 Task: Look for space in Santa Lucía, Argentina from 1st June, 2023 to 9th June, 2023 for 5 adults in price range Rs.6000 to Rs.12000. Place can be entire place with 3 bedrooms having 3 beds and 3 bathrooms. Property type can be house, flat, guest house. Amenities needed are: heating. Booking option can be shelf check-in. Required host language is English.
Action: Mouse moved to (534, 98)
Screenshot: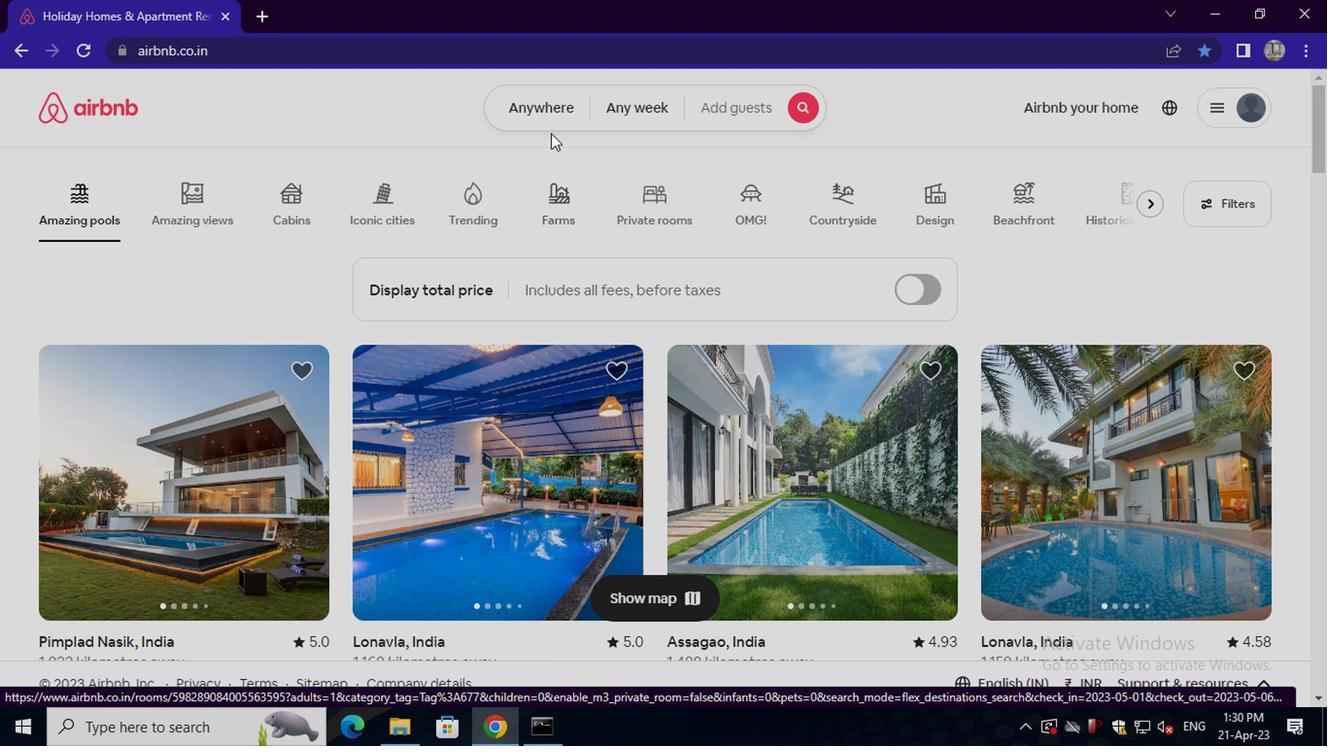 
Action: Mouse pressed left at (534, 98)
Screenshot: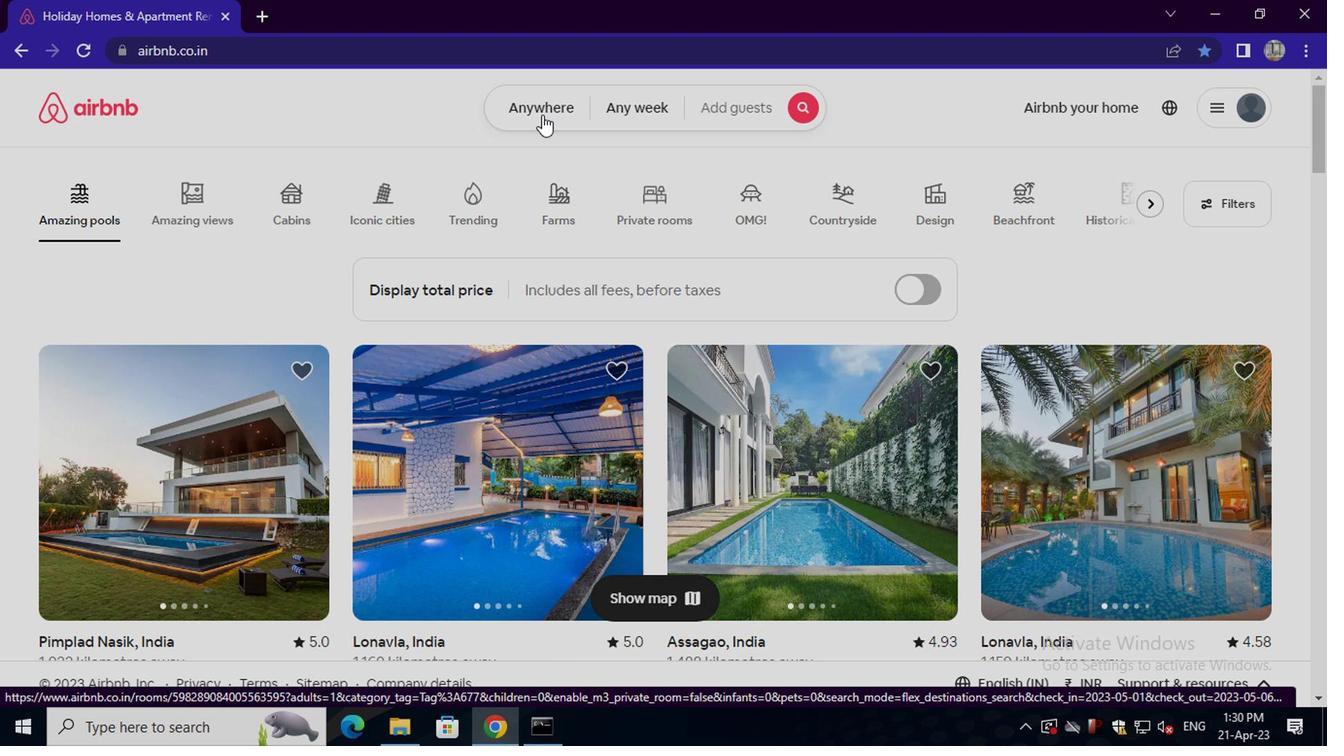 
Action: Mouse moved to (428, 181)
Screenshot: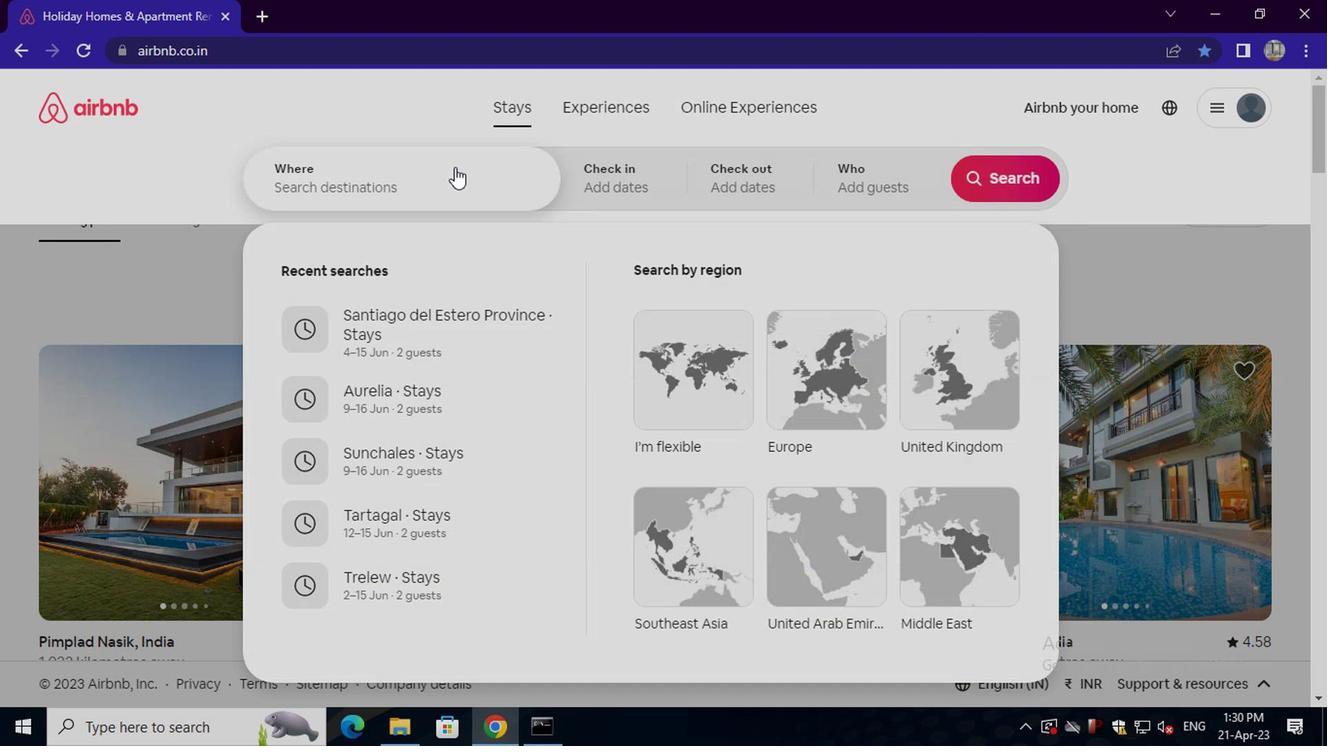 
Action: Mouse pressed left at (428, 181)
Screenshot: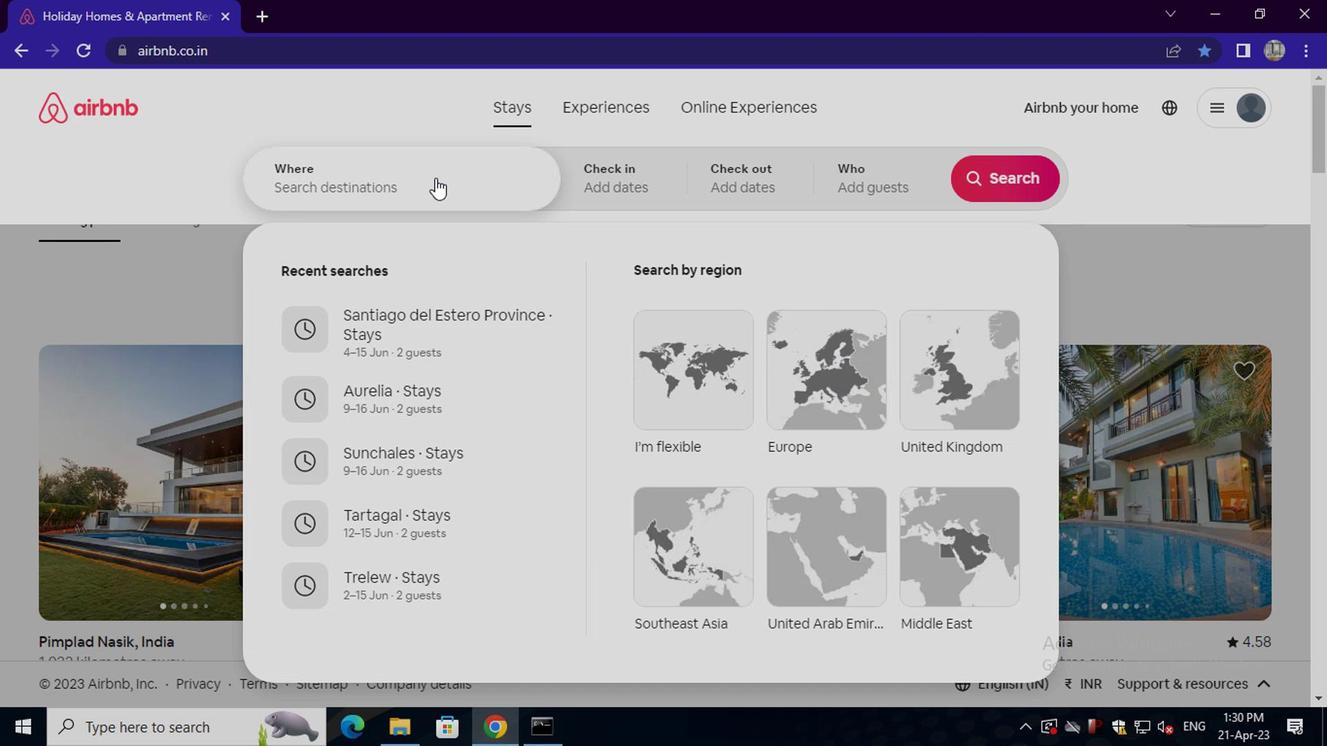 
Action: Key pressed santa<Key.space>lucia,<Key.space>argentina<Key.enter>
Screenshot: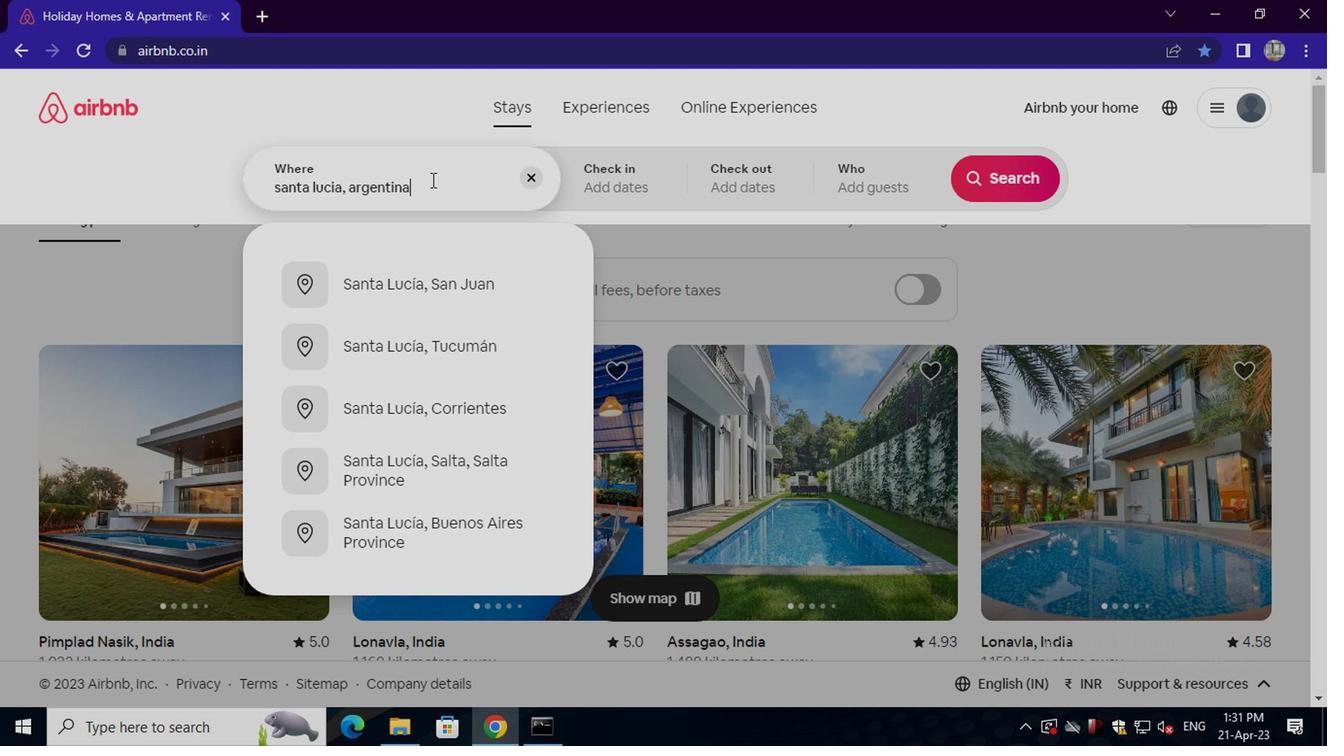 
Action: Mouse moved to (978, 331)
Screenshot: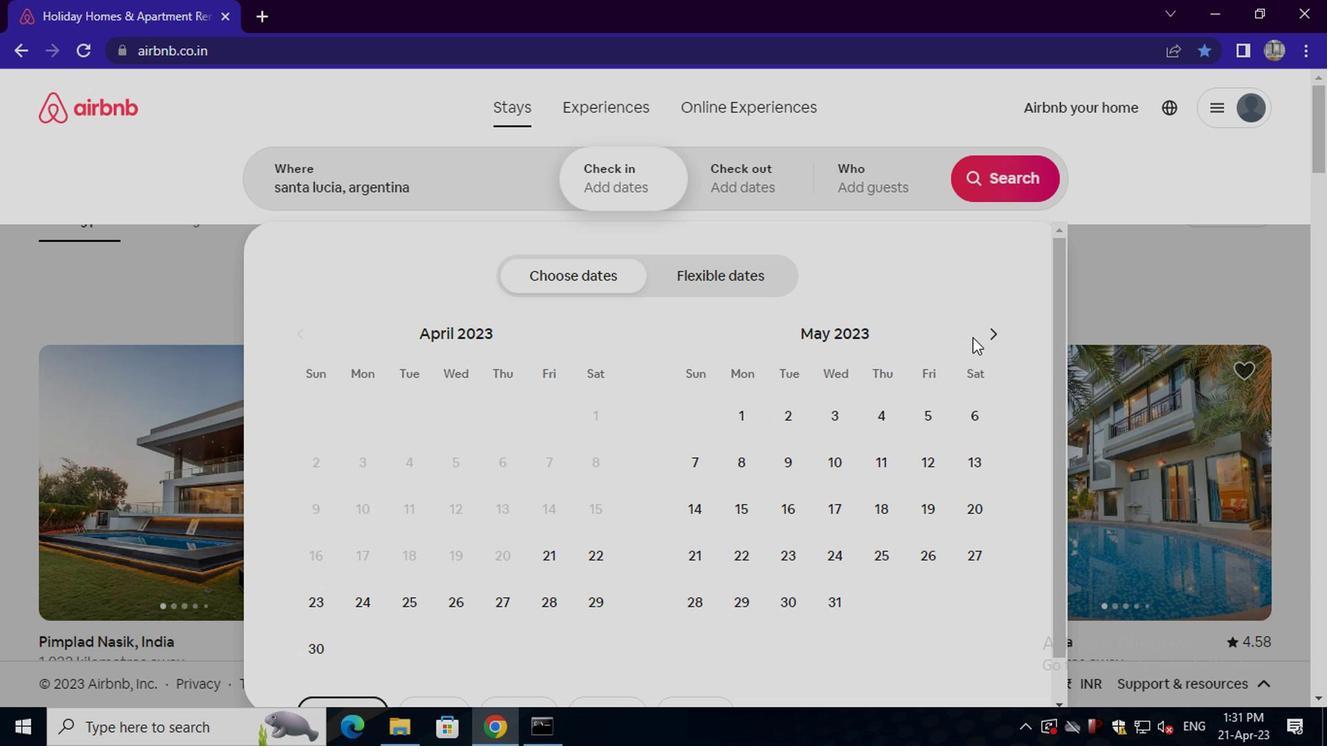 
Action: Mouse pressed left at (978, 331)
Screenshot: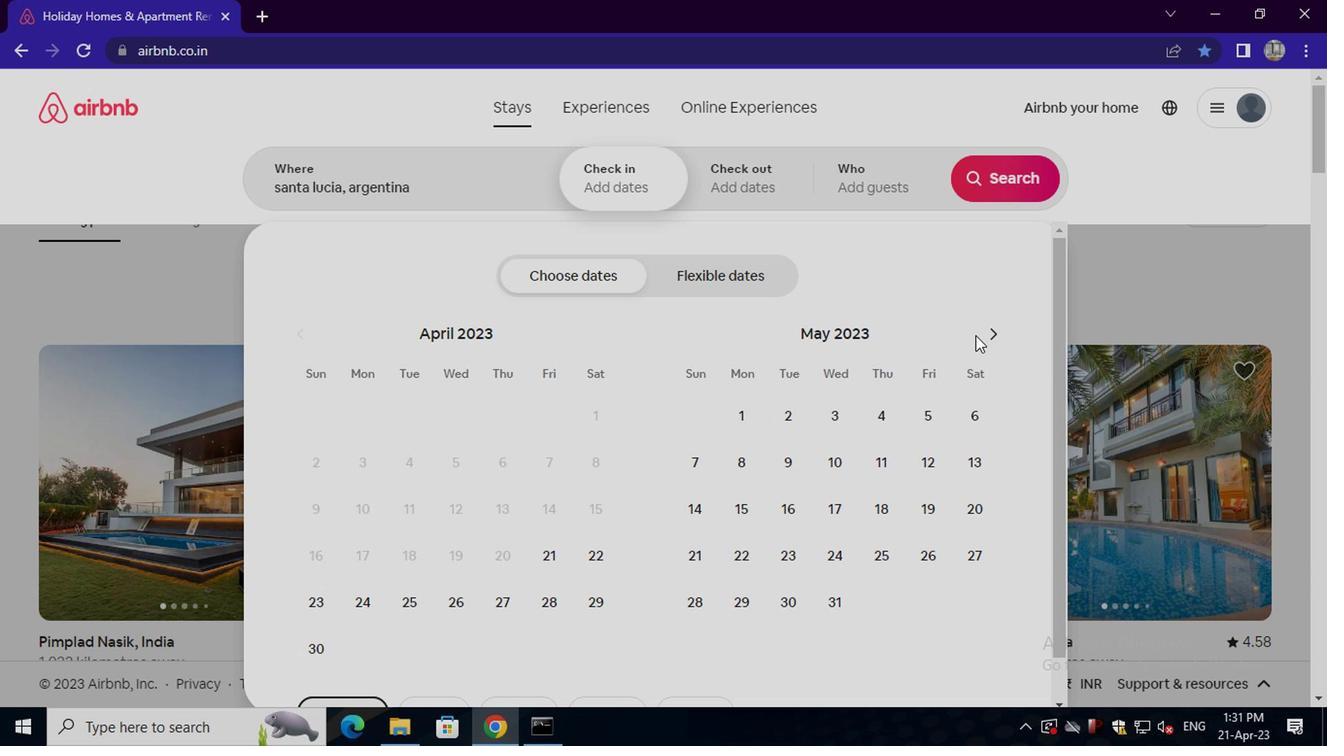 
Action: Mouse moved to (876, 421)
Screenshot: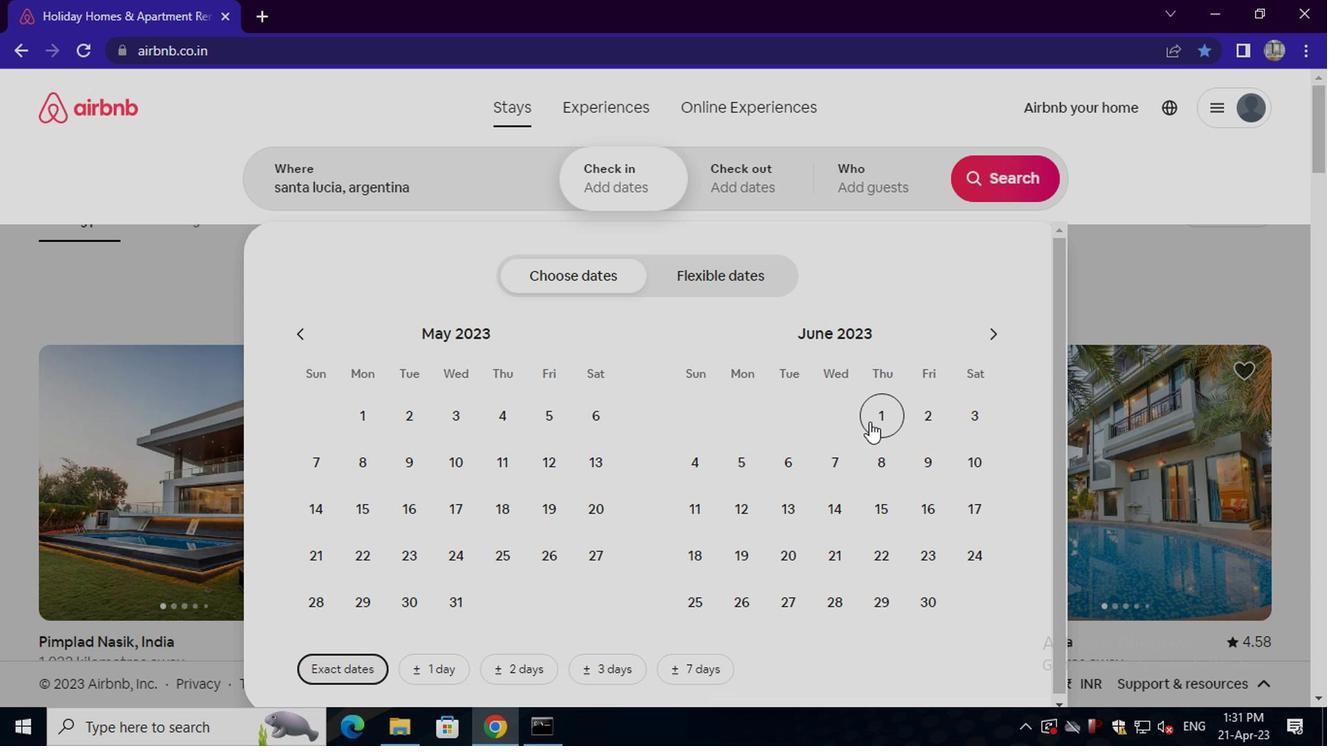 
Action: Mouse pressed left at (876, 421)
Screenshot: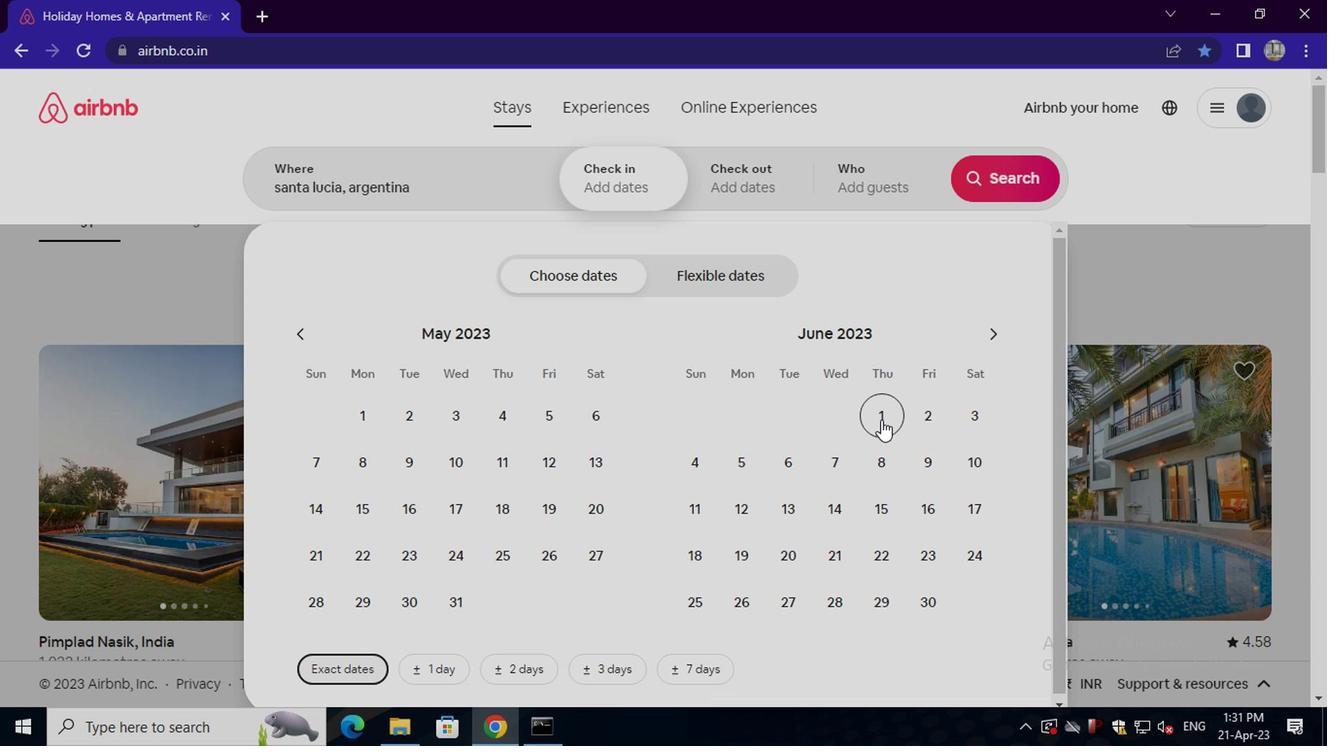 
Action: Mouse moved to (922, 466)
Screenshot: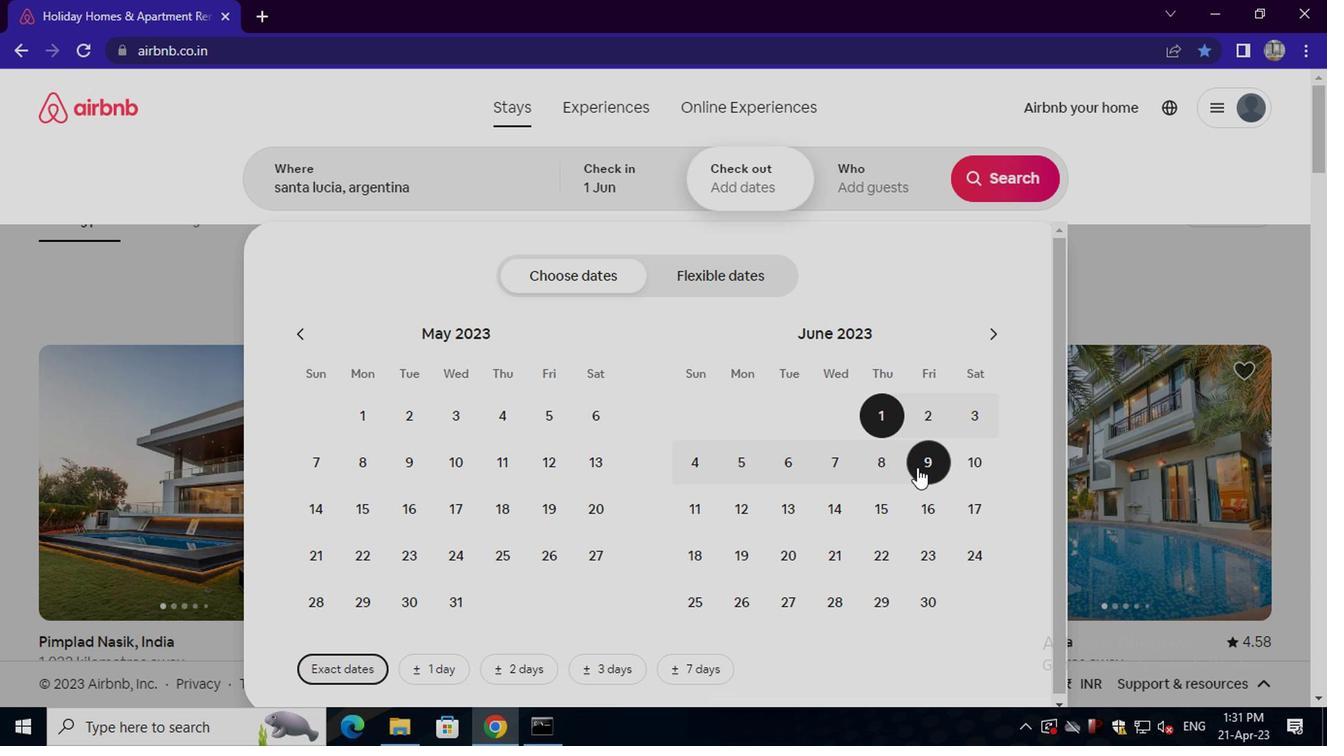 
Action: Mouse pressed left at (922, 466)
Screenshot: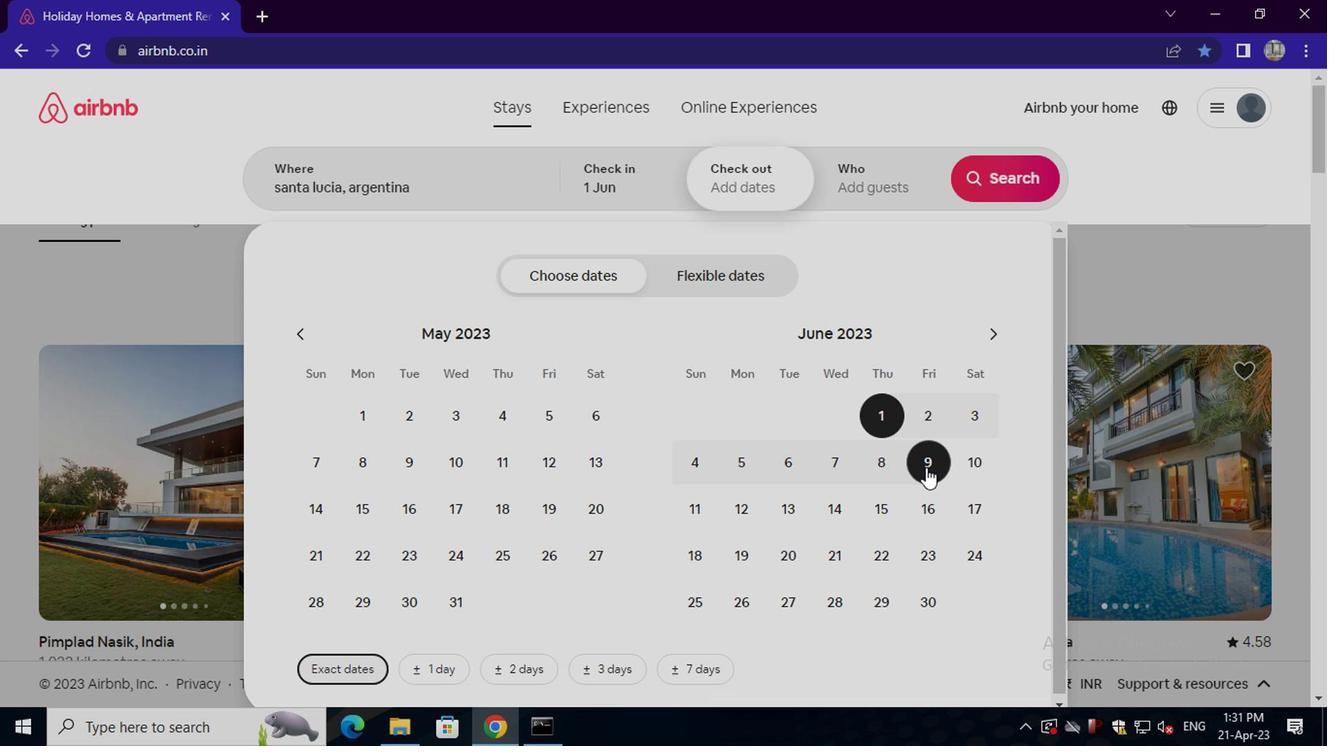 
Action: Mouse moved to (881, 189)
Screenshot: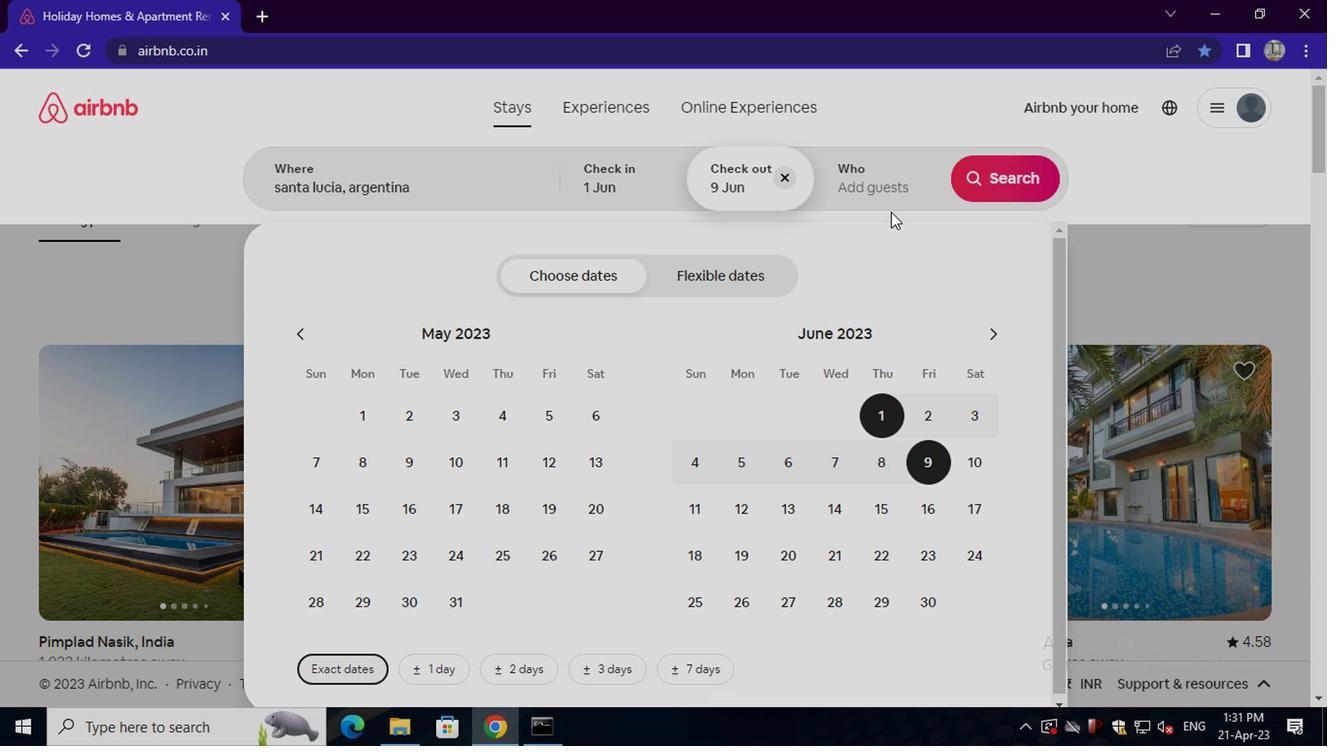 
Action: Mouse pressed left at (881, 189)
Screenshot: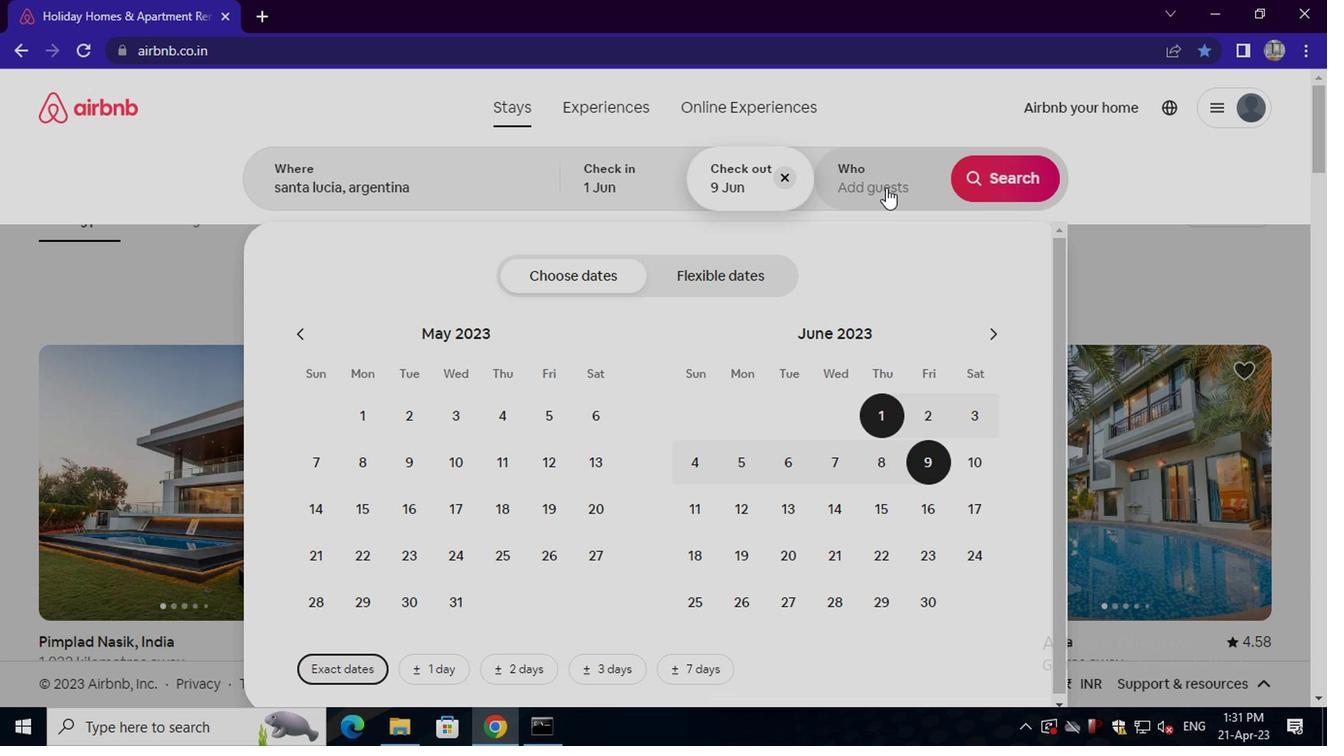 
Action: Mouse moved to (1009, 278)
Screenshot: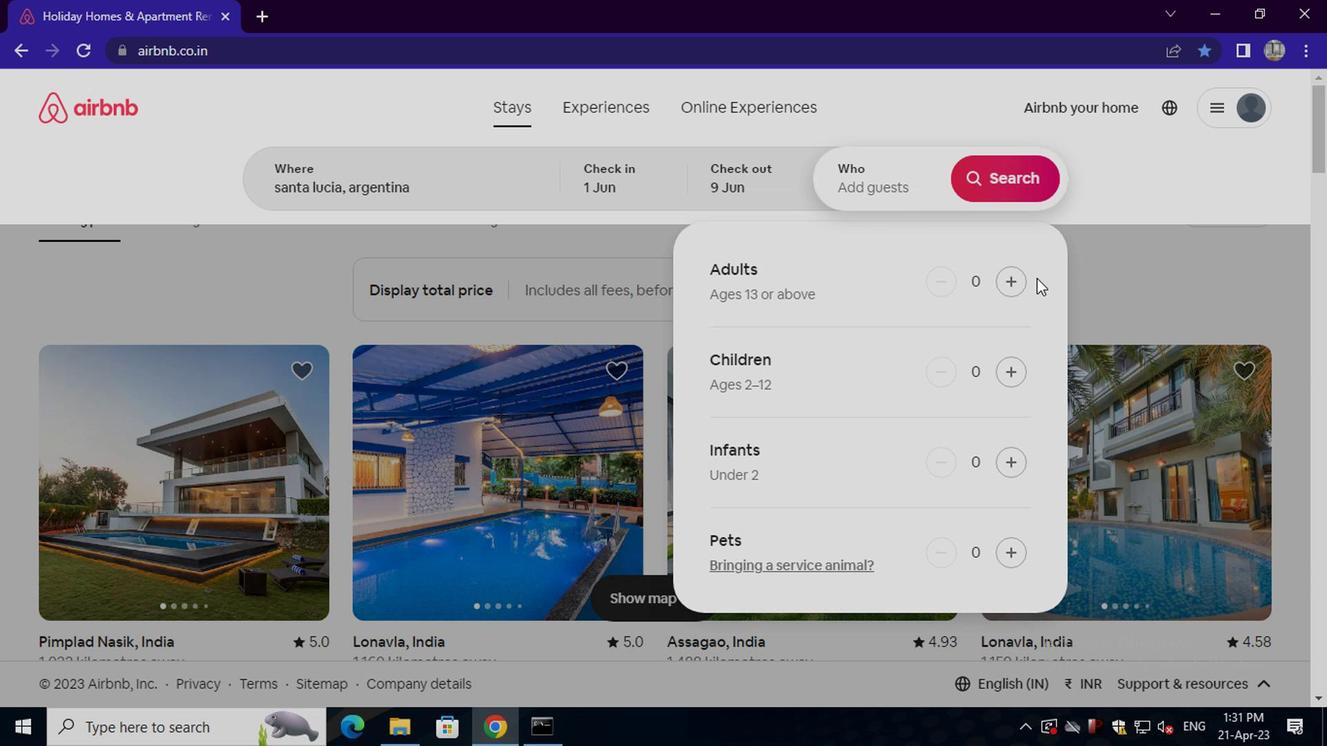 
Action: Mouse pressed left at (1009, 278)
Screenshot: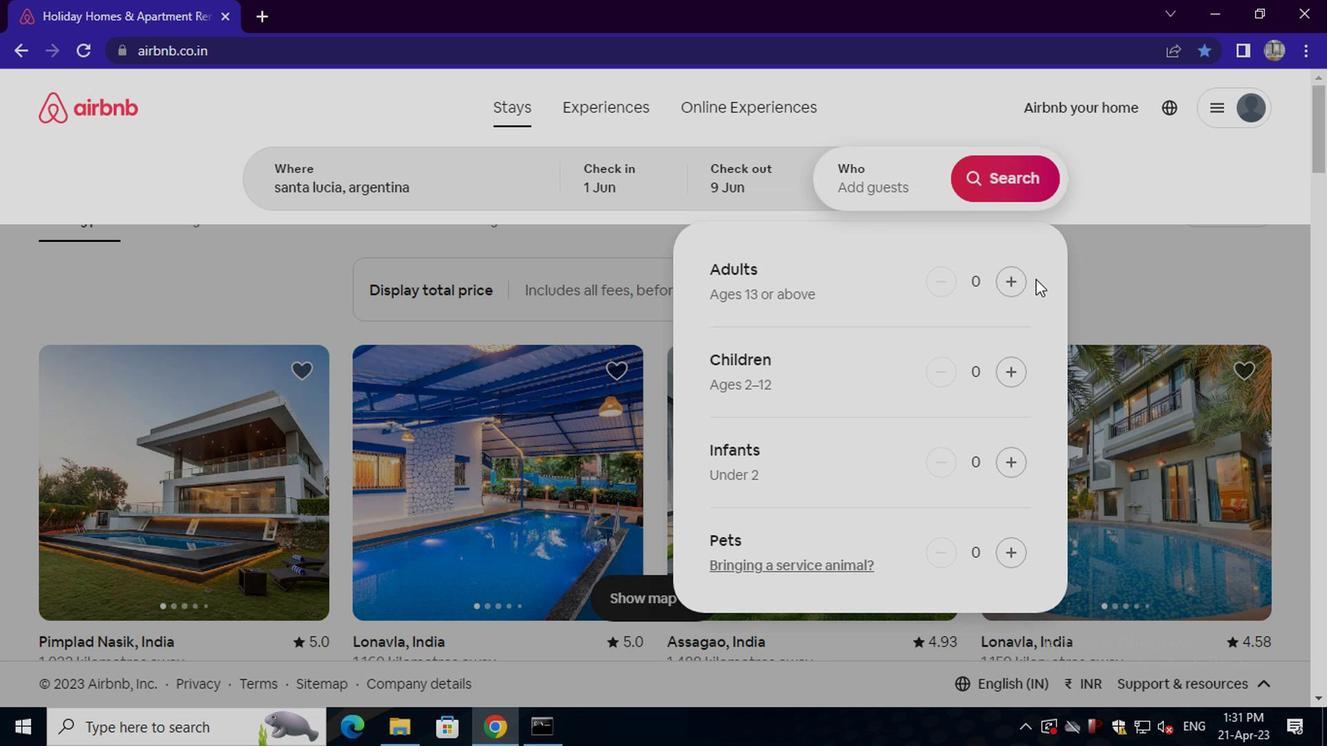 
Action: Mouse pressed left at (1009, 278)
Screenshot: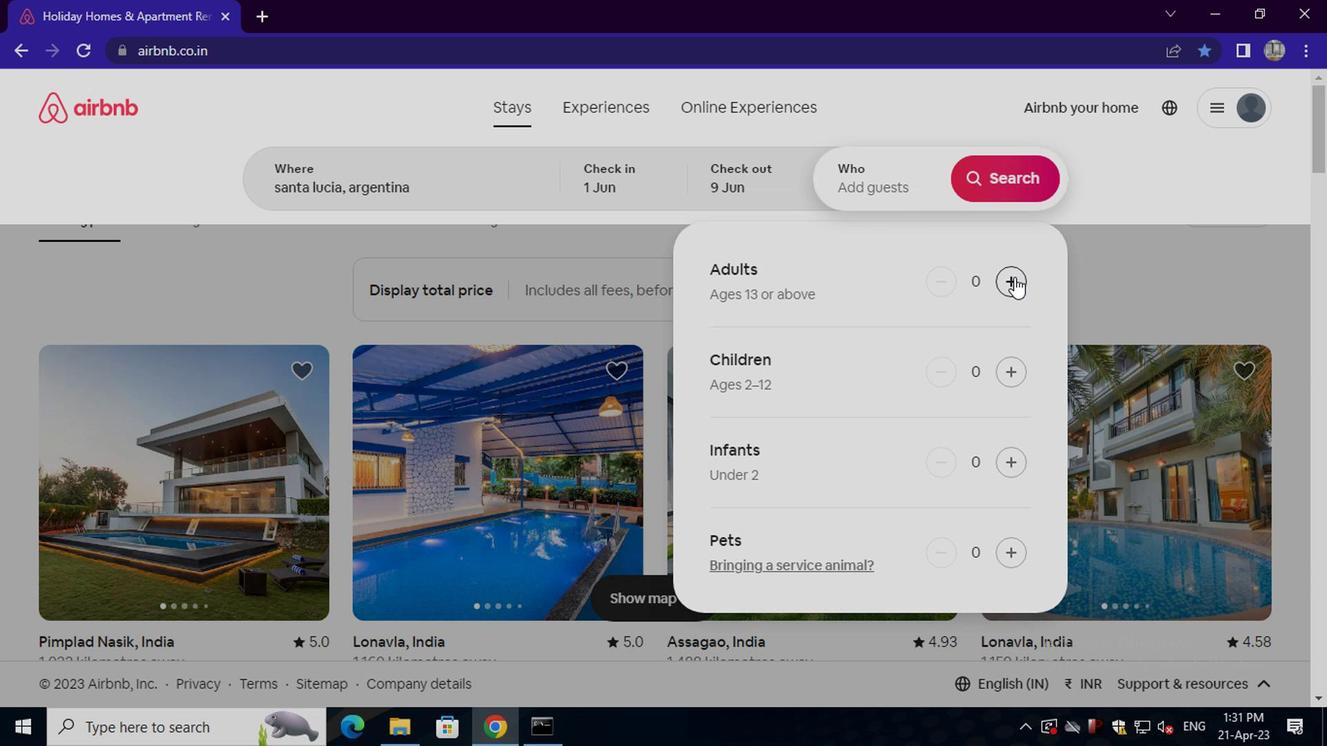 
Action: Mouse pressed left at (1009, 278)
Screenshot: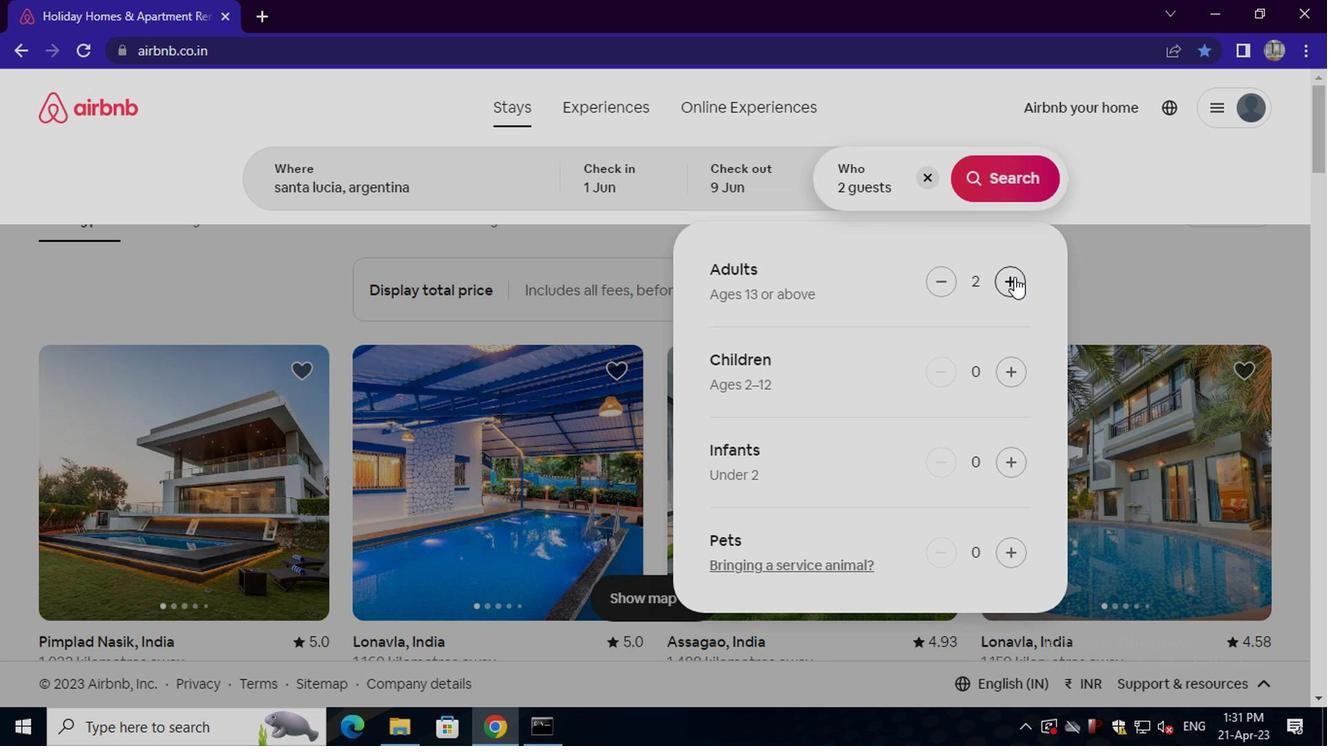 
Action: Mouse pressed left at (1009, 278)
Screenshot: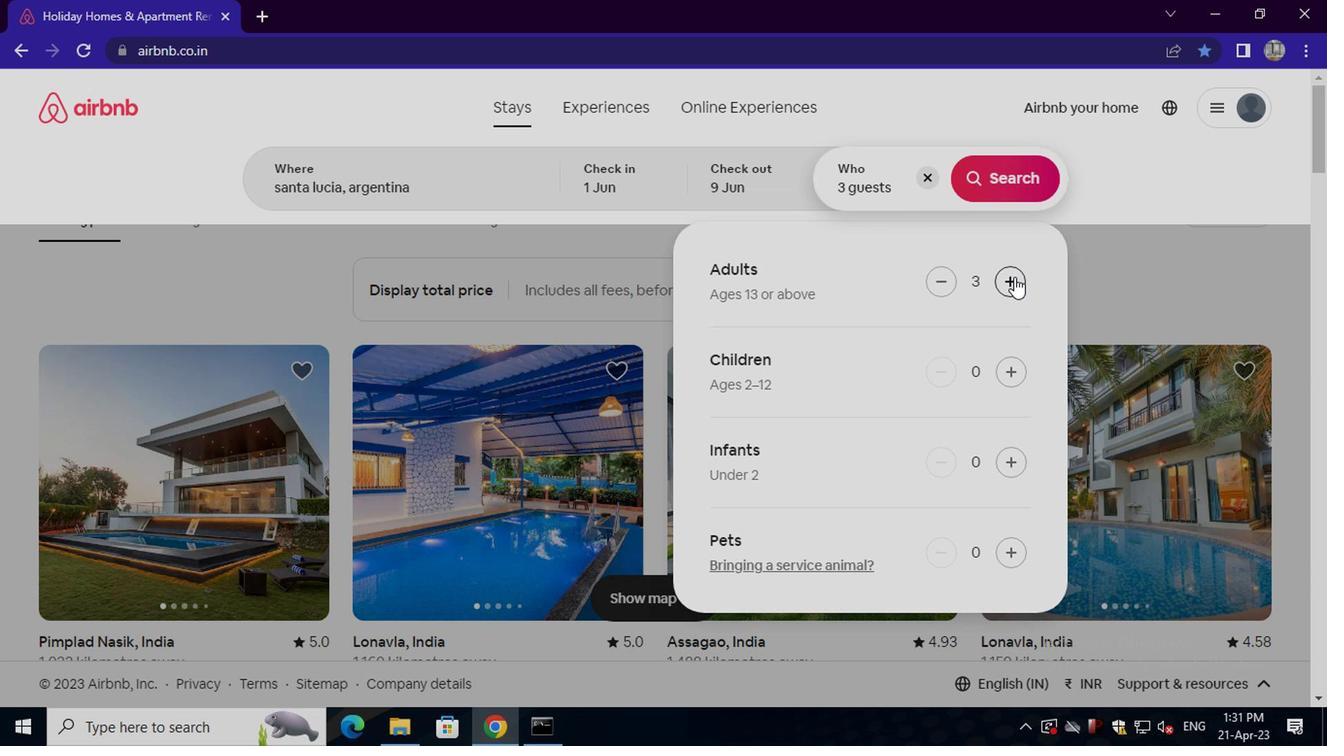 
Action: Mouse moved to (1007, 283)
Screenshot: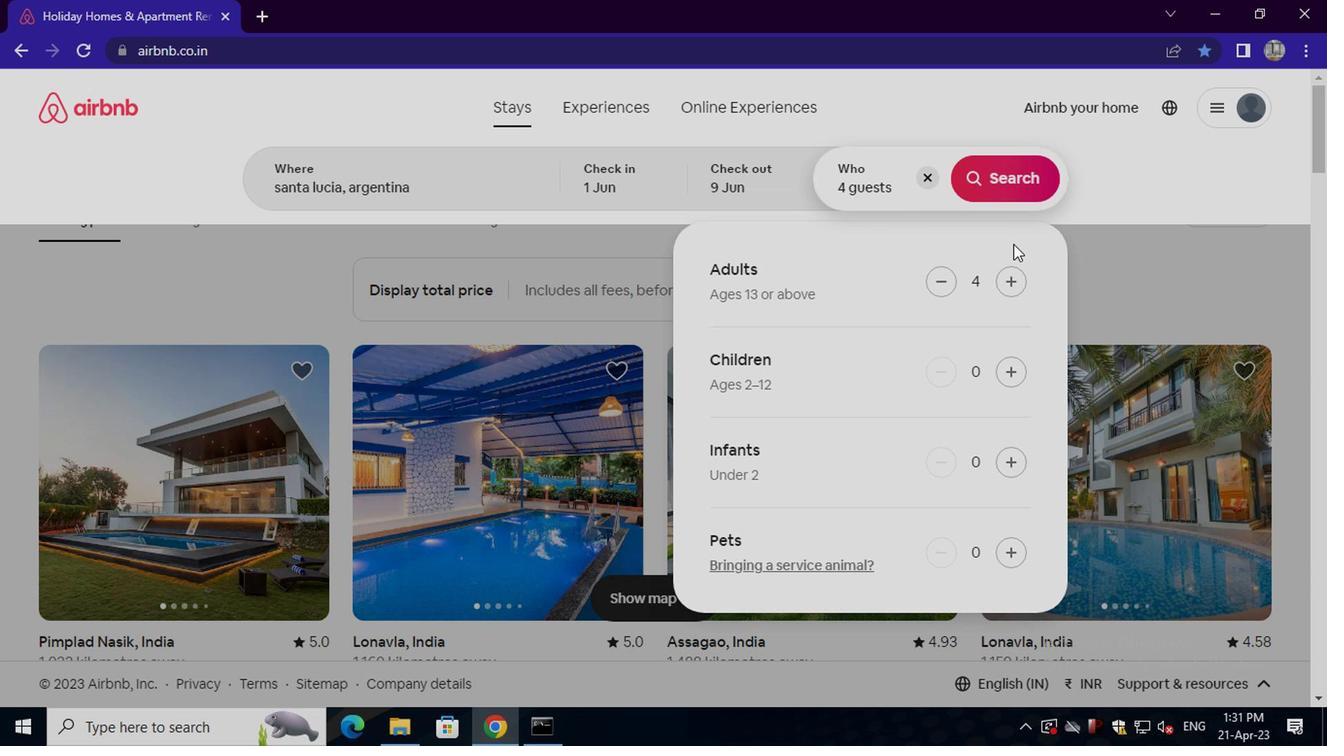 
Action: Mouse pressed left at (1007, 283)
Screenshot: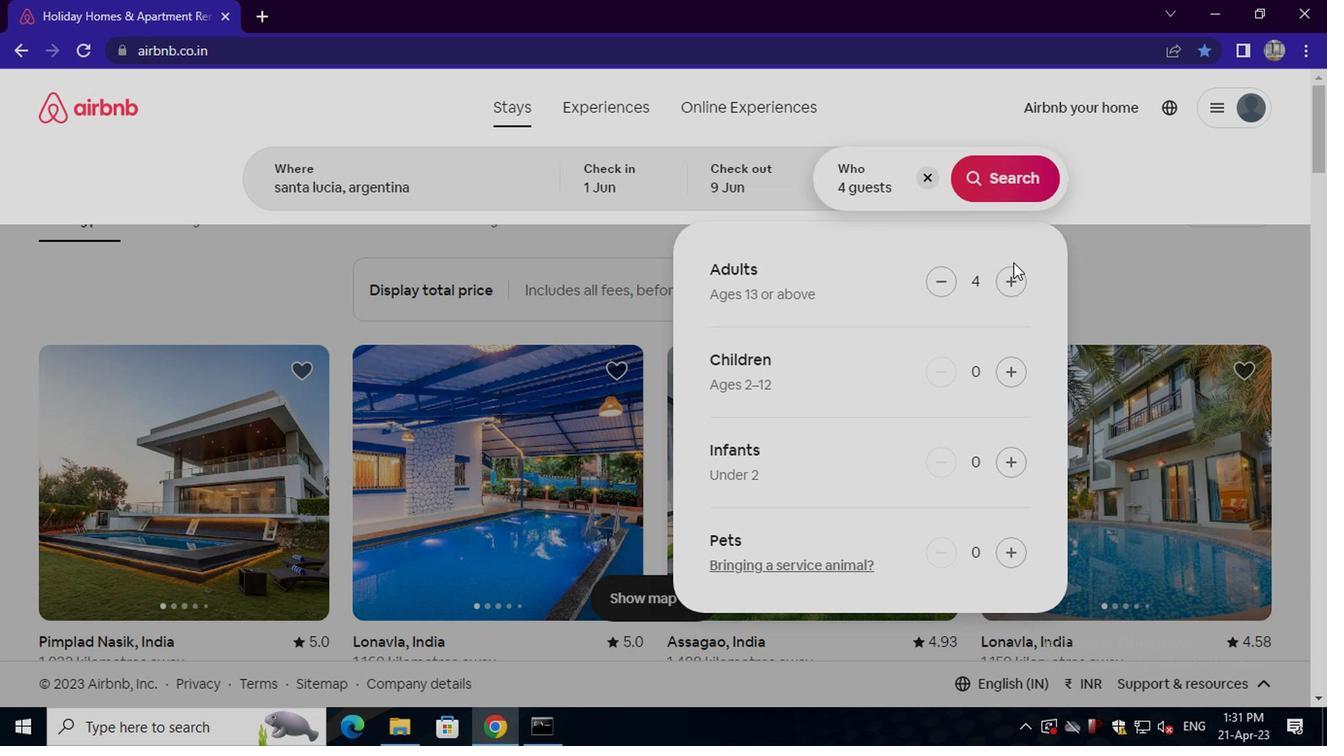 
Action: Mouse moved to (1007, 178)
Screenshot: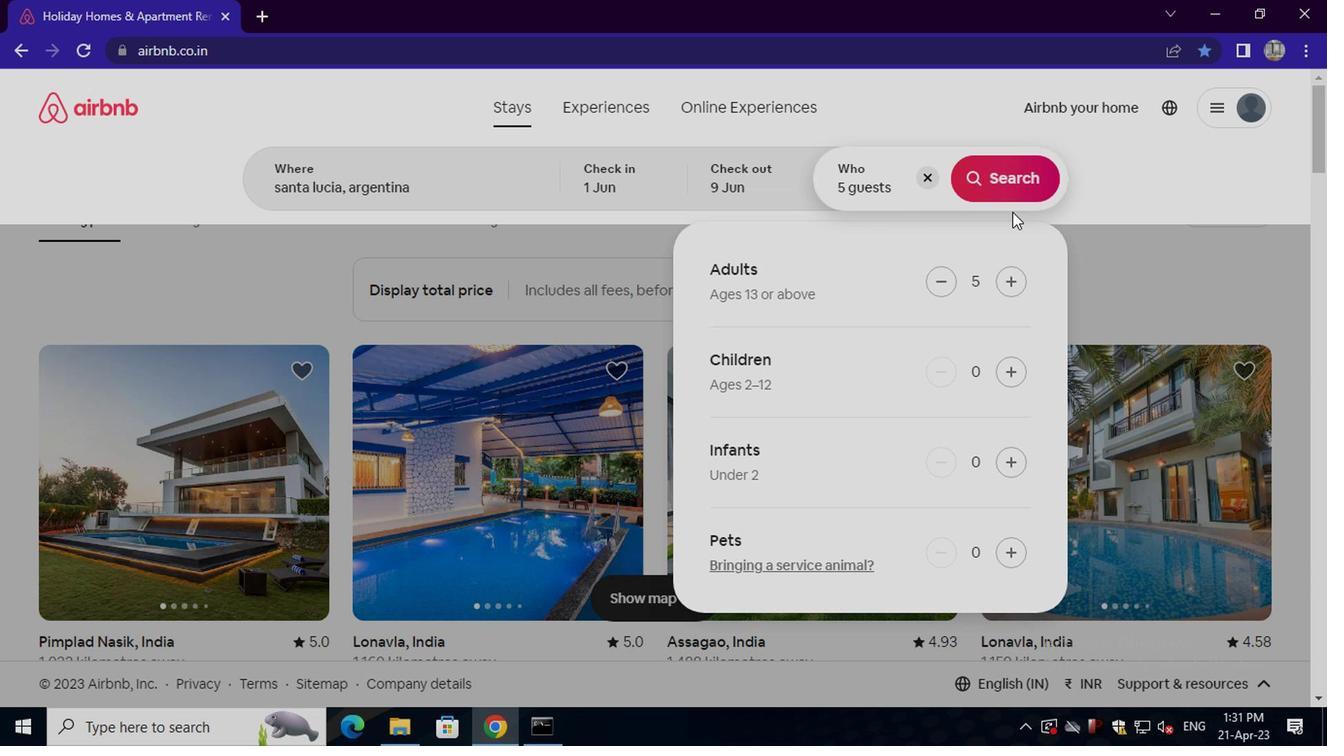 
Action: Mouse pressed left at (1007, 178)
Screenshot: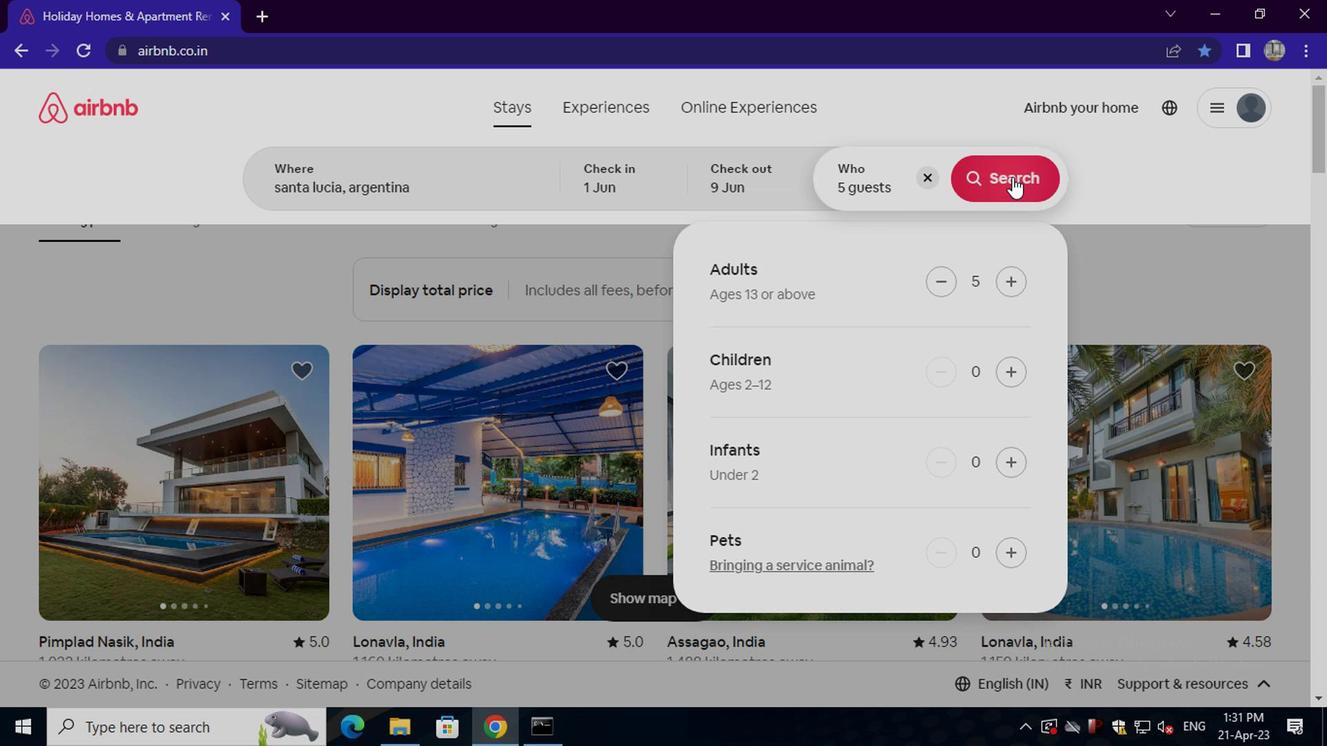 
Action: Mouse moved to (1235, 189)
Screenshot: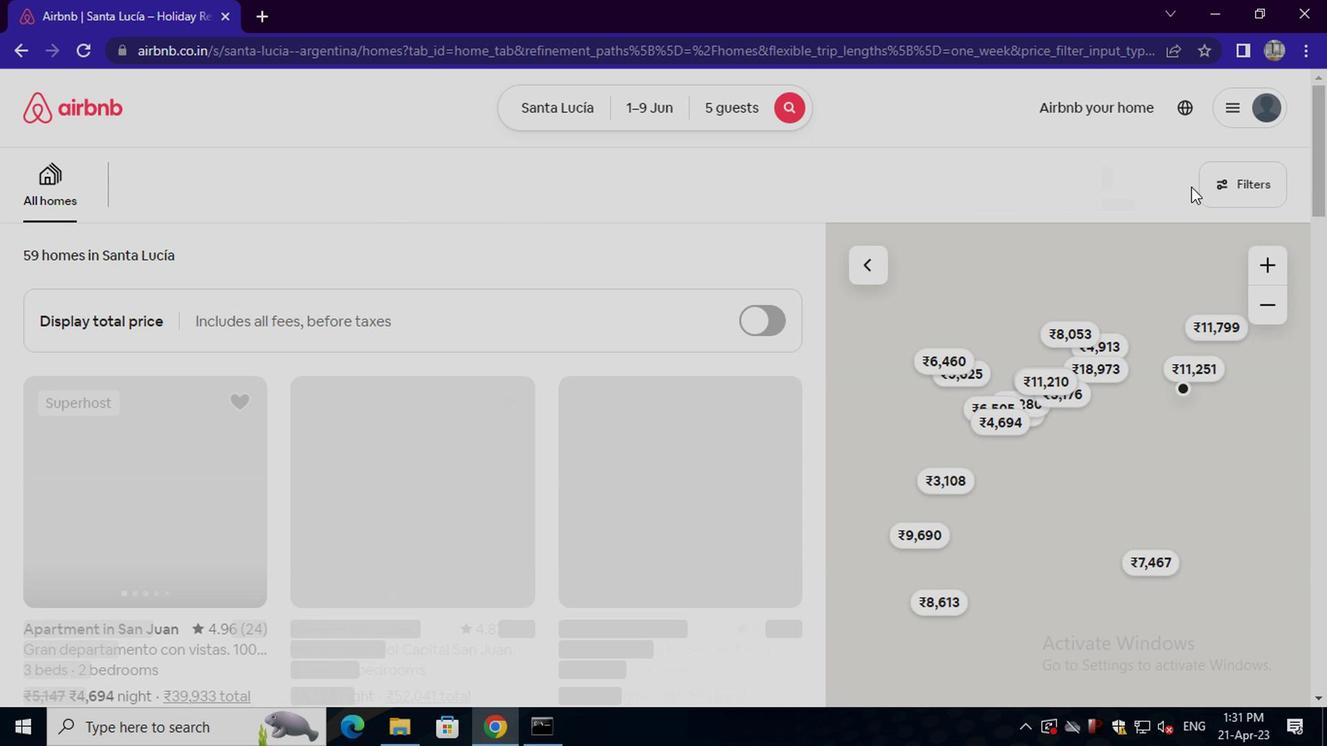 
Action: Mouse pressed left at (1235, 189)
Screenshot: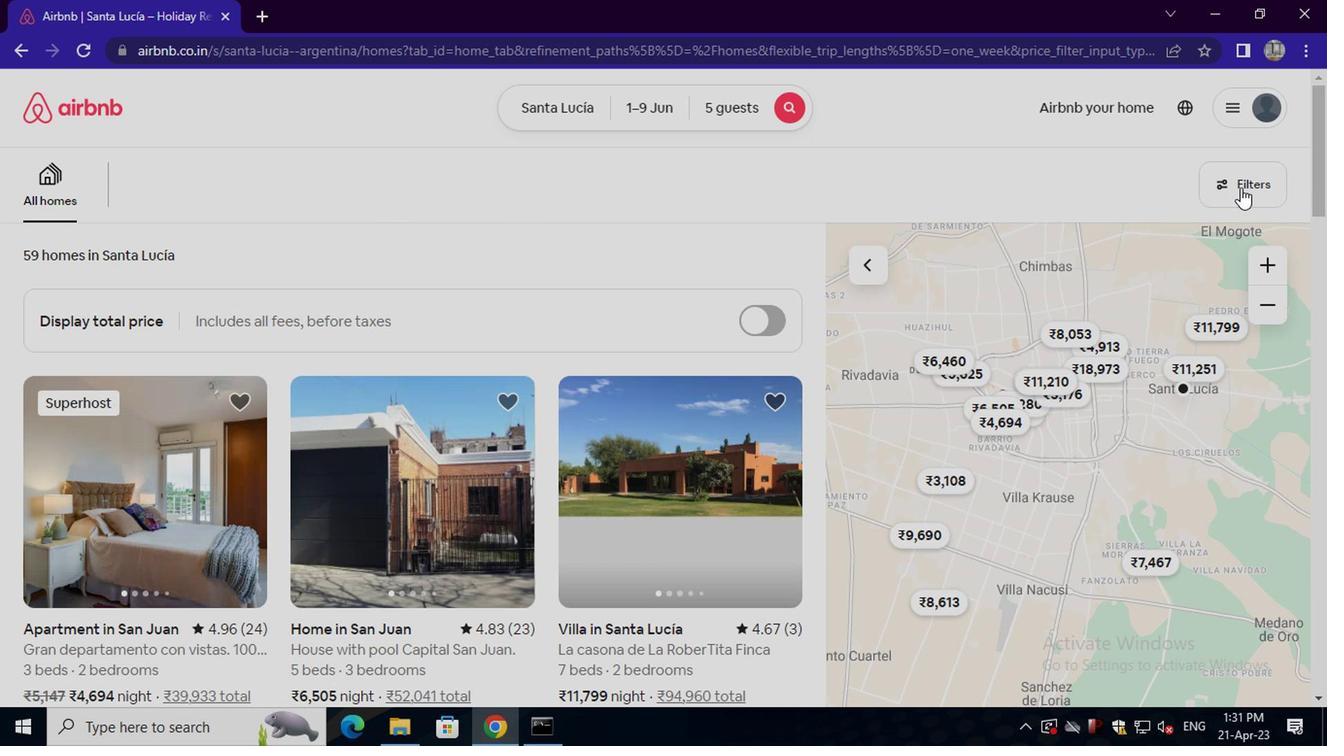 
Action: Mouse moved to (441, 453)
Screenshot: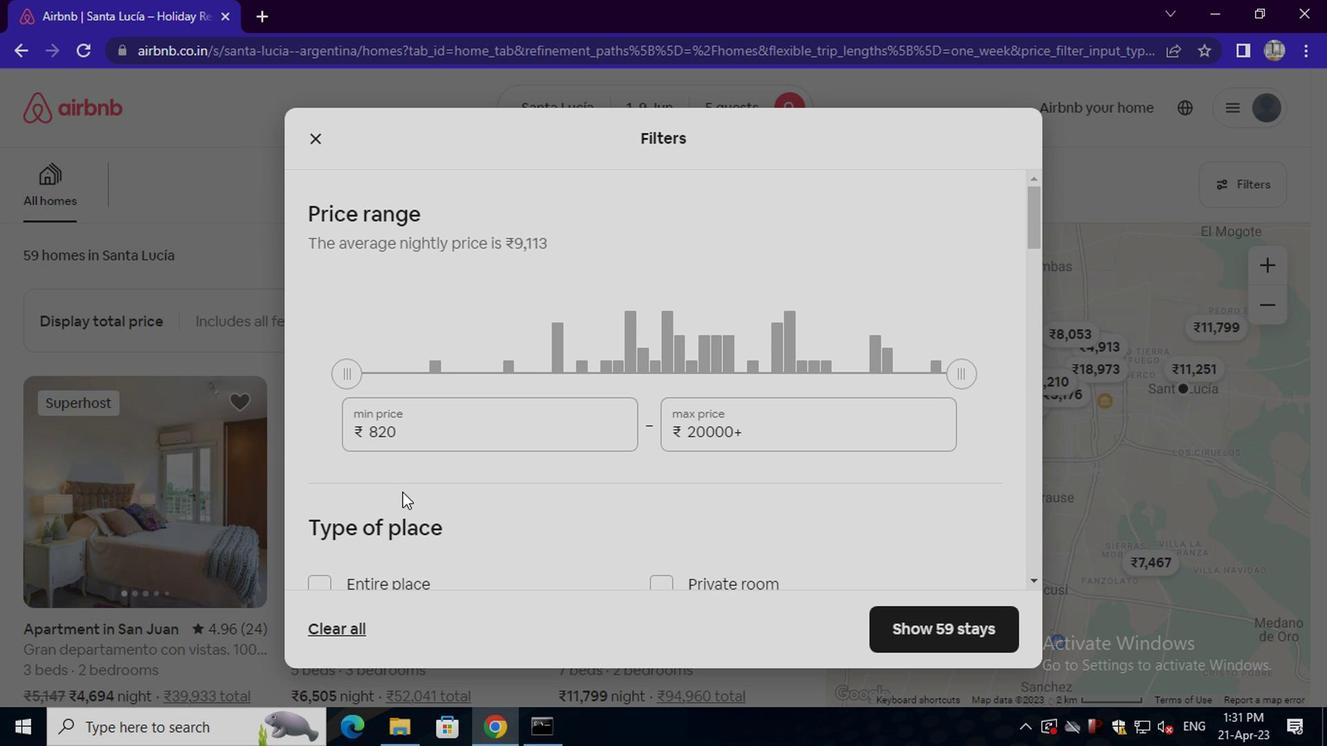 
Action: Mouse pressed left at (441, 453)
Screenshot: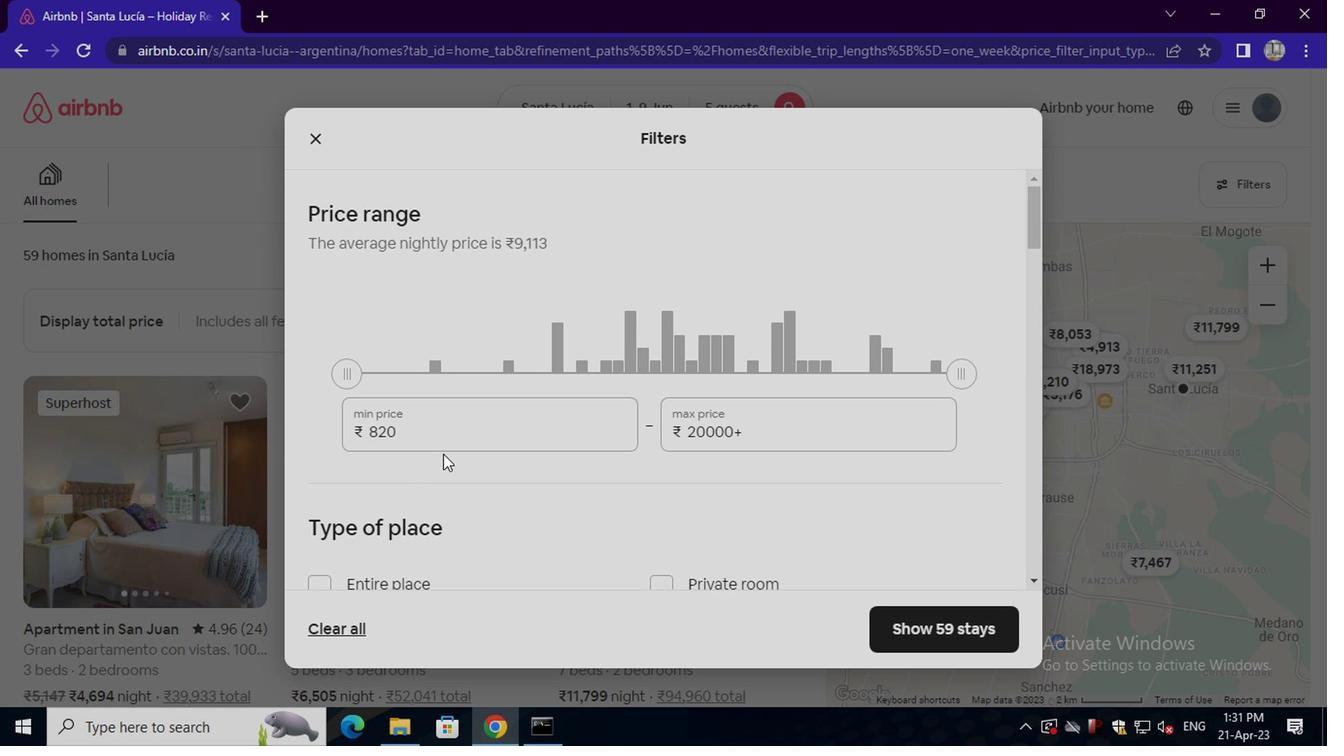 
Action: Mouse moved to (445, 437)
Screenshot: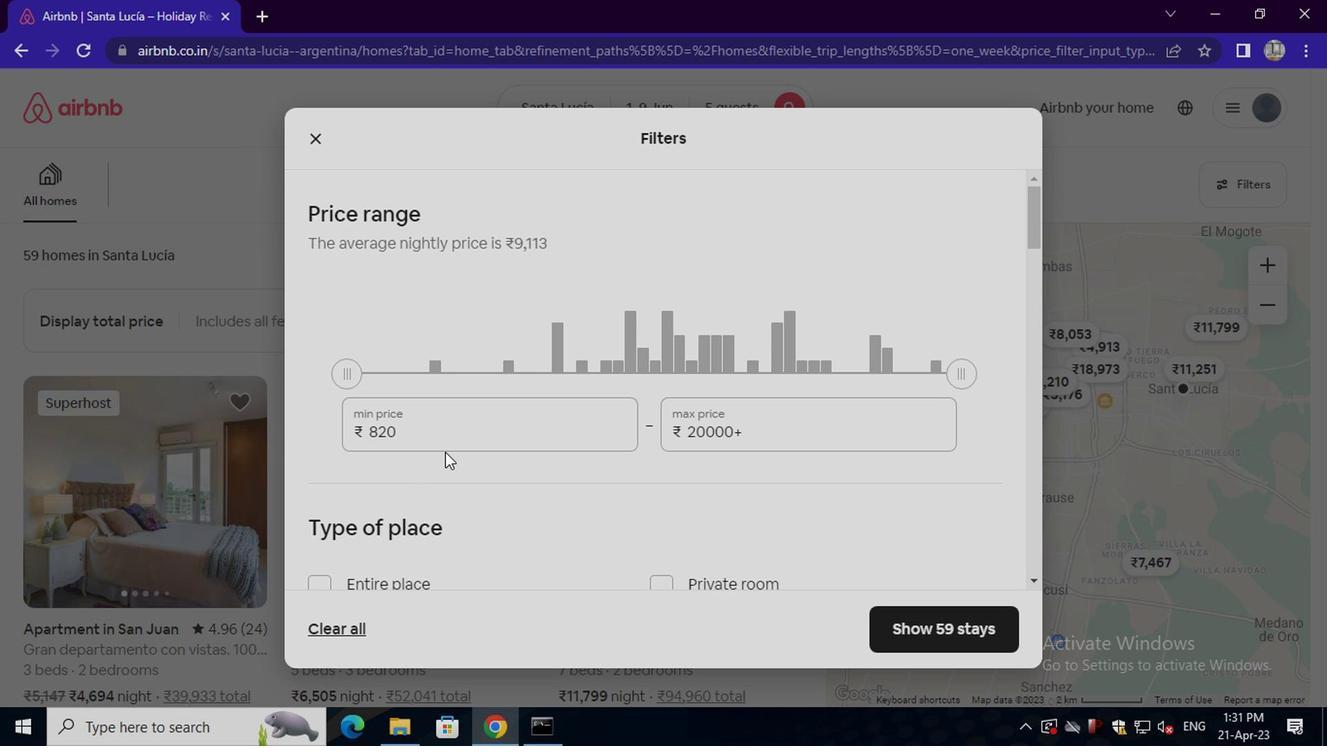 
Action: Mouse pressed left at (445, 437)
Screenshot: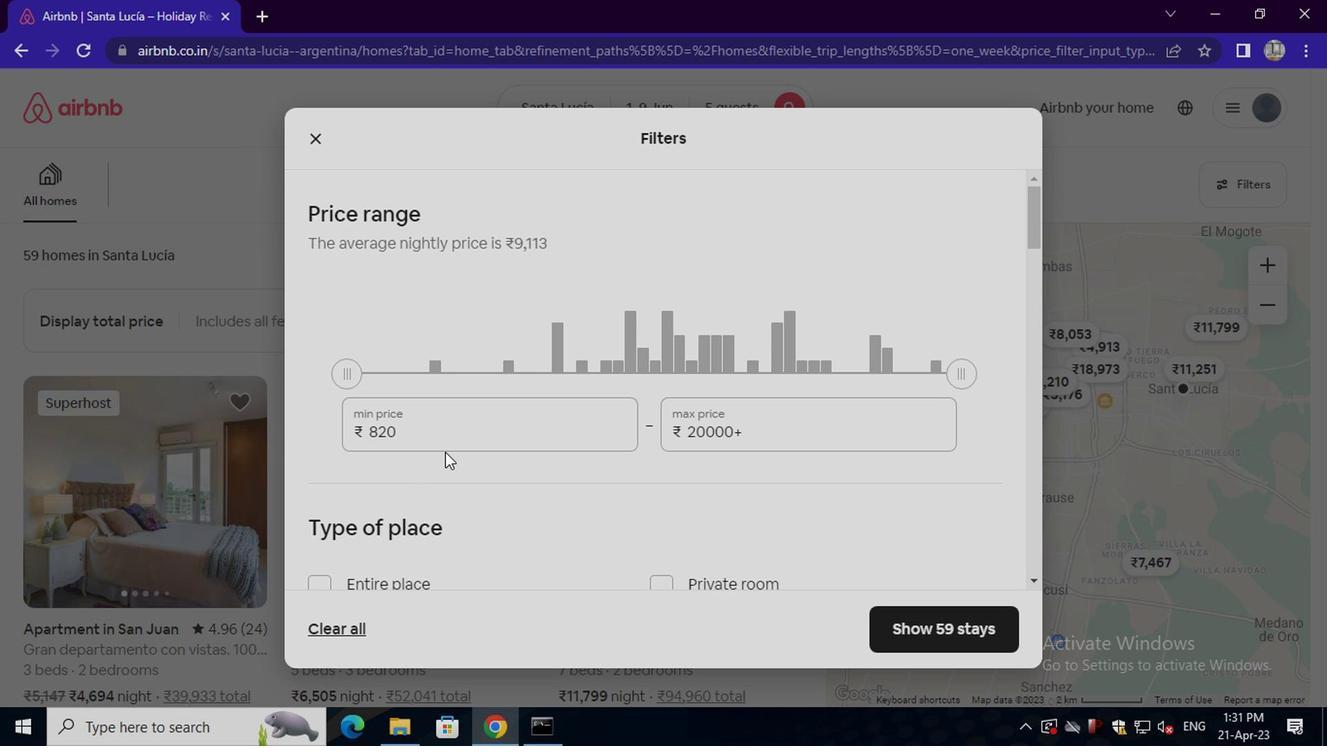 
Action: Key pressed <Key.backspace><Key.backspace><Key.backspace><Key.backspace><Key.backspace><Key.backspace><Key.backspace><Key.backspace><Key.backspace><Key.backspace>6000
Screenshot: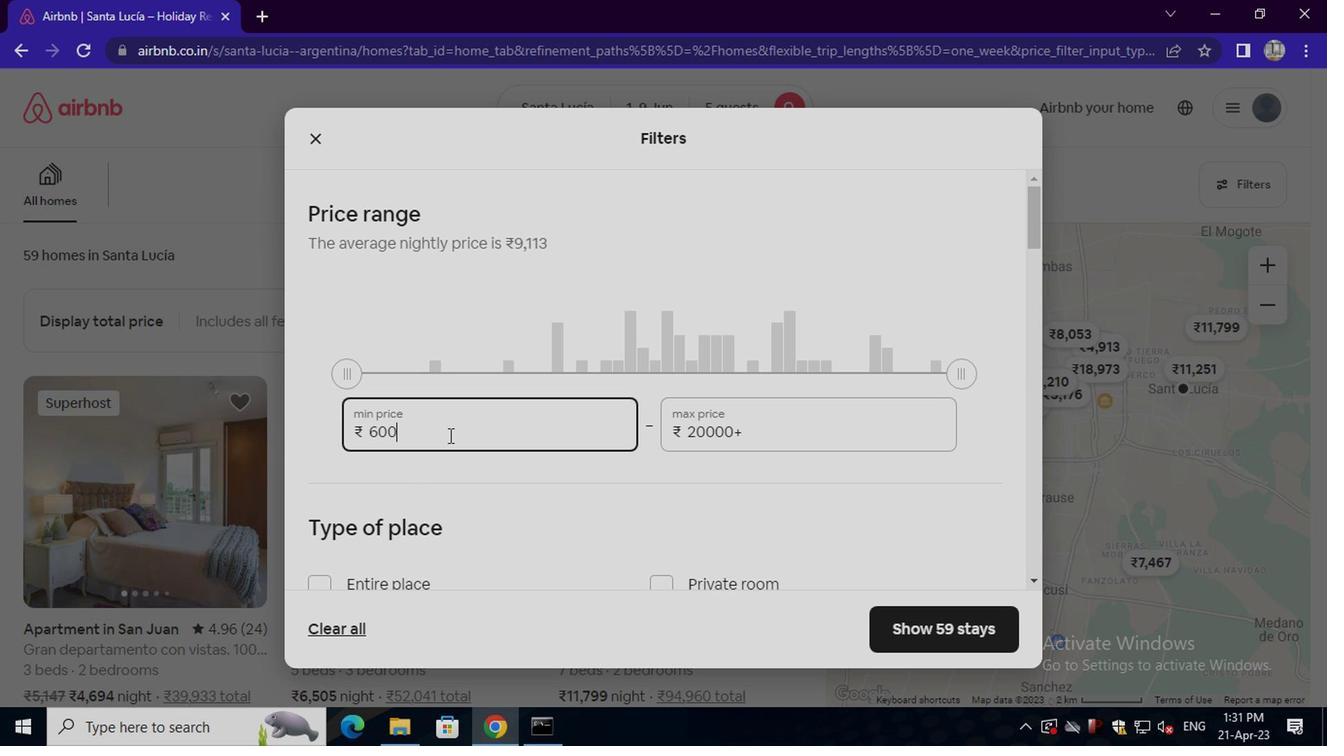 
Action: Mouse moved to (788, 441)
Screenshot: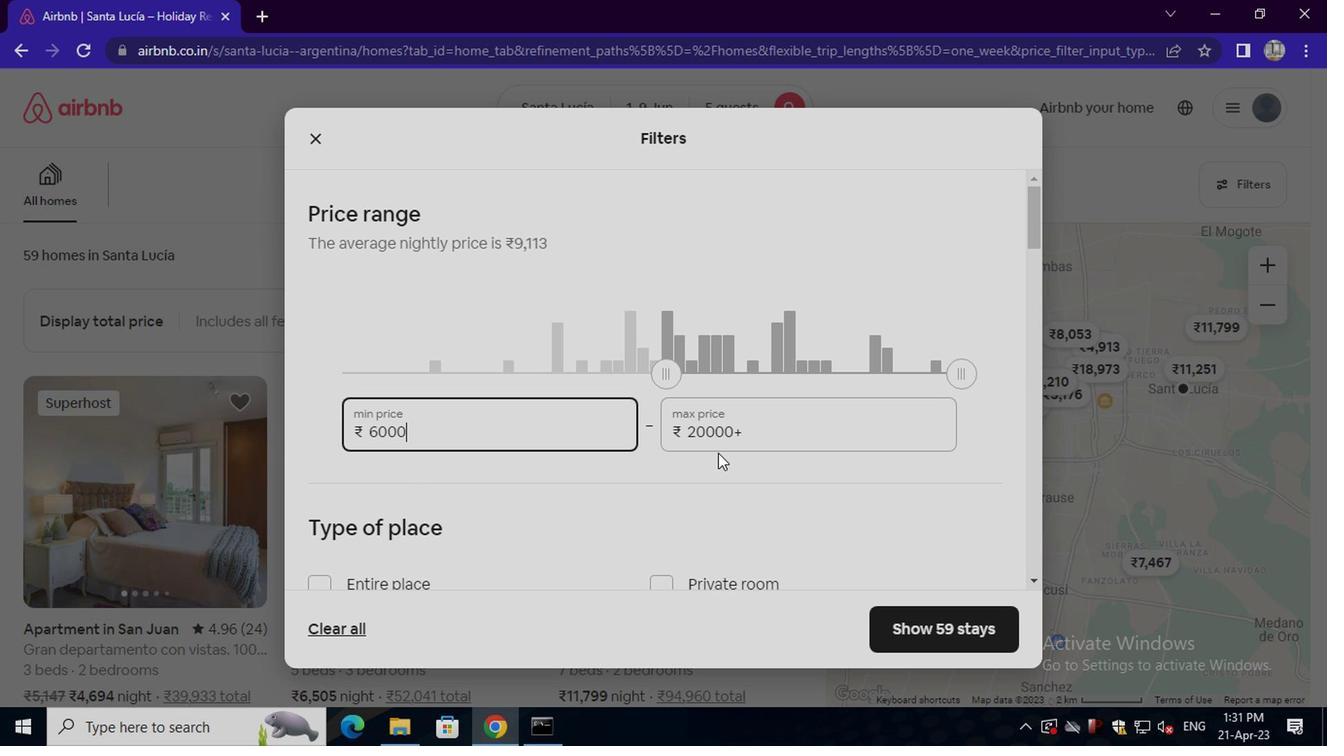 
Action: Mouse pressed left at (788, 441)
Screenshot: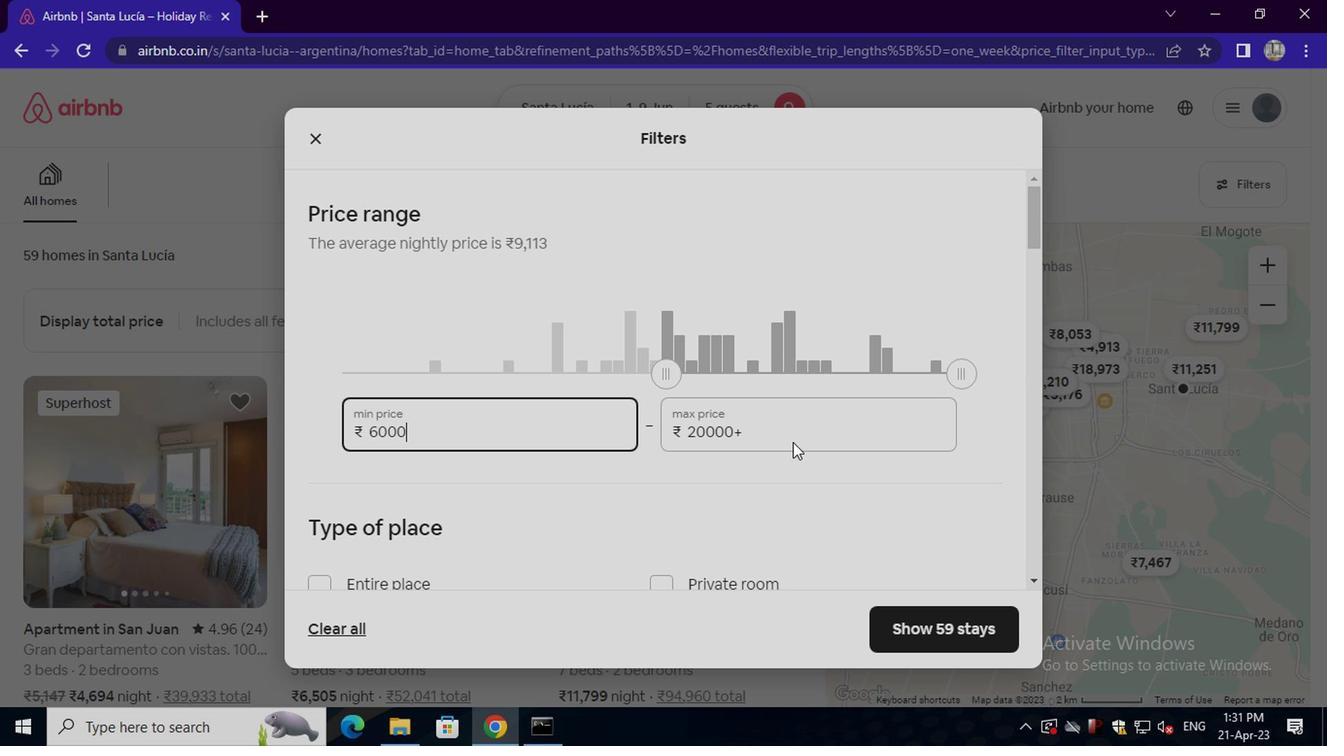 
Action: Key pressed <Key.backspace><Key.backspace><Key.backspace><Key.backspace><Key.backspace><Key.backspace><Key.backspace><Key.backspace><Key.backspace><Key.backspace><Key.backspace><Key.backspace><Key.backspace><Key.backspace><Key.backspace><Key.backspace>12000
Screenshot: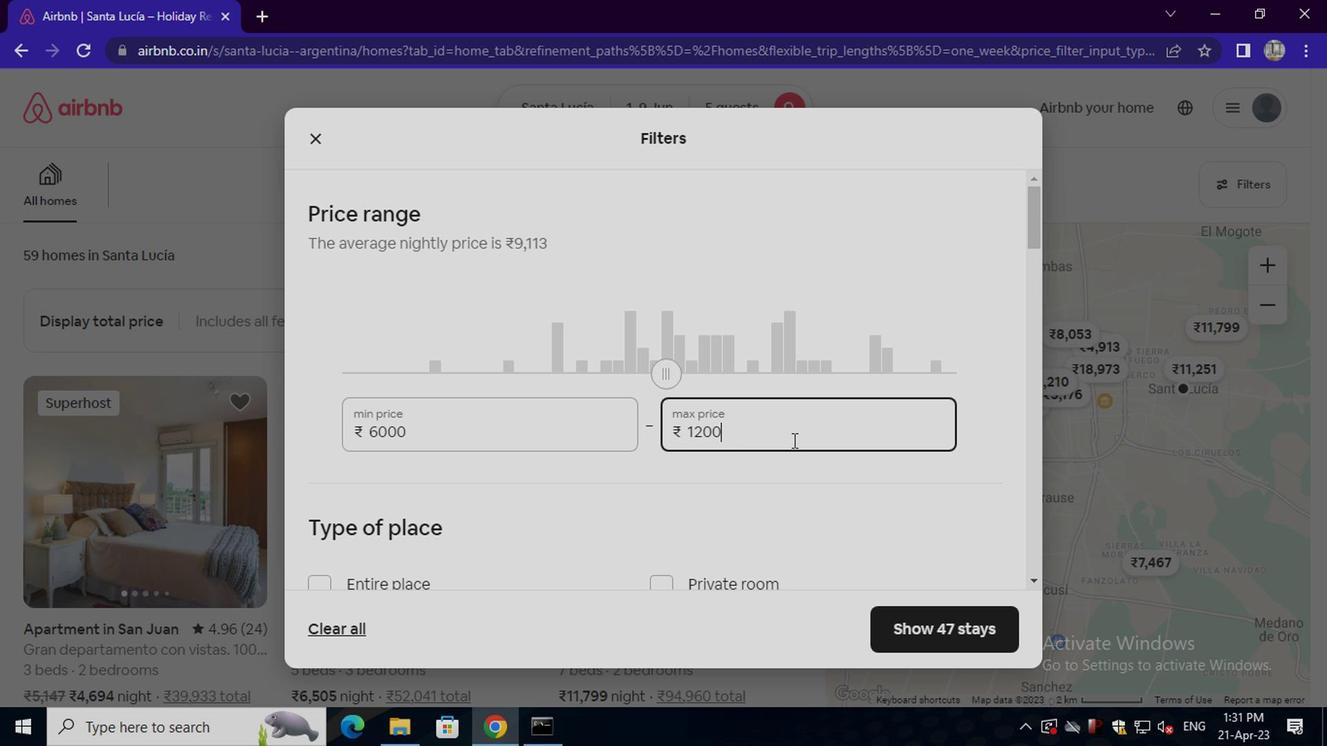 
Action: Mouse moved to (759, 497)
Screenshot: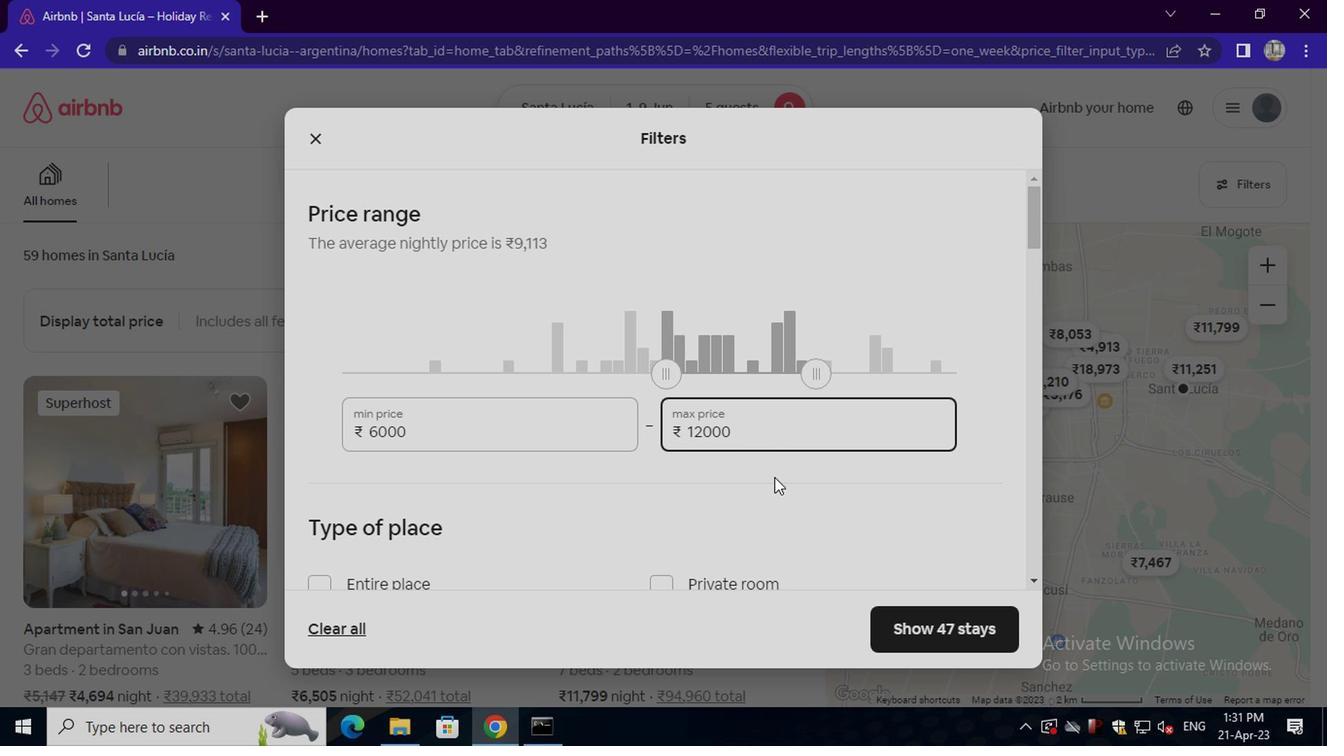 
Action: Mouse scrolled (759, 495) with delta (0, -1)
Screenshot: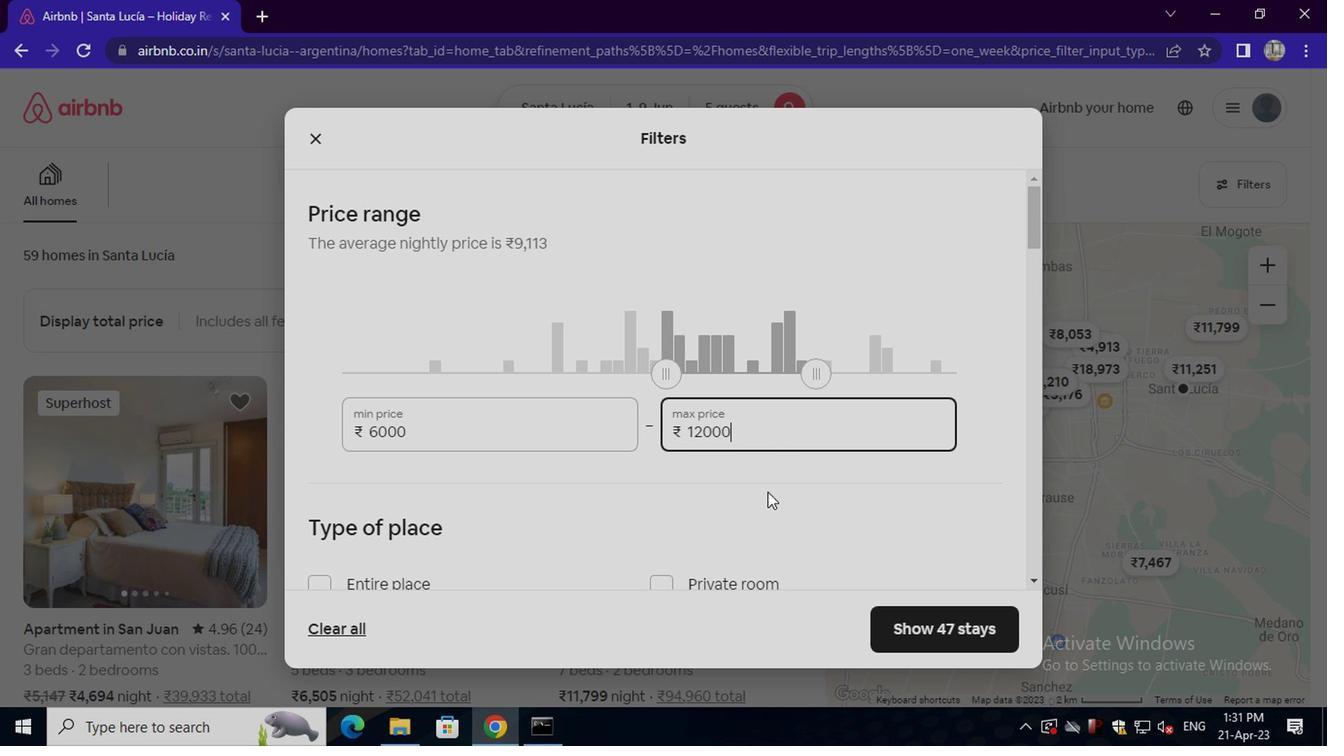 
Action: Mouse scrolled (759, 495) with delta (0, -1)
Screenshot: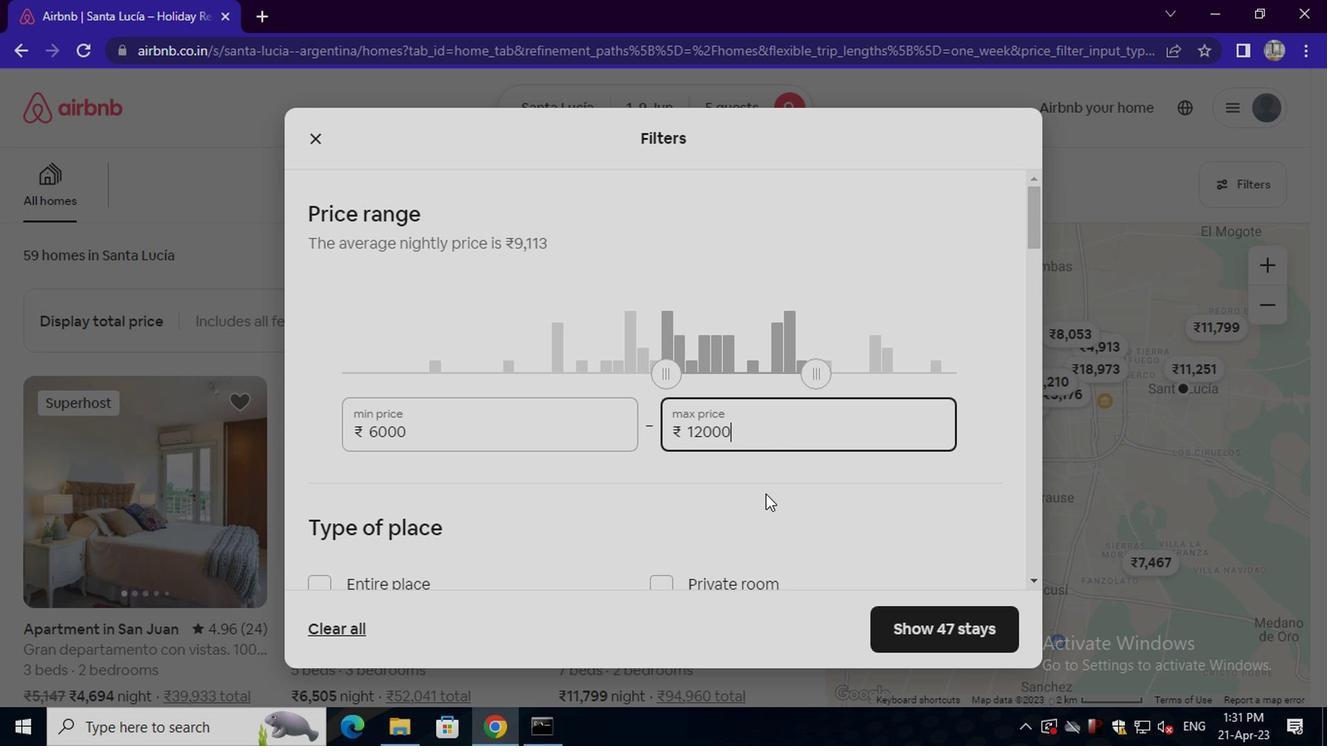 
Action: Mouse scrolled (759, 495) with delta (0, -1)
Screenshot: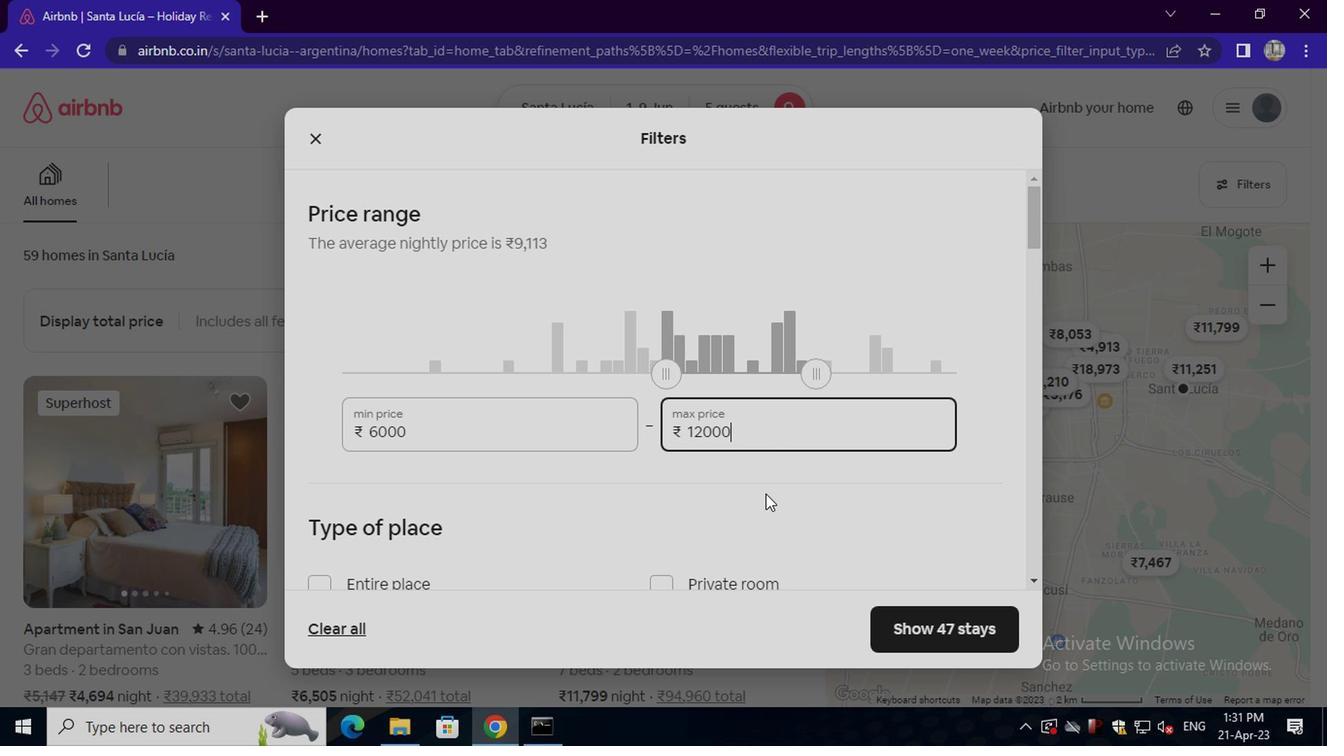 
Action: Mouse moved to (377, 288)
Screenshot: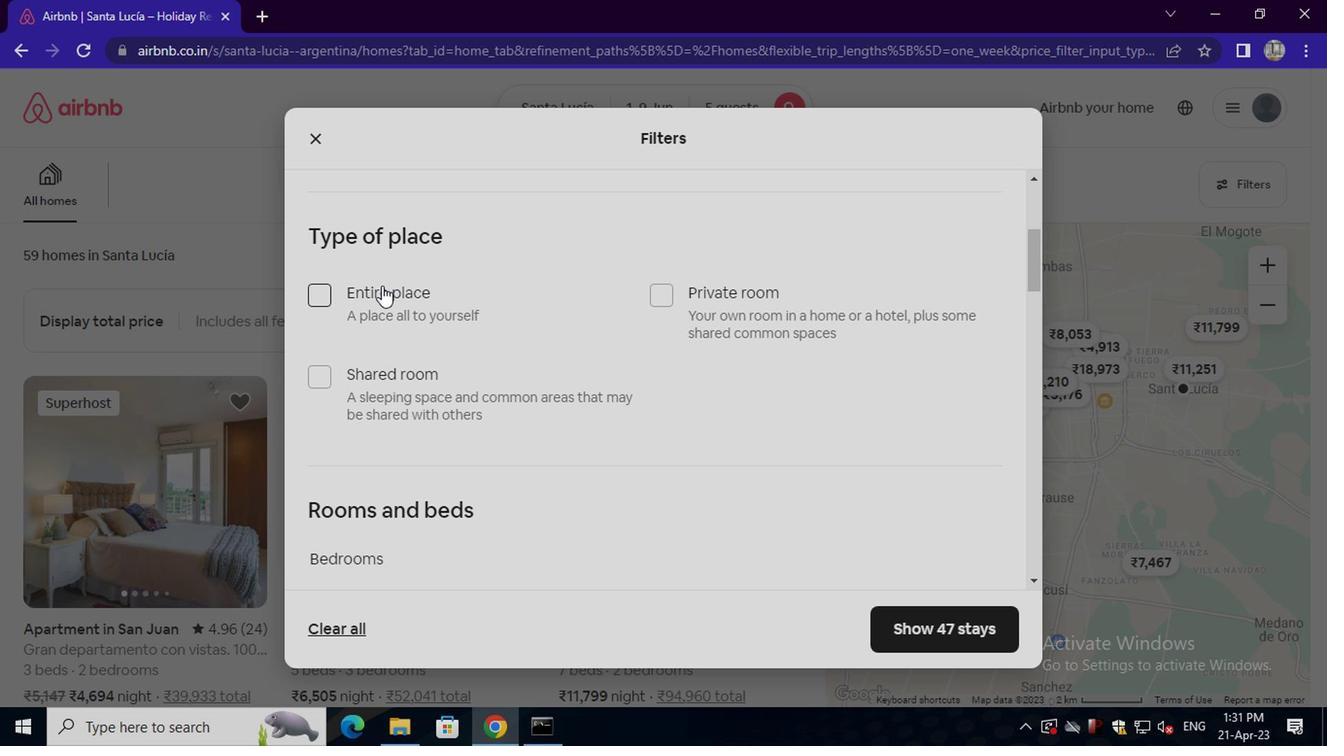 
Action: Mouse pressed left at (377, 288)
Screenshot: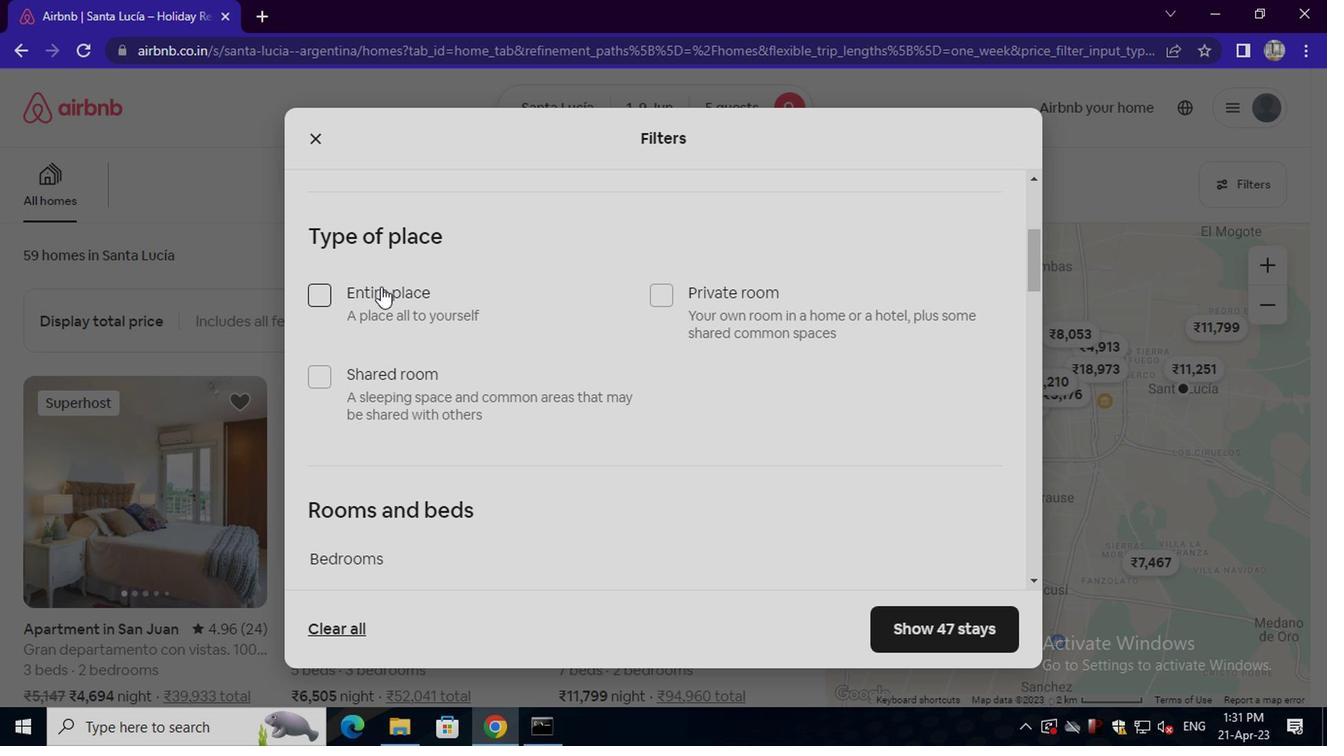 
Action: Mouse moved to (382, 304)
Screenshot: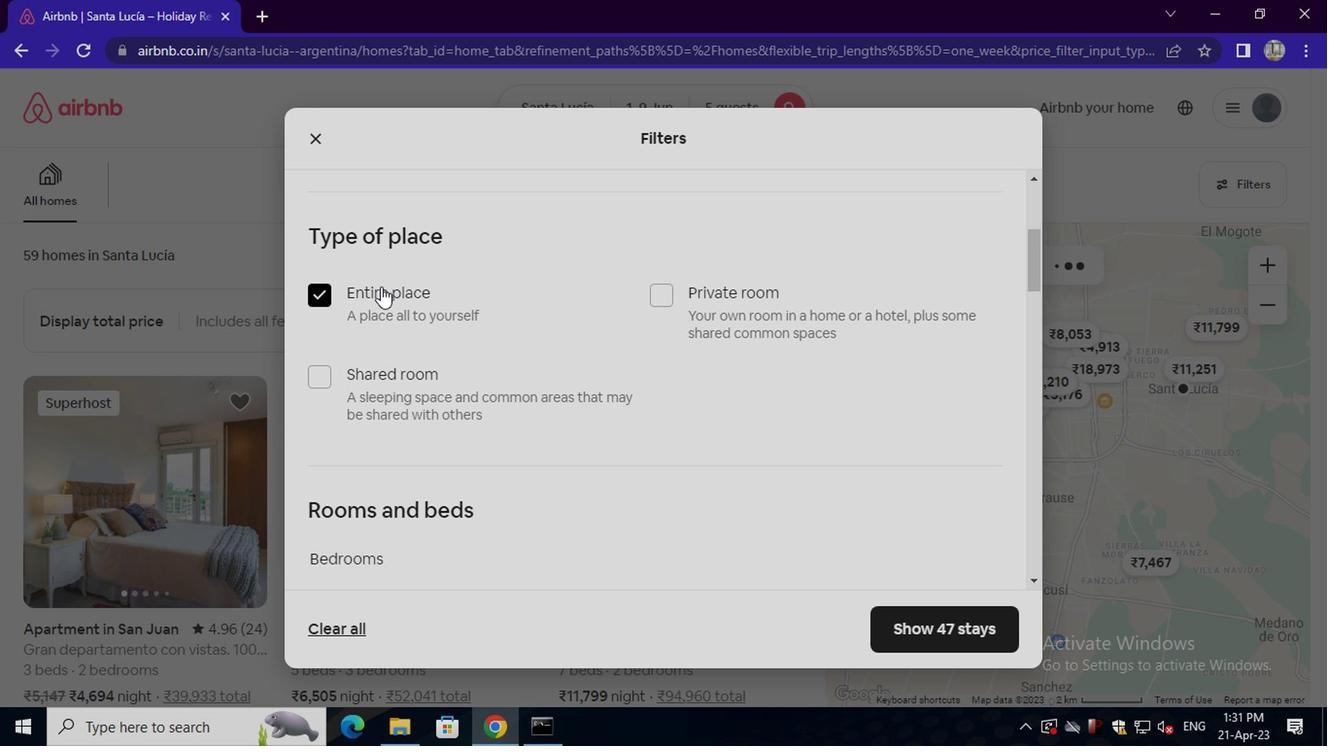 
Action: Mouse scrolled (382, 302) with delta (0, -1)
Screenshot: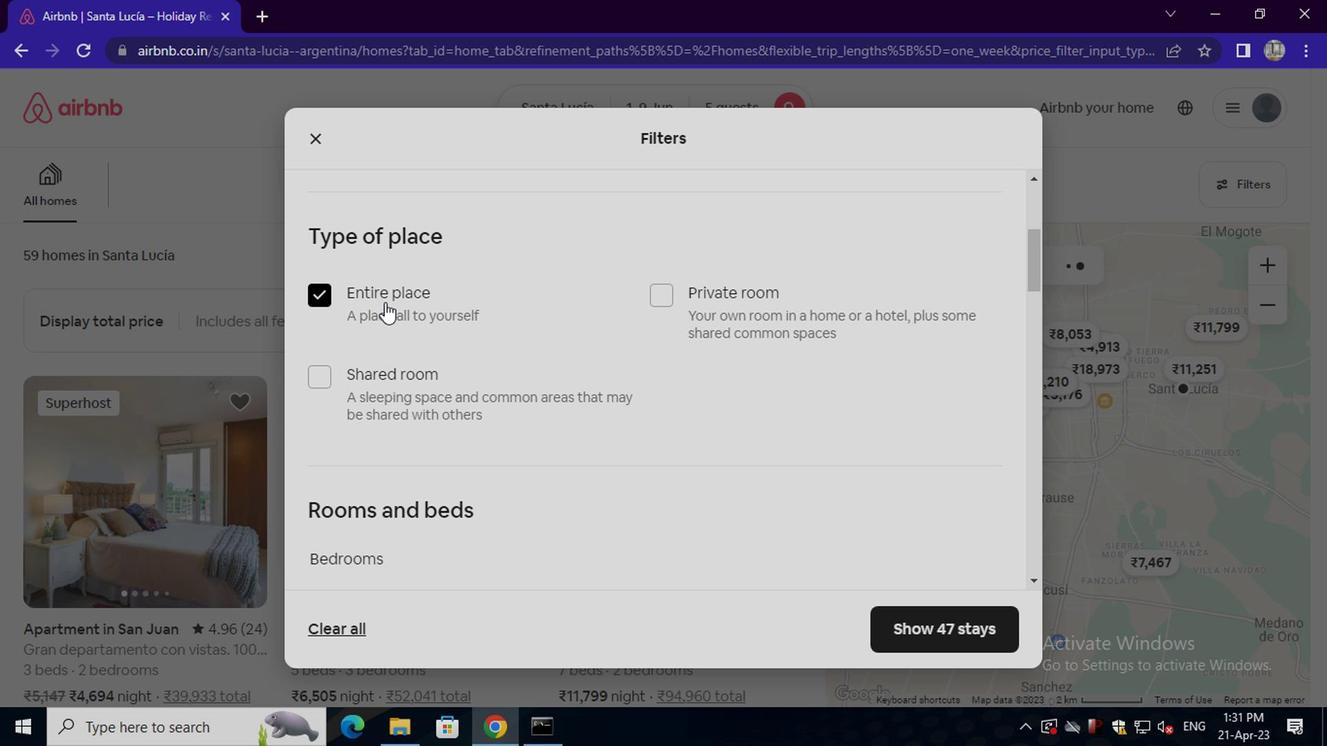
Action: Mouse moved to (383, 304)
Screenshot: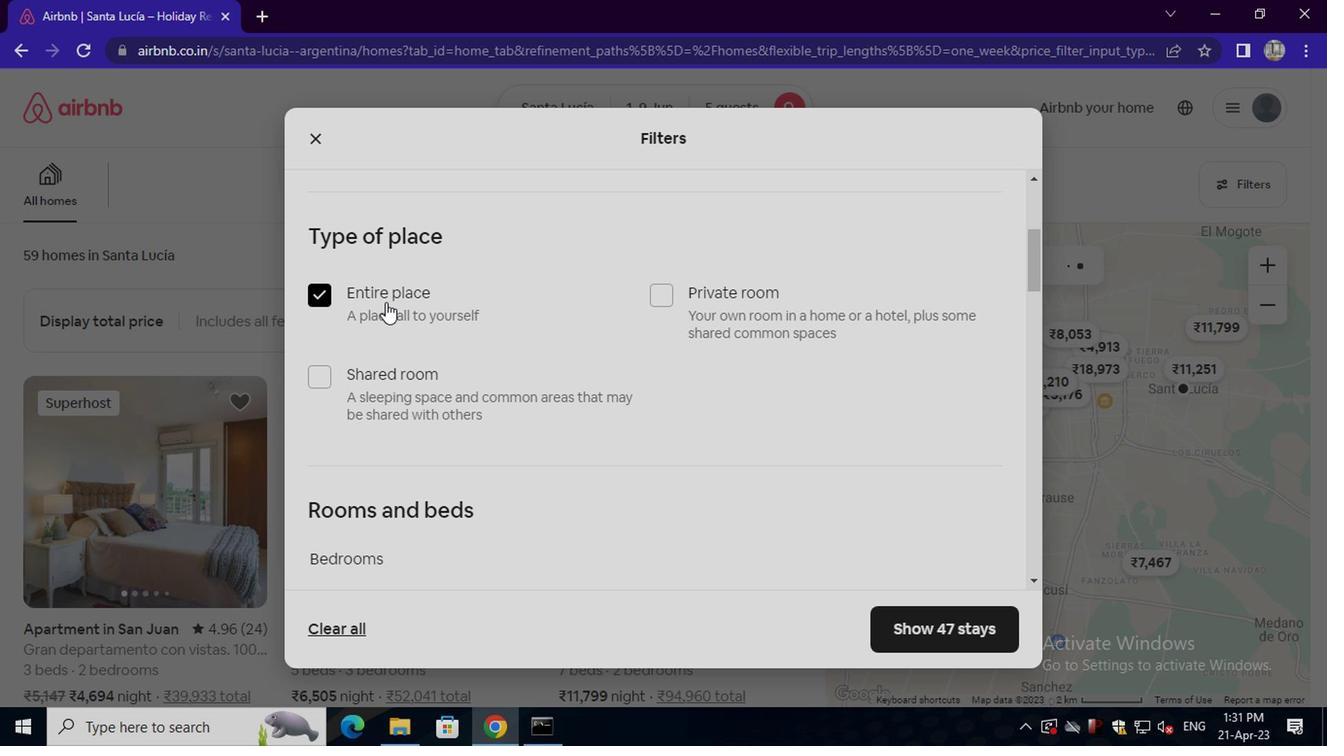 
Action: Mouse scrolled (383, 302) with delta (0, -1)
Screenshot: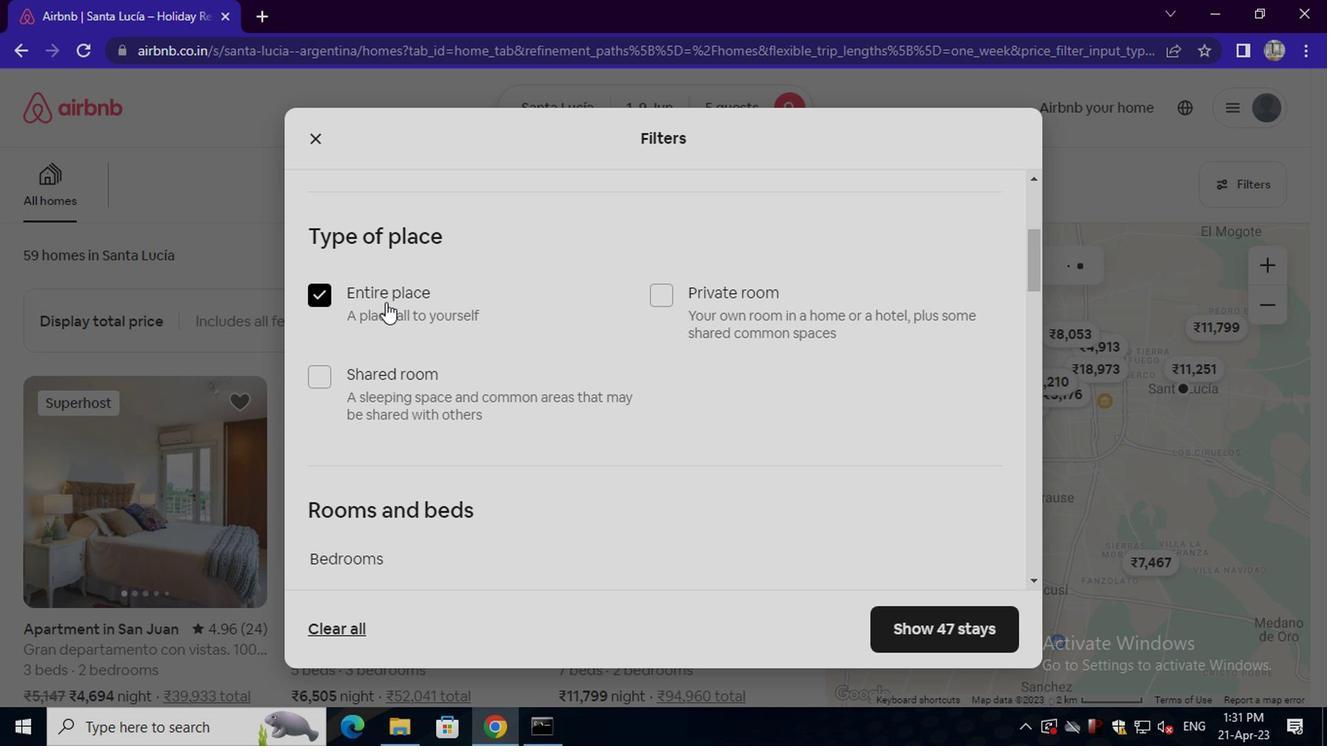 
Action: Mouse scrolled (383, 302) with delta (0, -1)
Screenshot: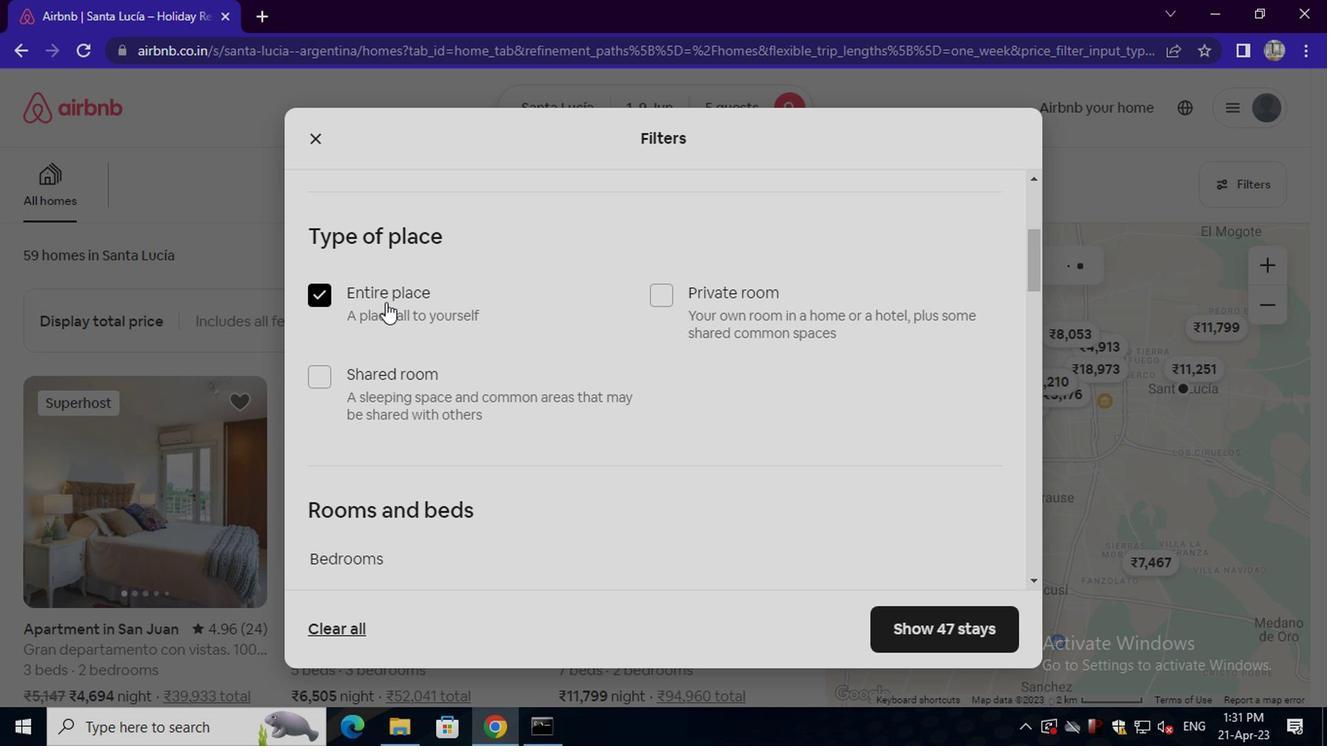 
Action: Mouse moved to (478, 328)
Screenshot: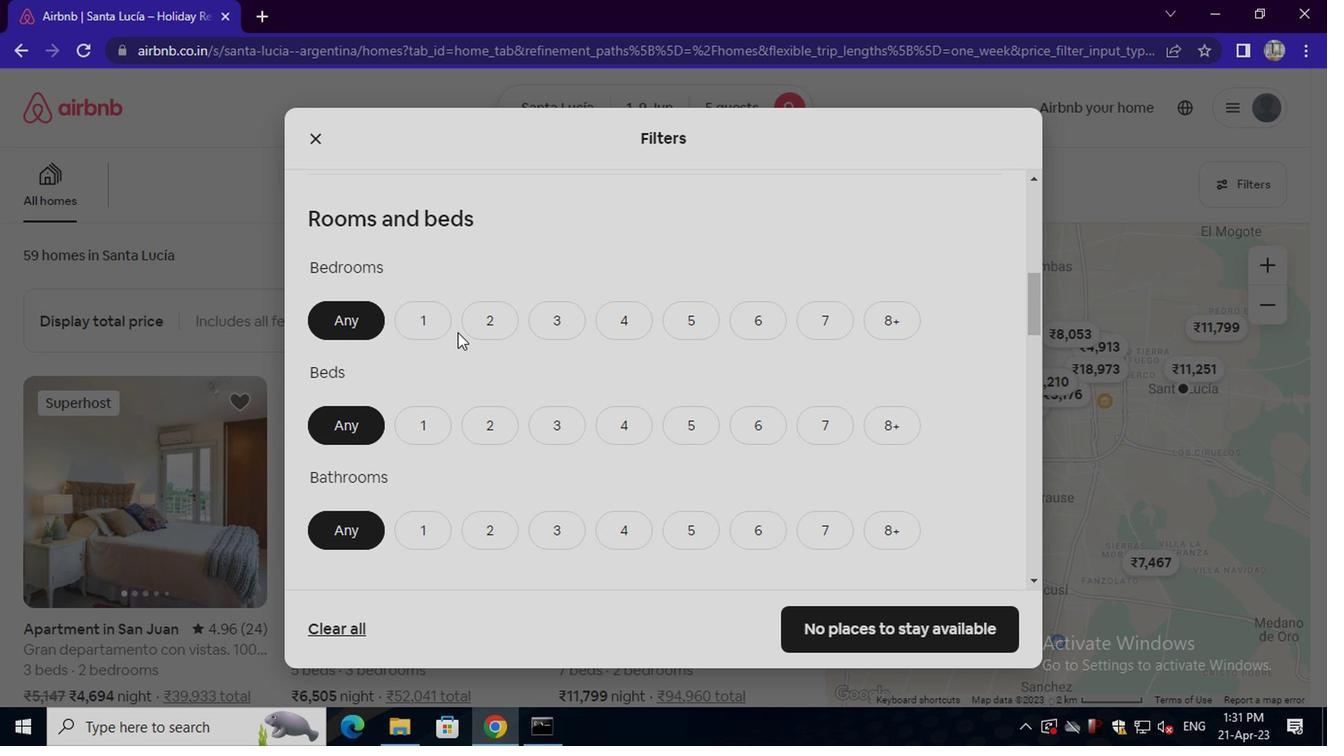 
Action: Mouse pressed left at (478, 328)
Screenshot: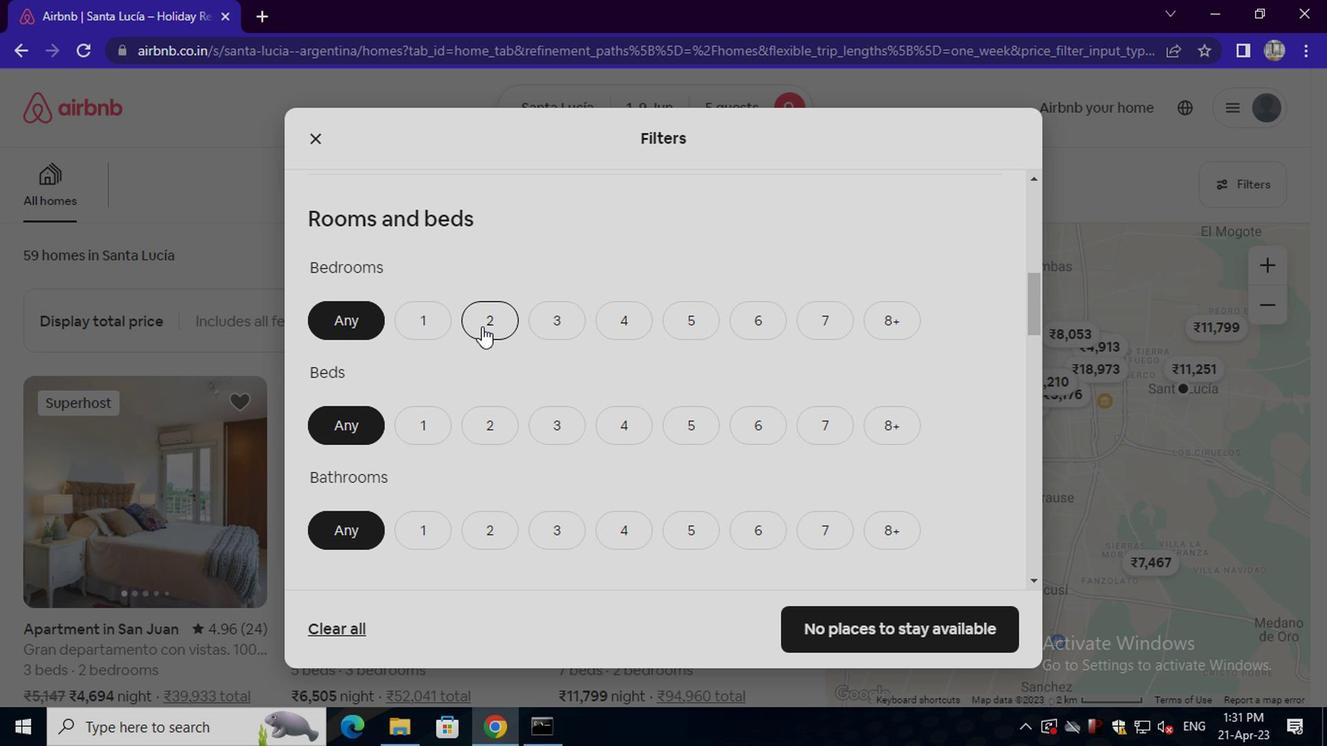 
Action: Mouse moved to (553, 322)
Screenshot: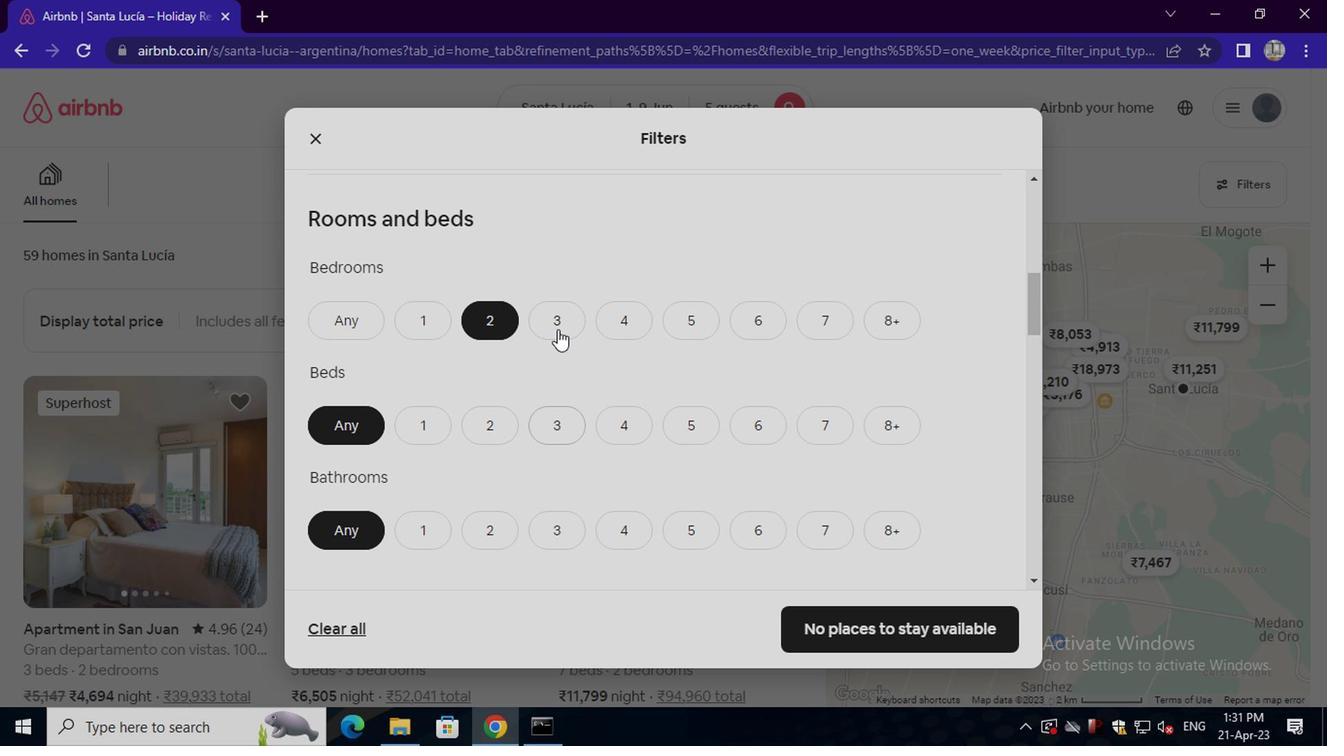
Action: Mouse pressed left at (553, 322)
Screenshot: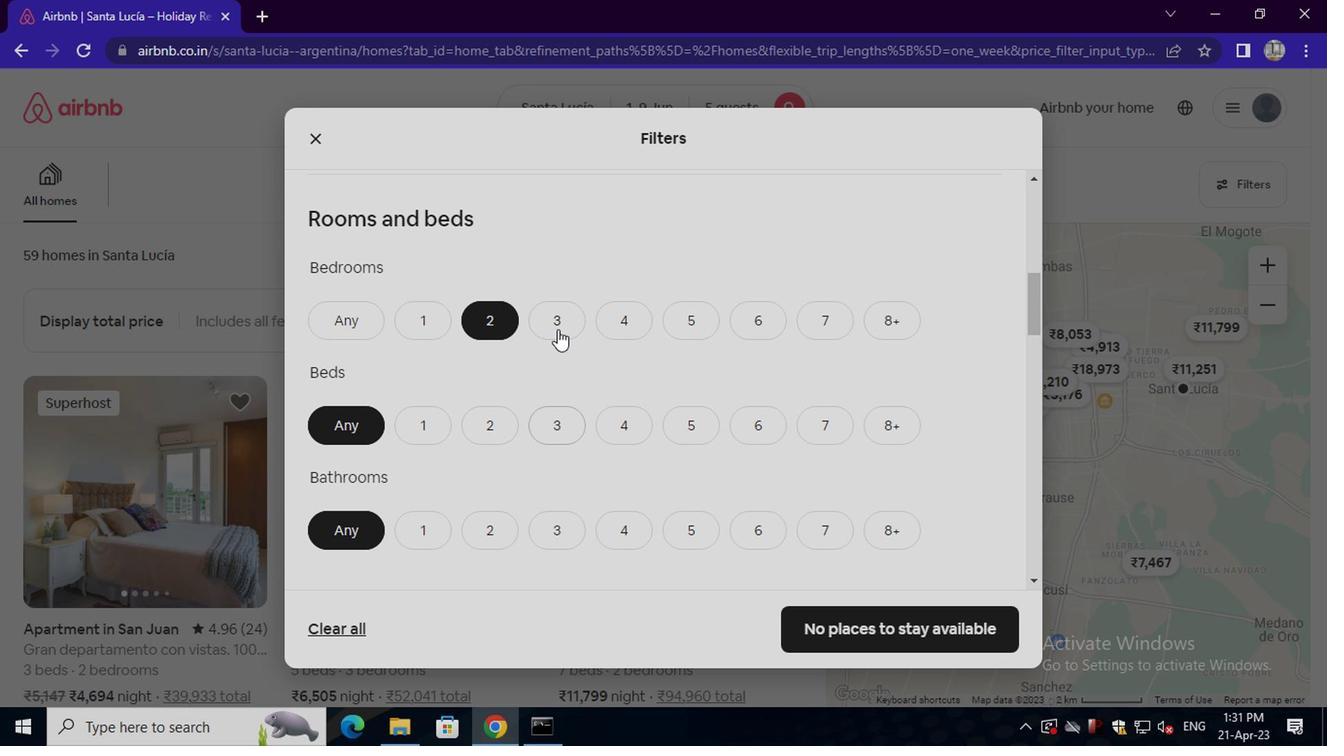 
Action: Mouse moved to (546, 429)
Screenshot: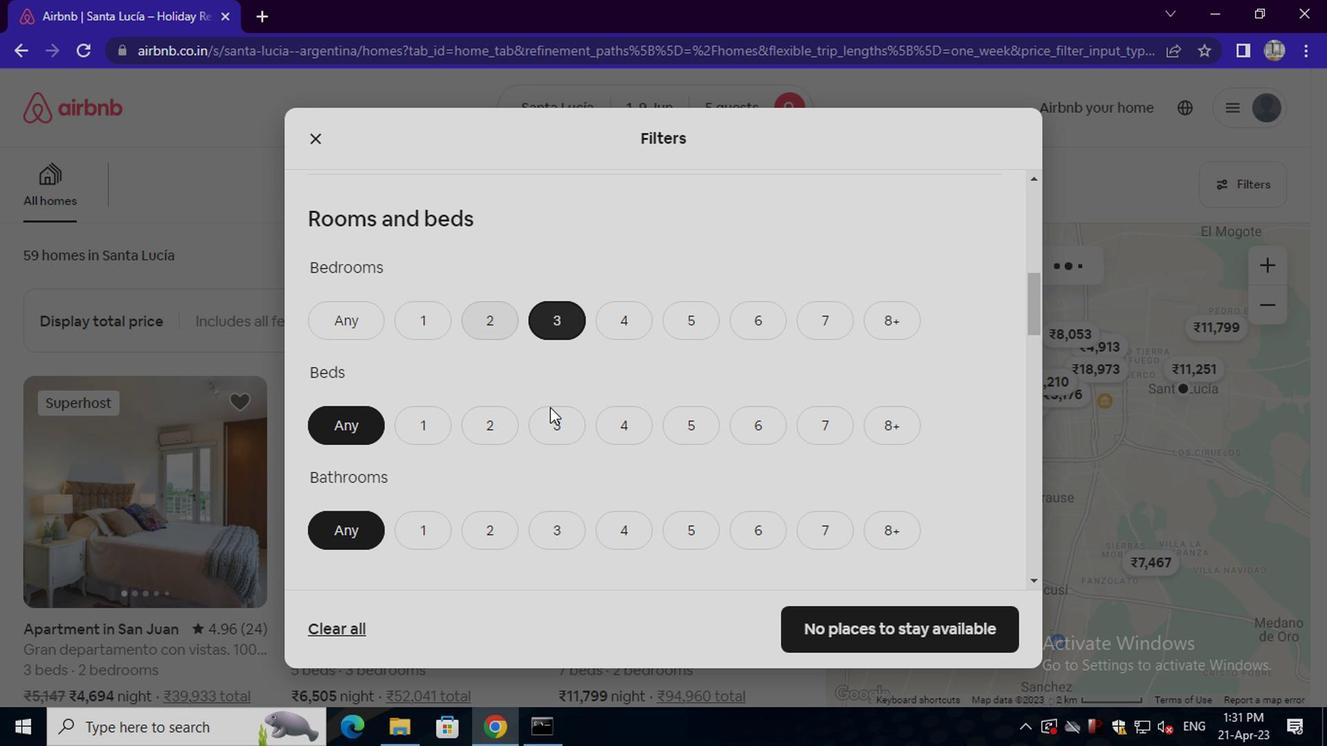 
Action: Mouse pressed left at (546, 429)
Screenshot: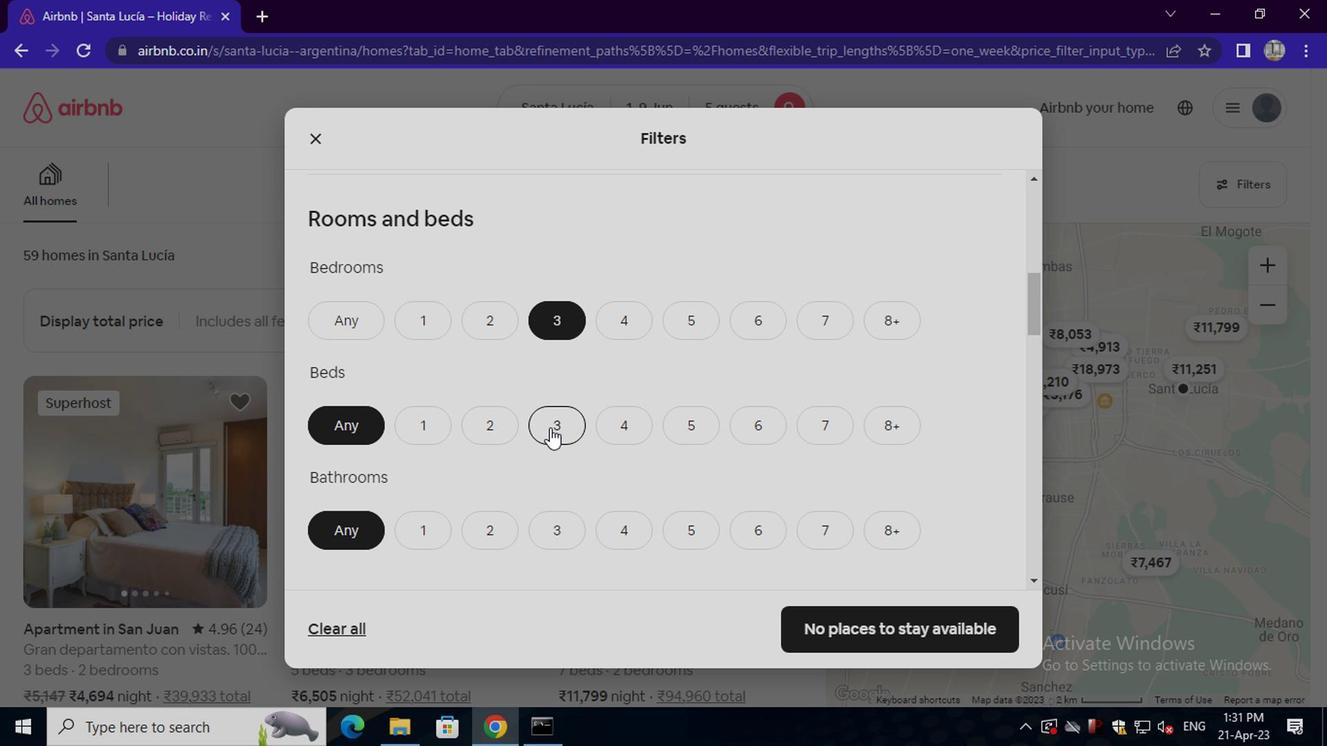 
Action: Mouse moved to (558, 526)
Screenshot: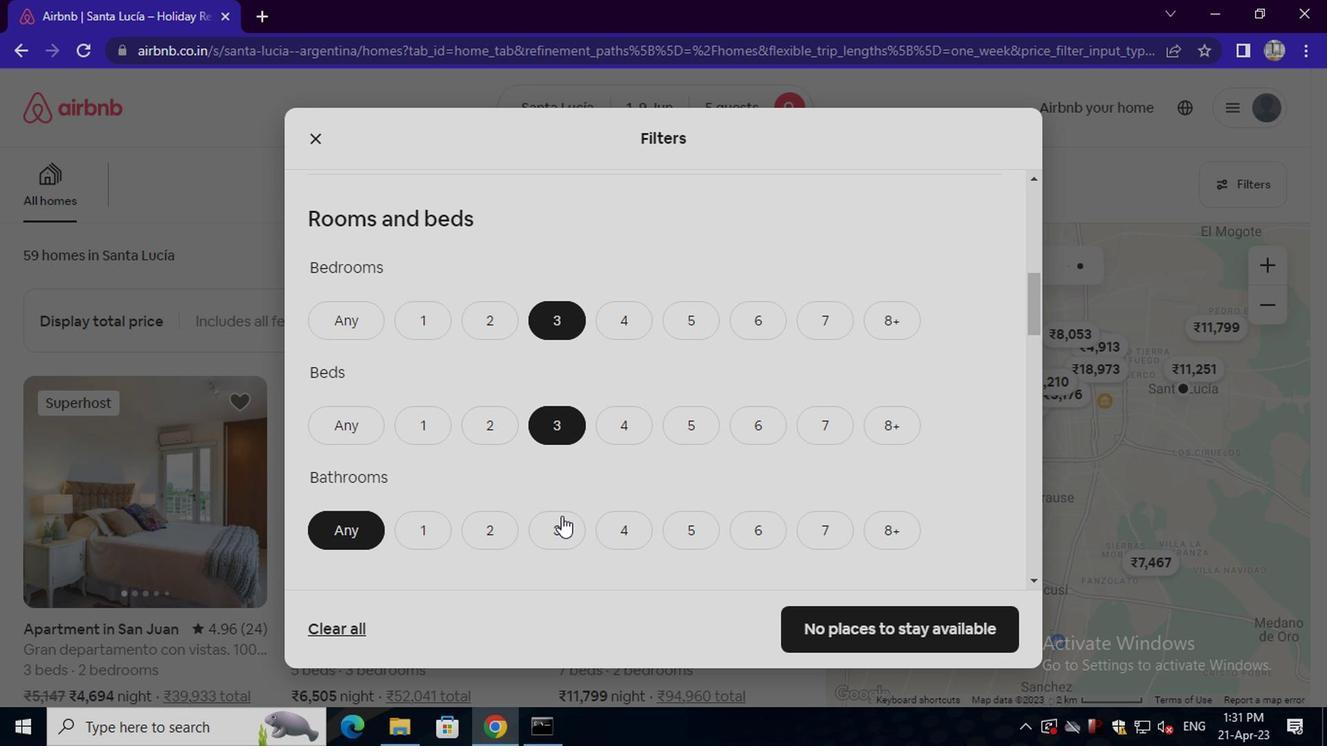 
Action: Mouse pressed left at (558, 526)
Screenshot: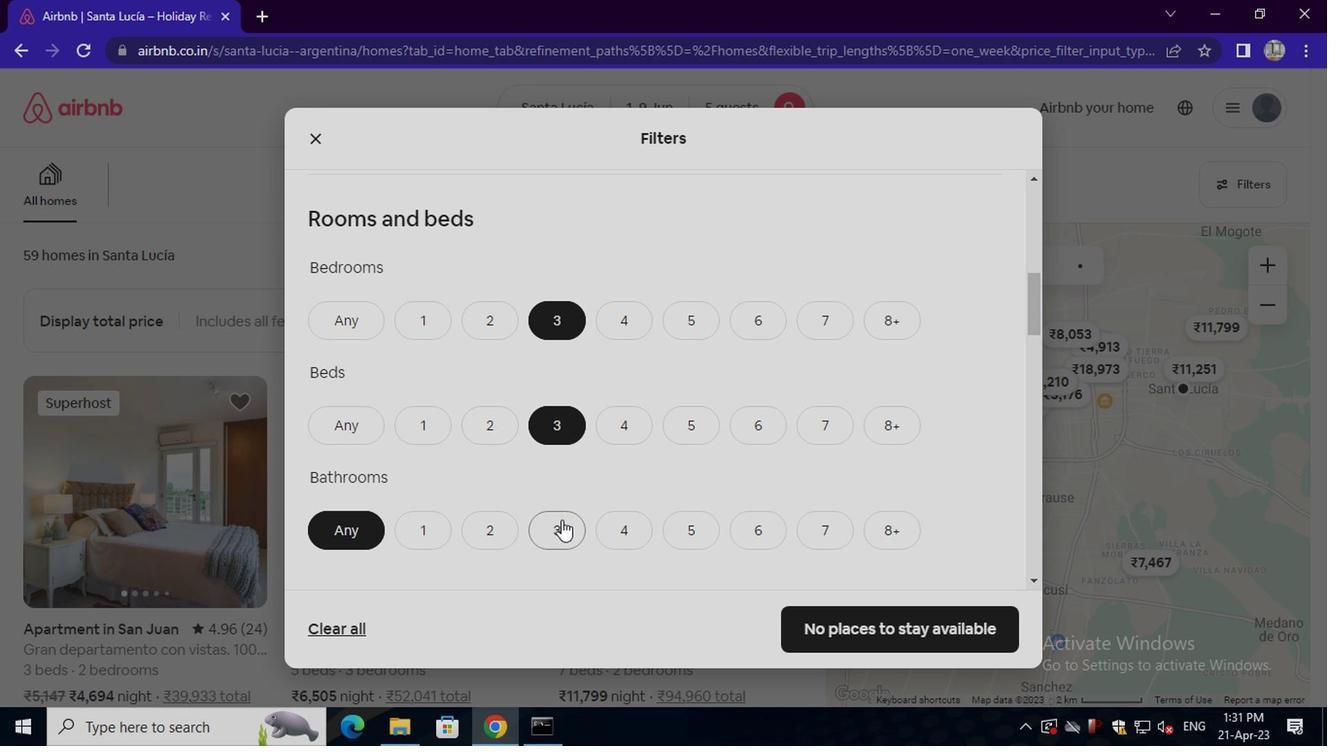 
Action: Mouse scrolled (558, 526) with delta (0, 0)
Screenshot: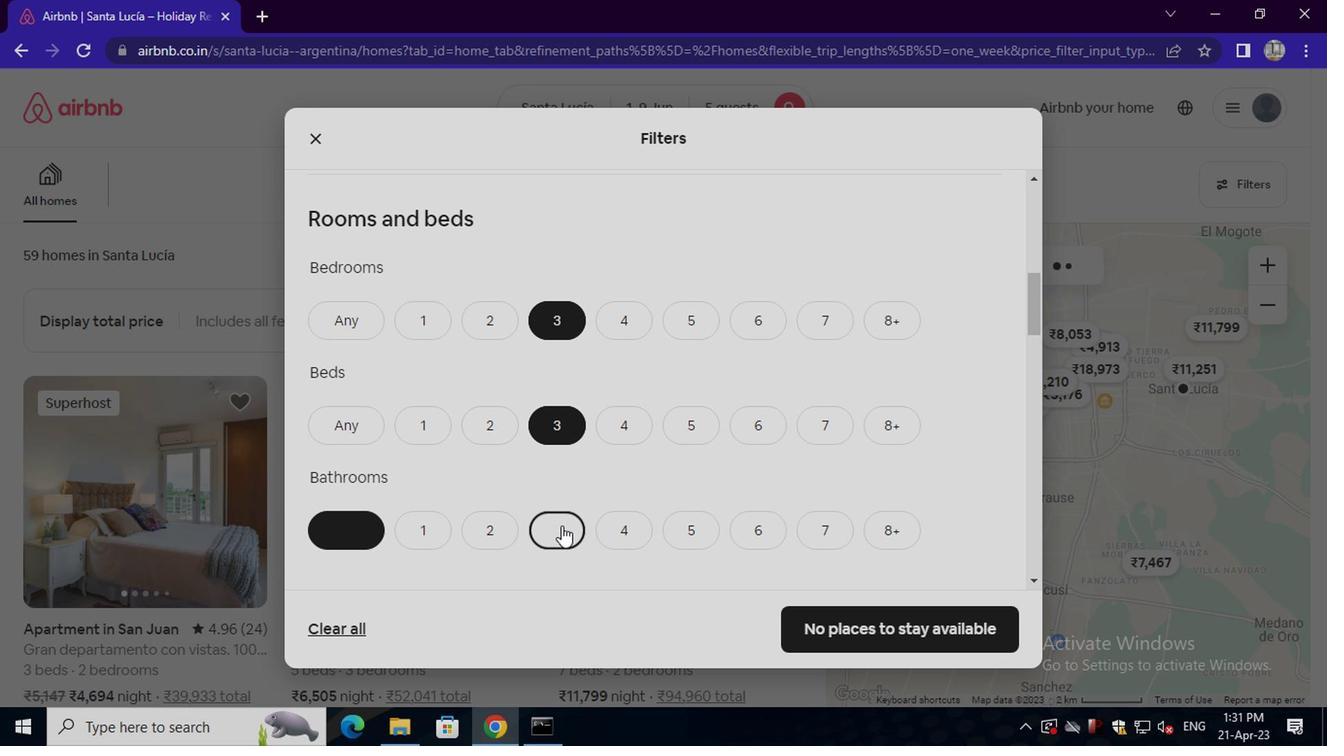 
Action: Mouse scrolled (558, 526) with delta (0, 0)
Screenshot: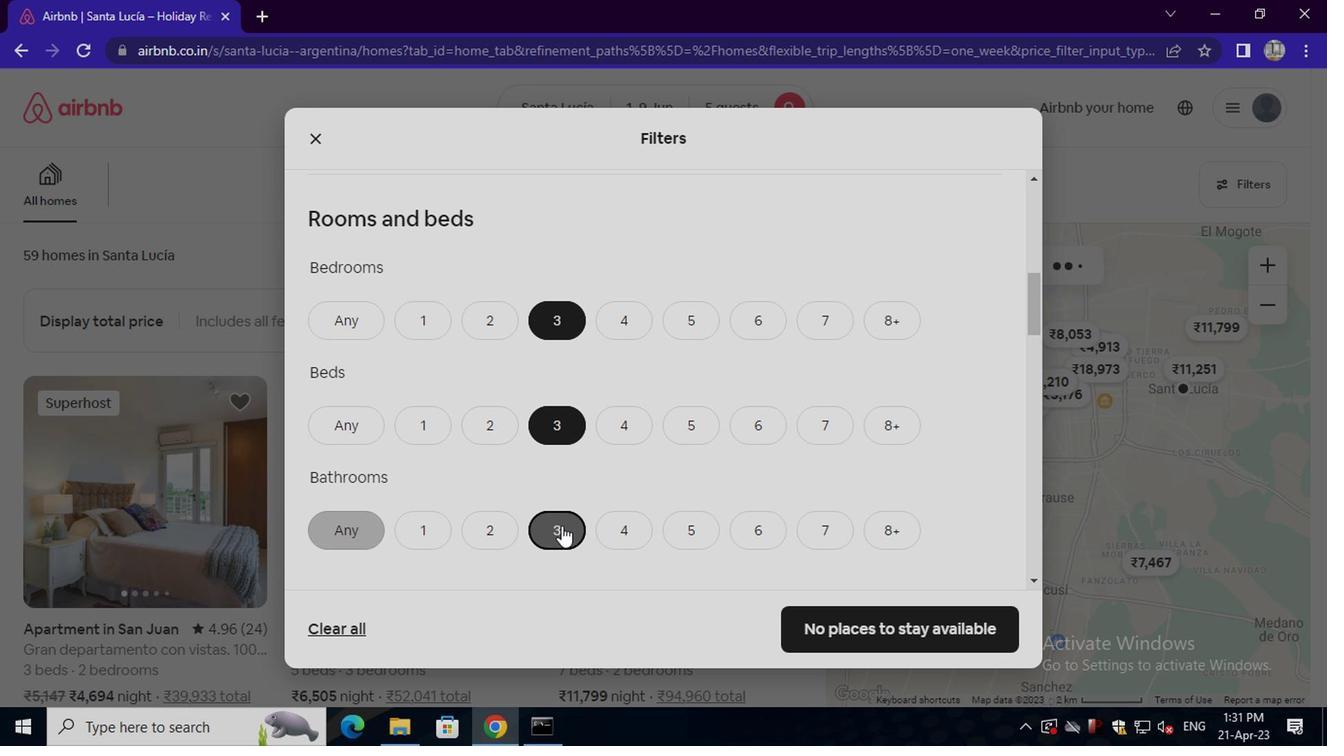 
Action: Mouse scrolled (558, 526) with delta (0, 0)
Screenshot: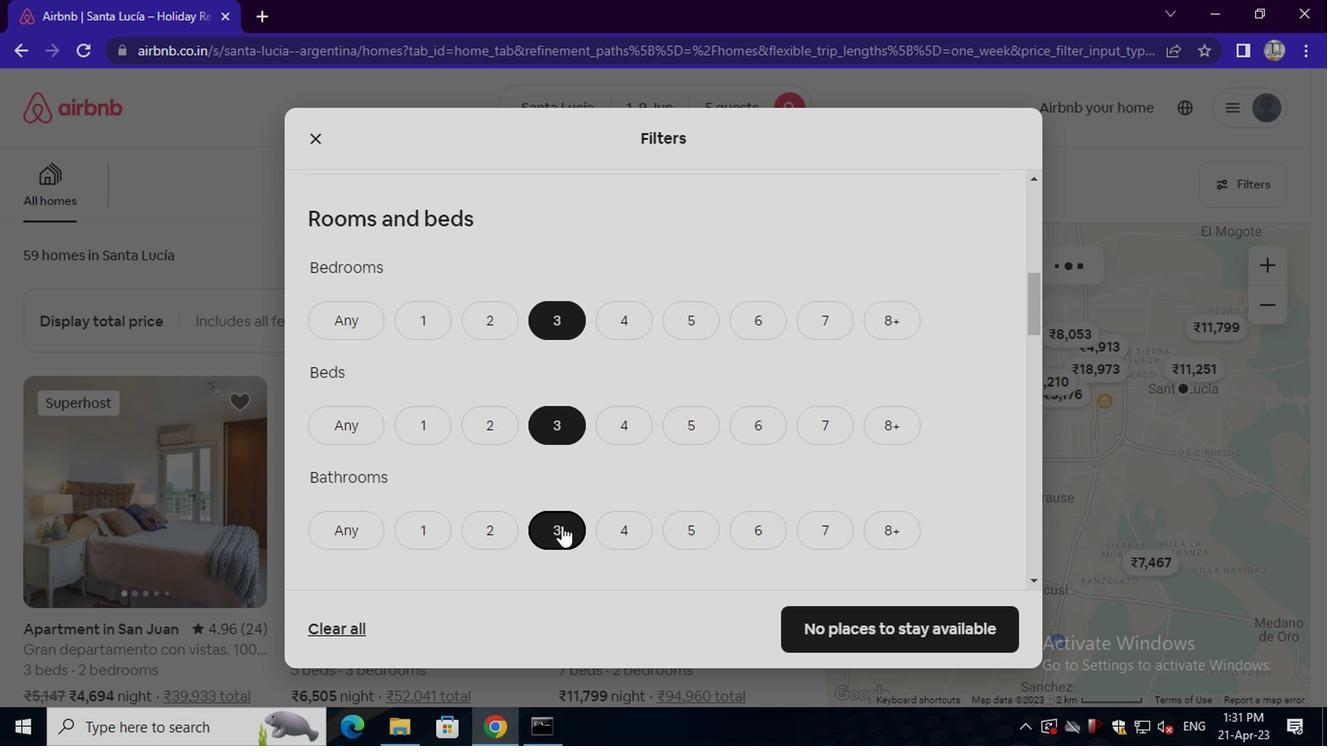 
Action: Mouse moved to (415, 476)
Screenshot: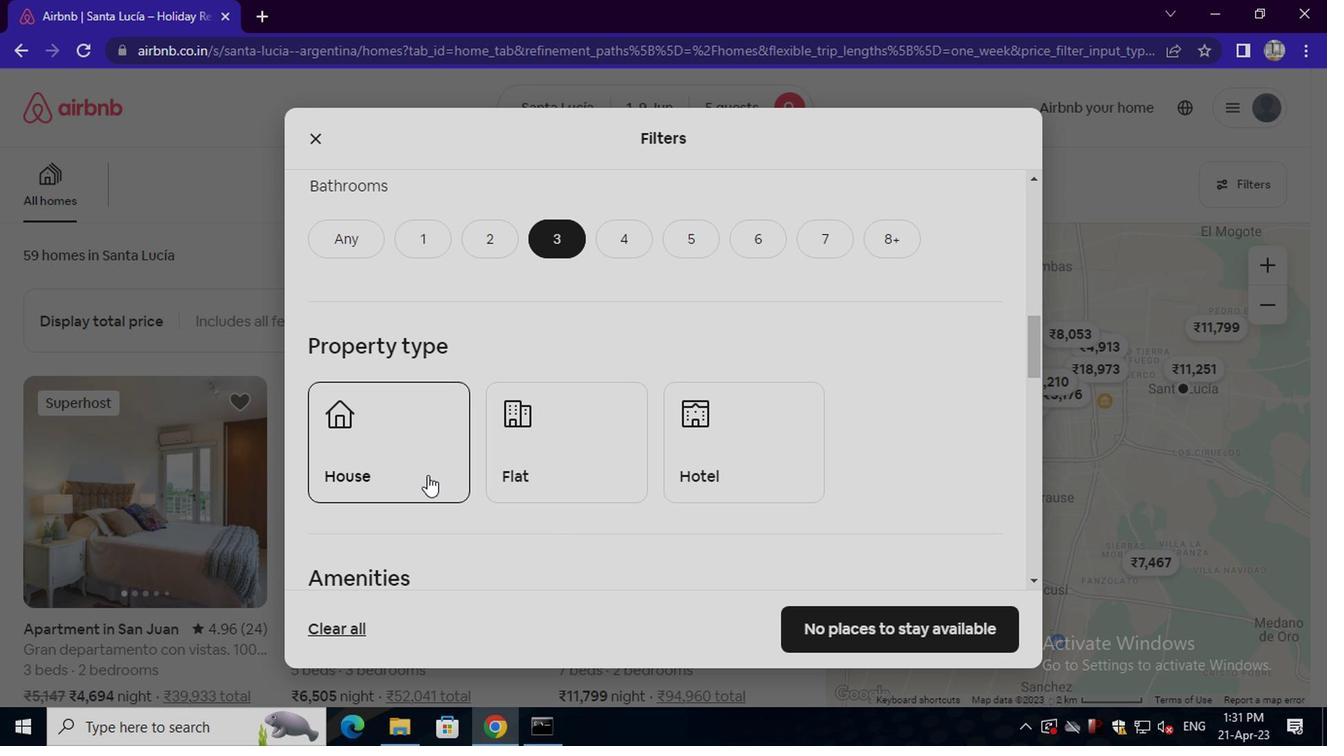 
Action: Mouse pressed left at (415, 476)
Screenshot: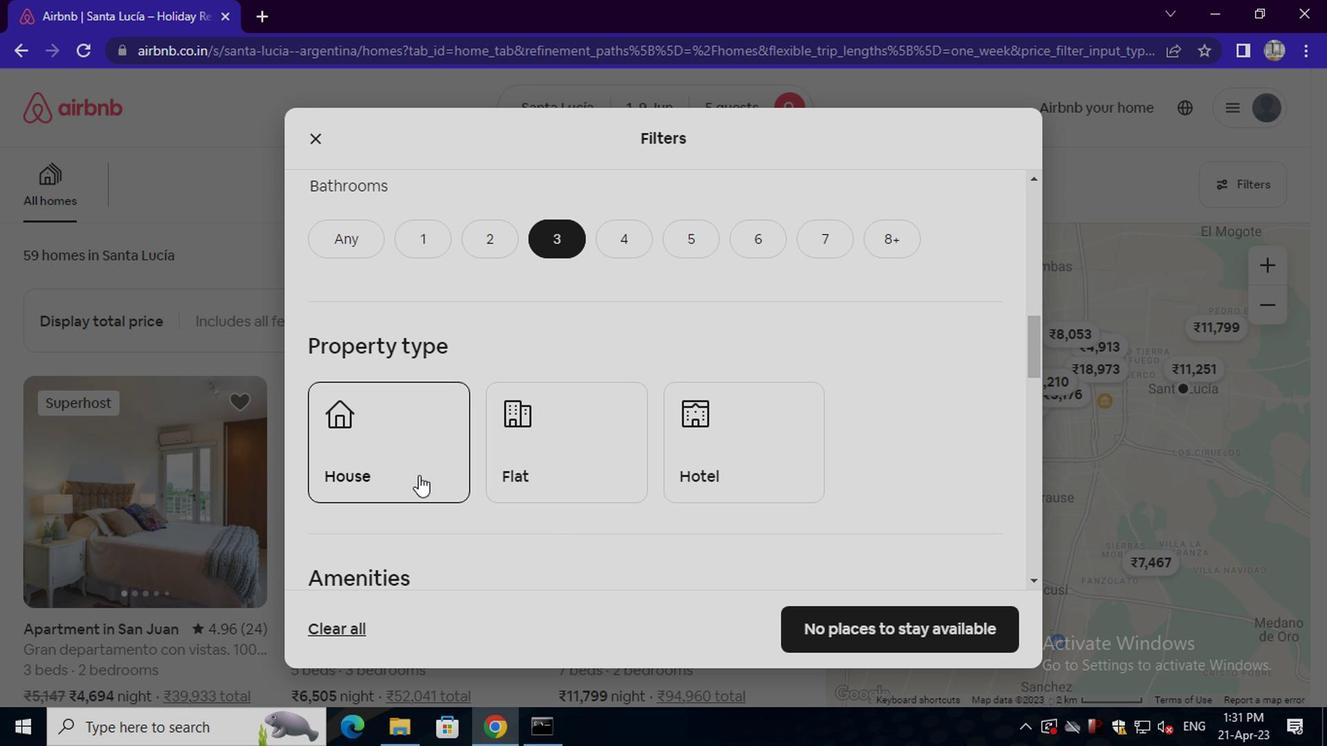 
Action: Mouse moved to (552, 468)
Screenshot: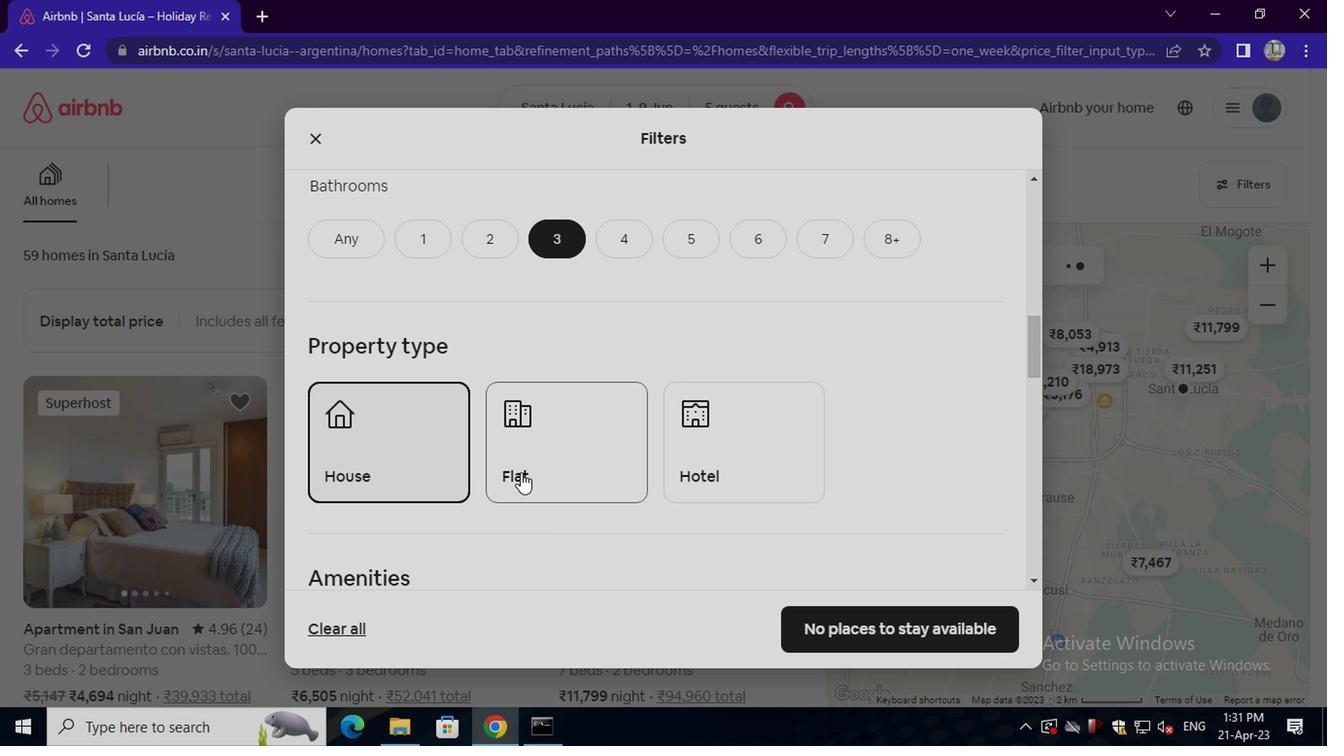 
Action: Mouse pressed left at (552, 468)
Screenshot: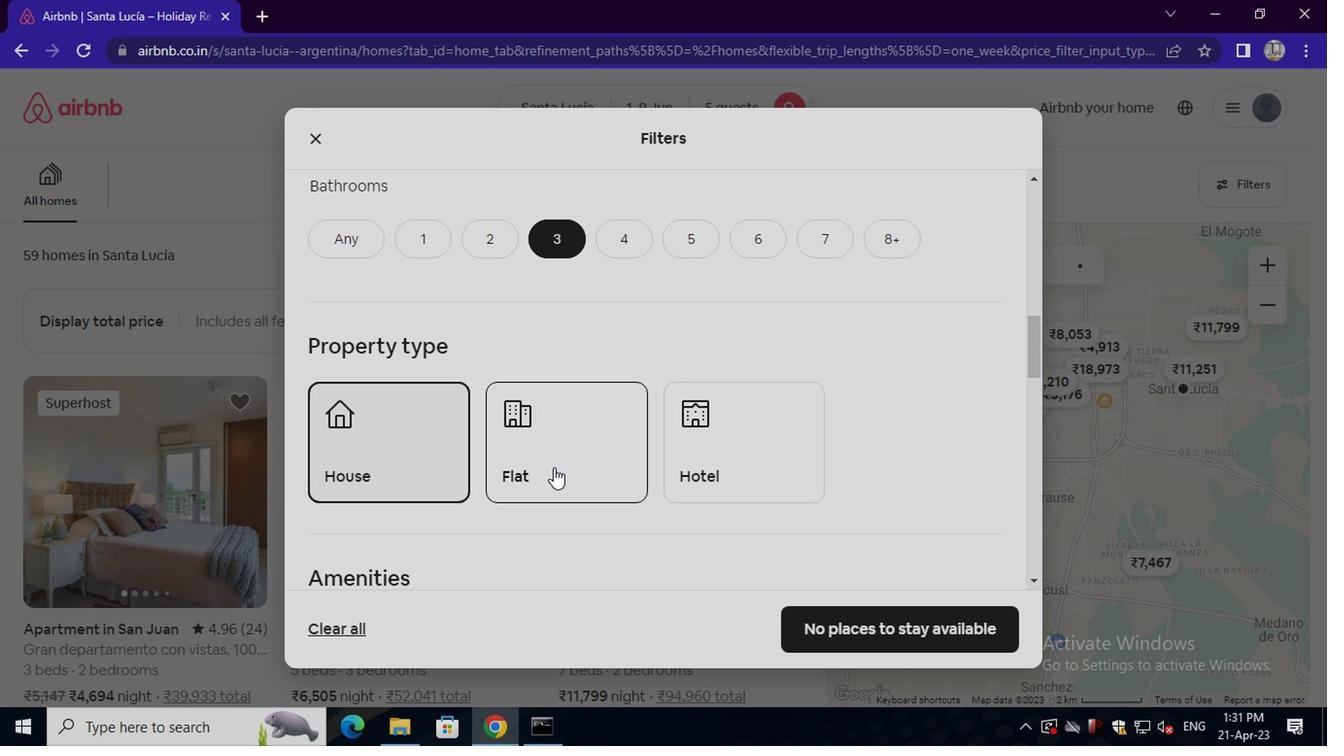 
Action: Mouse moved to (573, 468)
Screenshot: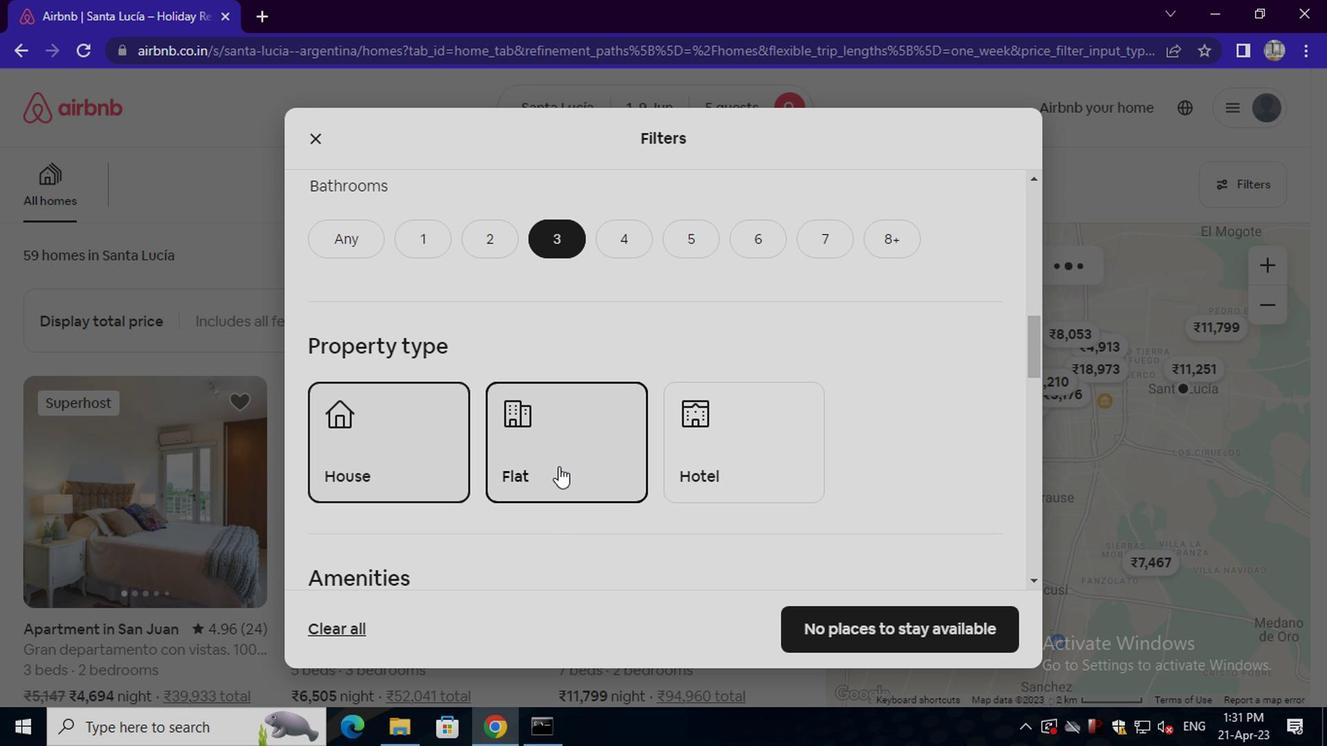 
Action: Mouse scrolled (573, 466) with delta (0, -1)
Screenshot: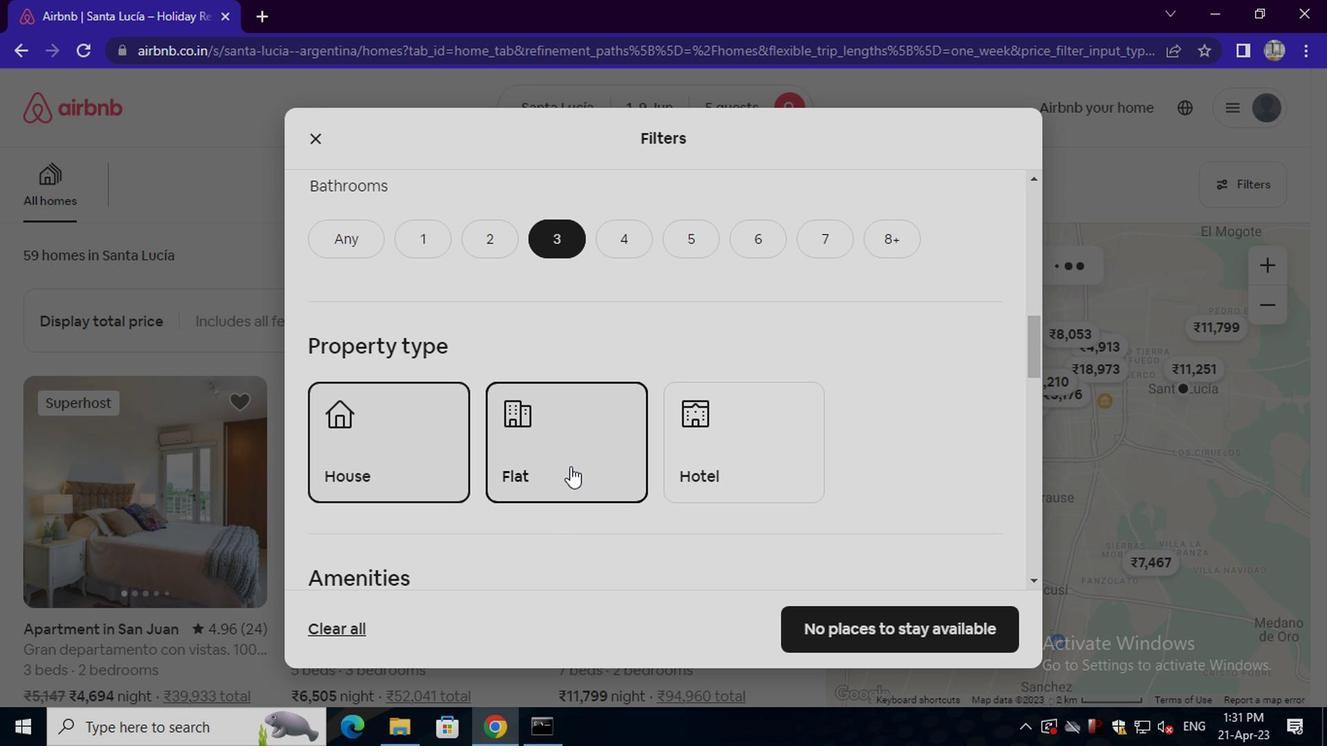 
Action: Mouse scrolled (573, 466) with delta (0, -1)
Screenshot: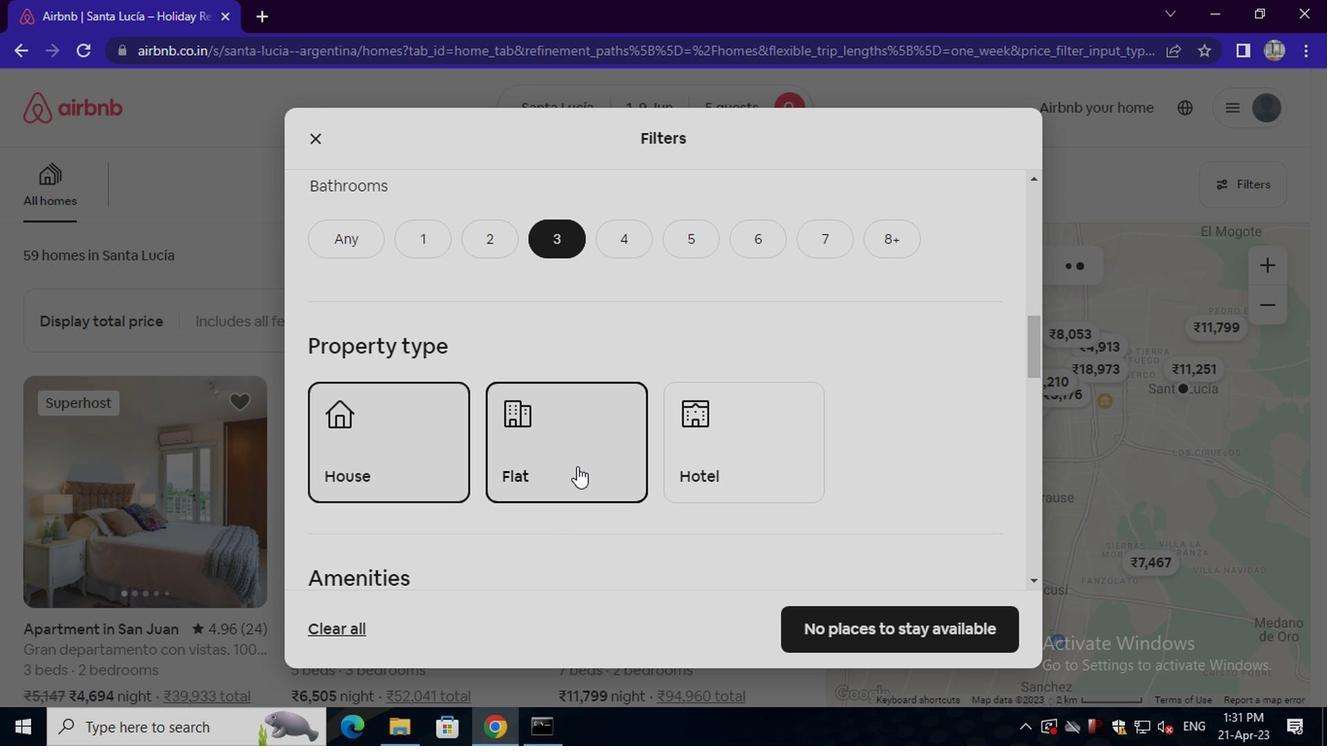
Action: Mouse scrolled (573, 466) with delta (0, -1)
Screenshot: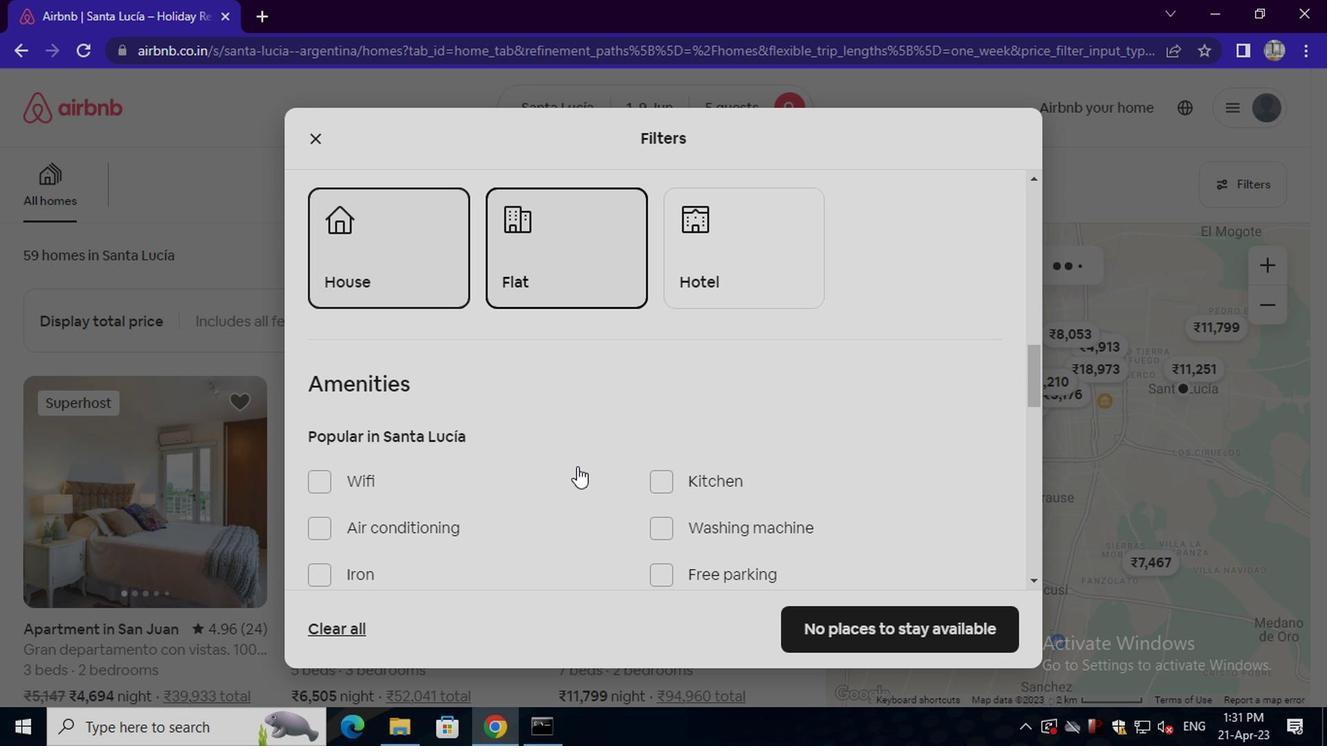 
Action: Mouse scrolled (573, 466) with delta (0, -1)
Screenshot: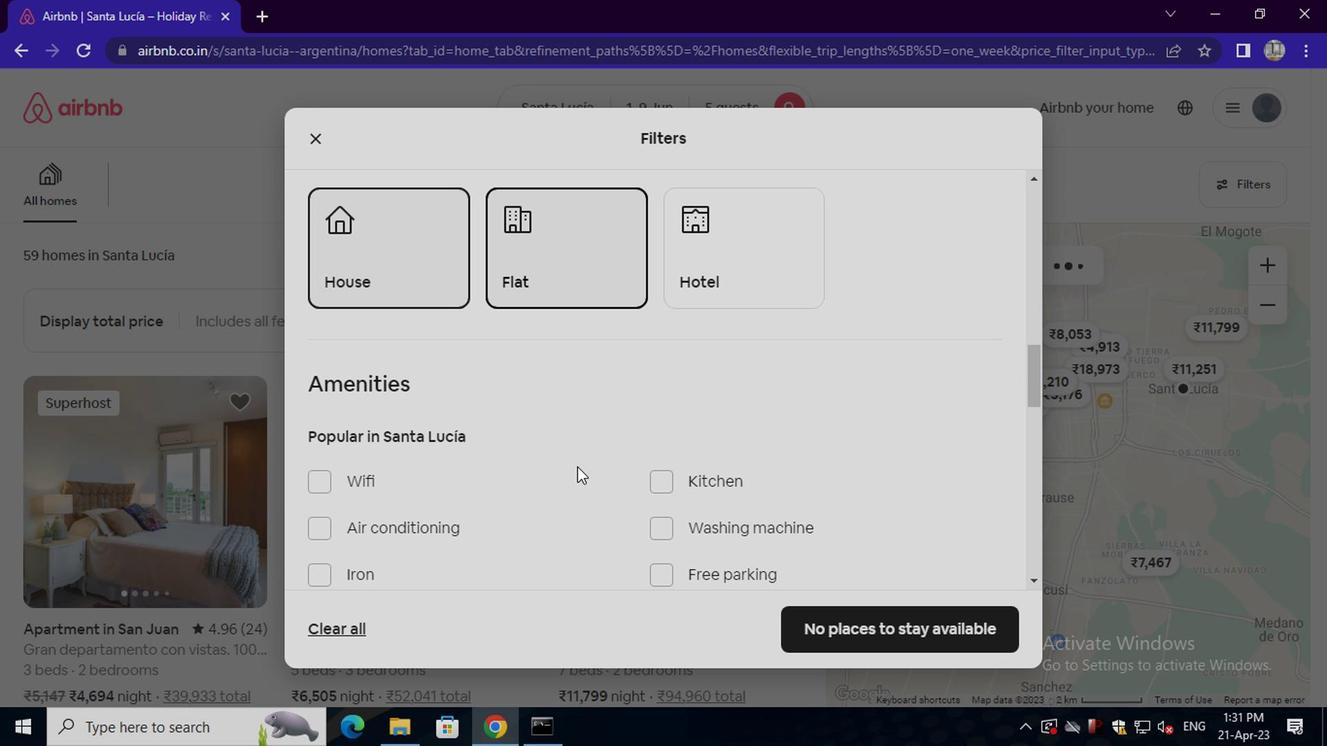 
Action: Mouse scrolled (573, 466) with delta (0, -1)
Screenshot: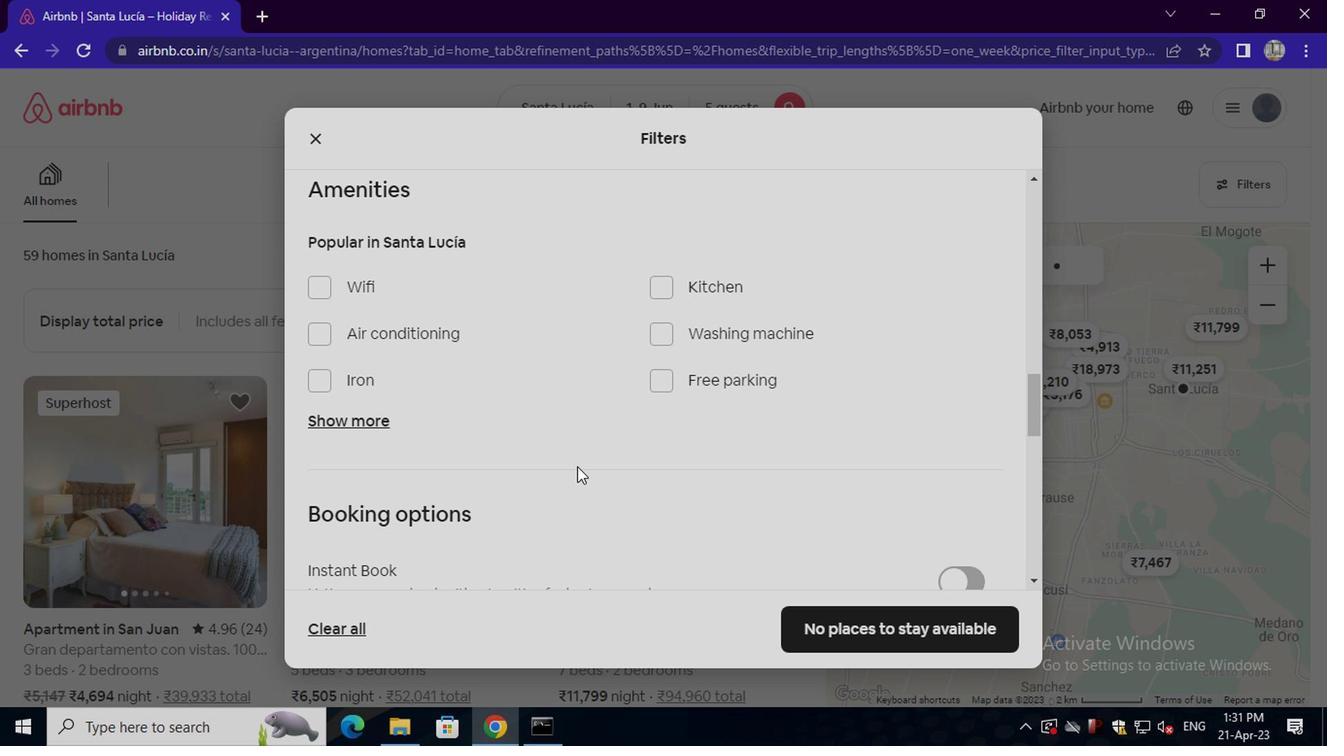 
Action: Mouse scrolled (573, 466) with delta (0, -1)
Screenshot: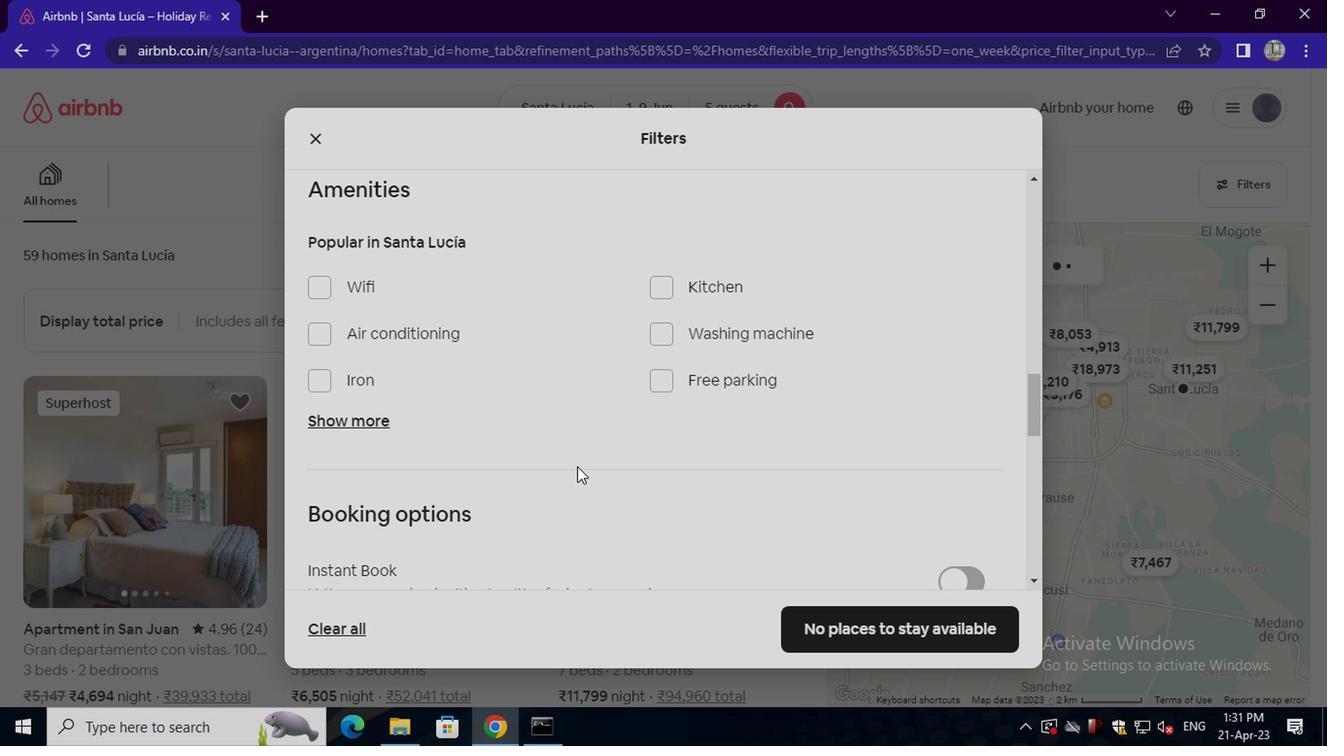 
Action: Mouse scrolled (573, 466) with delta (0, -1)
Screenshot: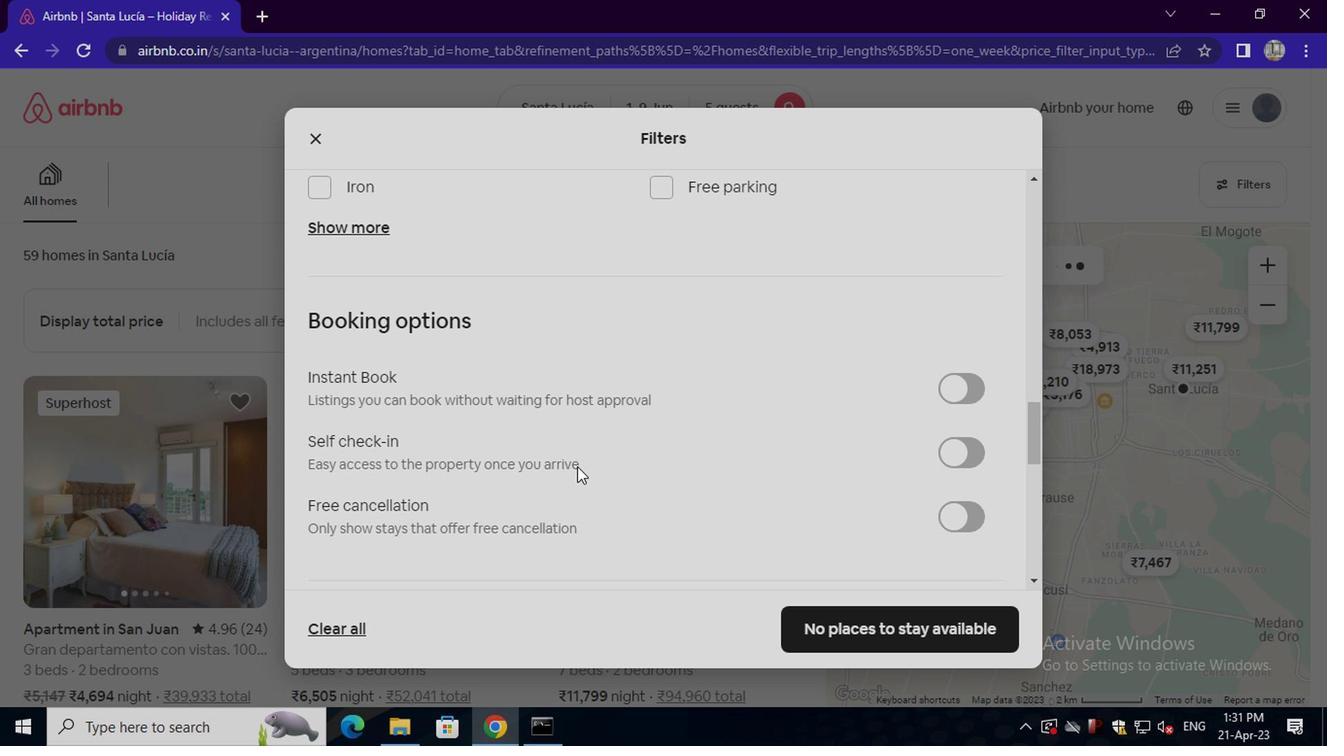 
Action: Mouse moved to (485, 440)
Screenshot: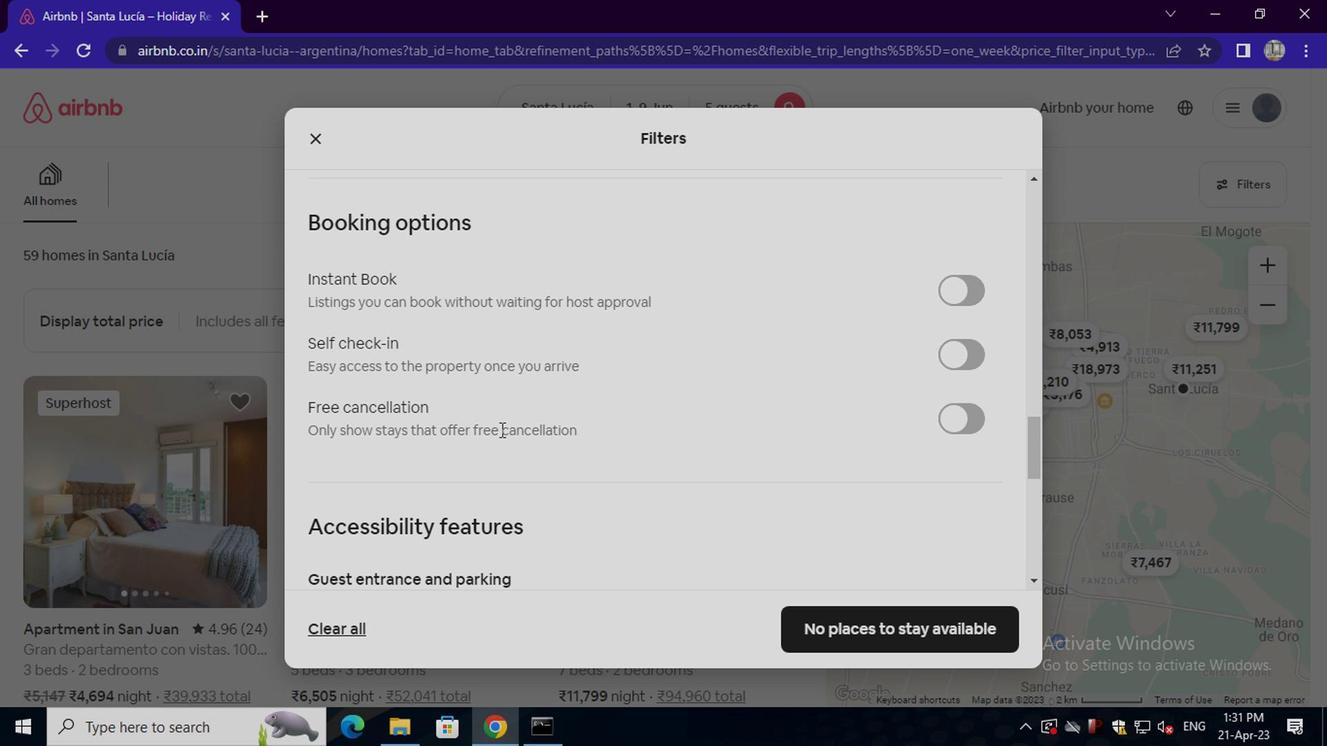 
Action: Mouse scrolled (485, 441) with delta (0, 1)
Screenshot: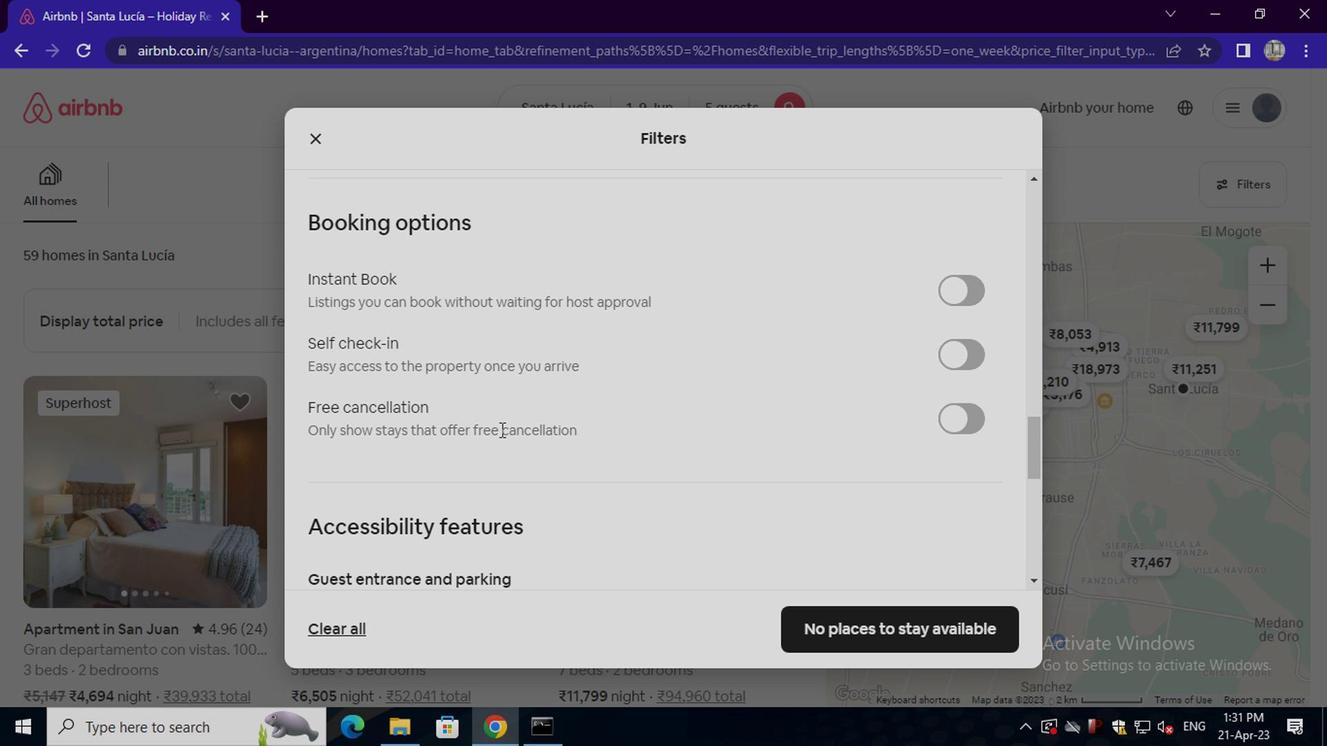 
Action: Mouse moved to (485, 440)
Screenshot: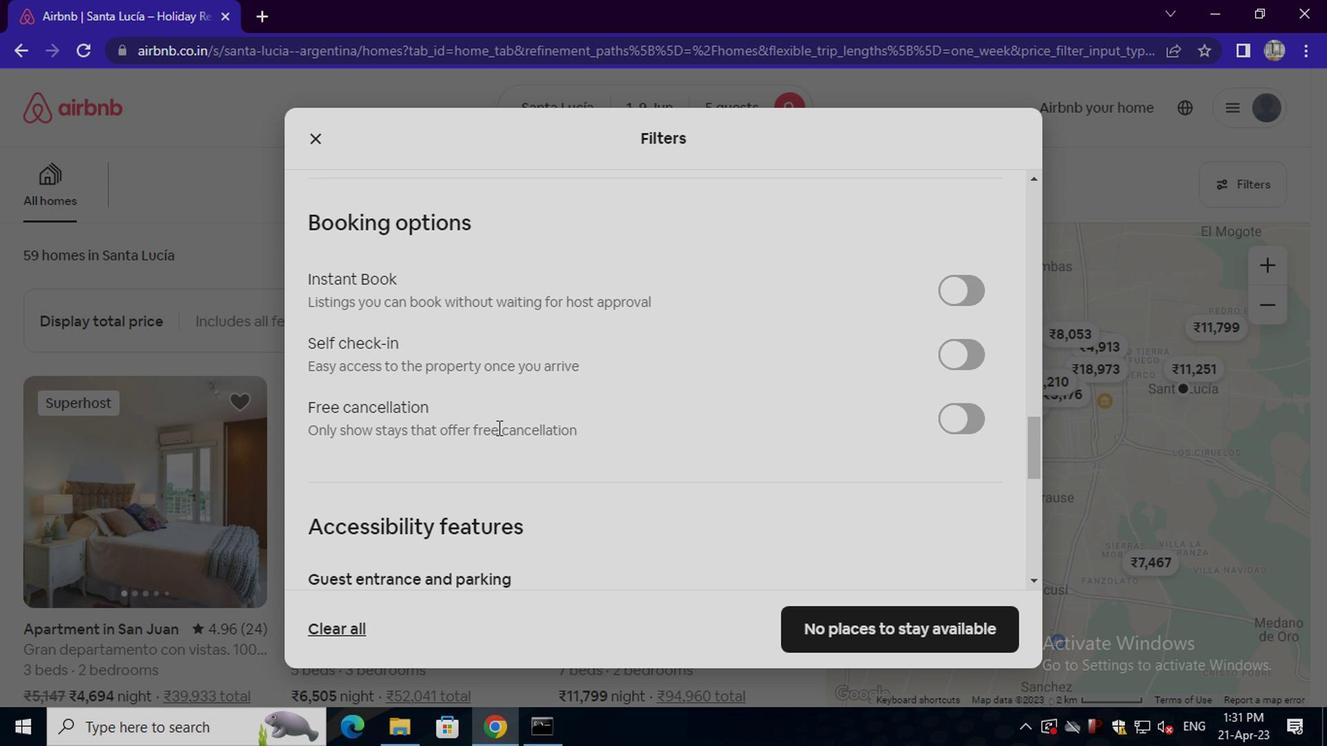 
Action: Mouse scrolled (485, 441) with delta (0, 1)
Screenshot: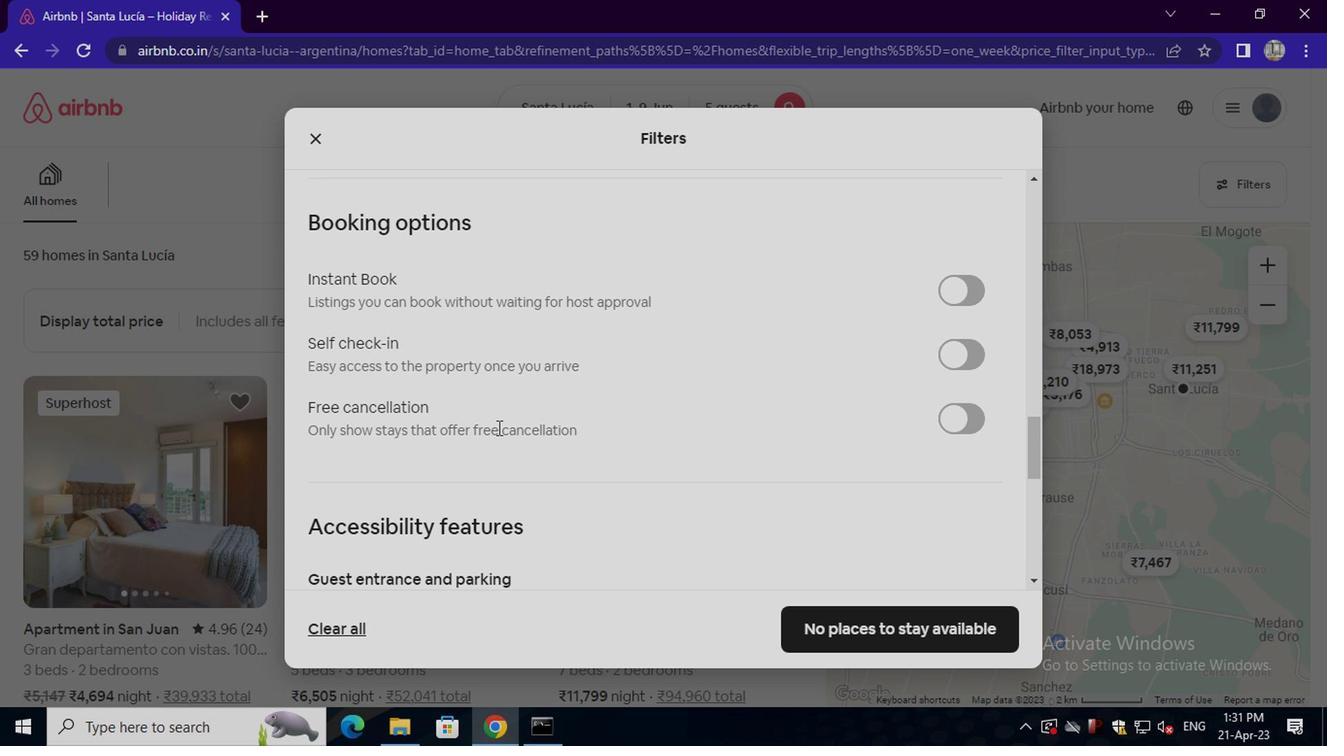 
Action: Mouse moved to (360, 326)
Screenshot: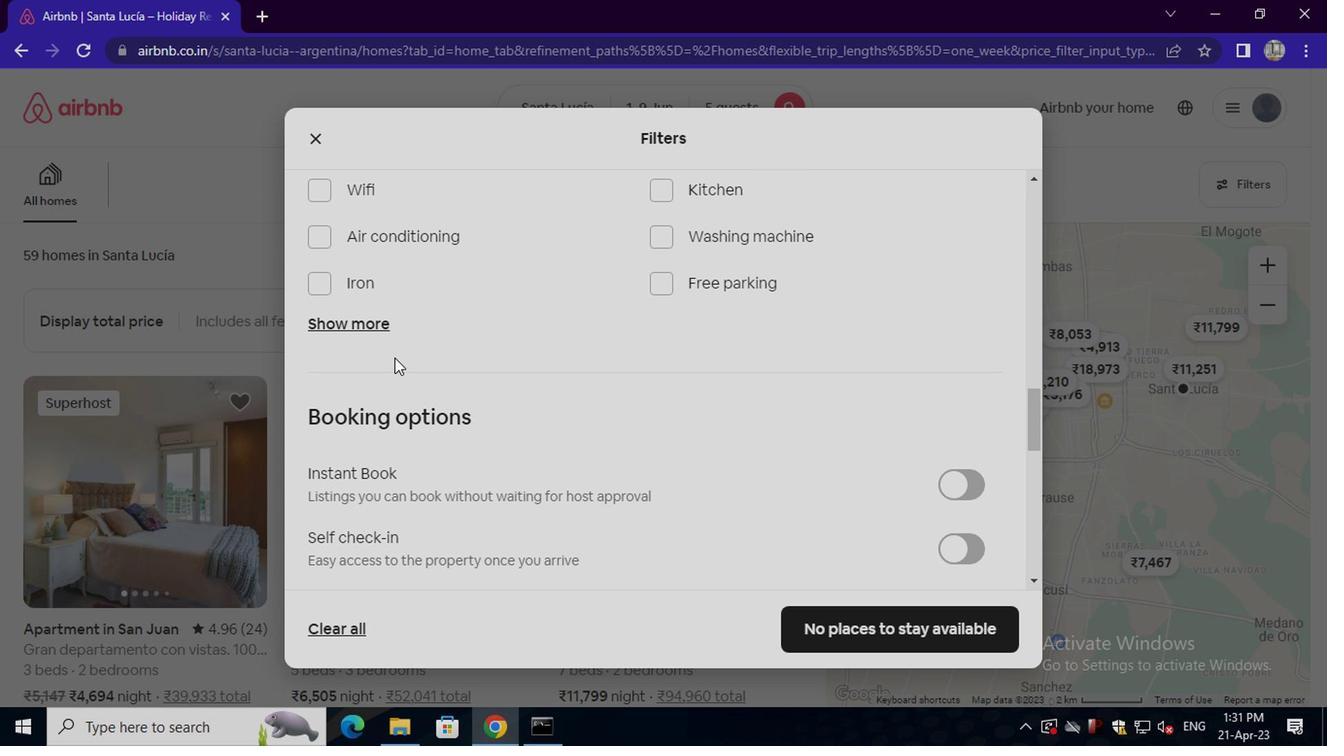 
Action: Mouse pressed left at (360, 326)
Screenshot: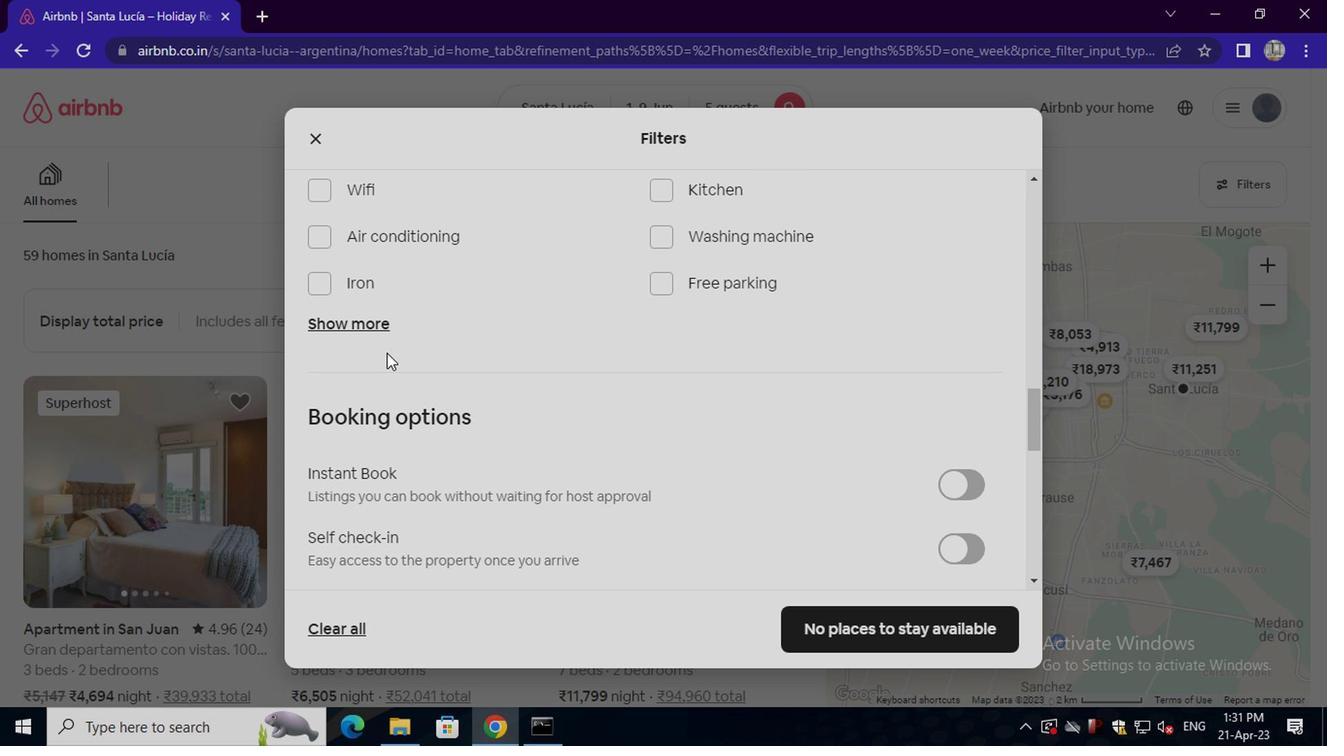 
Action: Mouse moved to (654, 394)
Screenshot: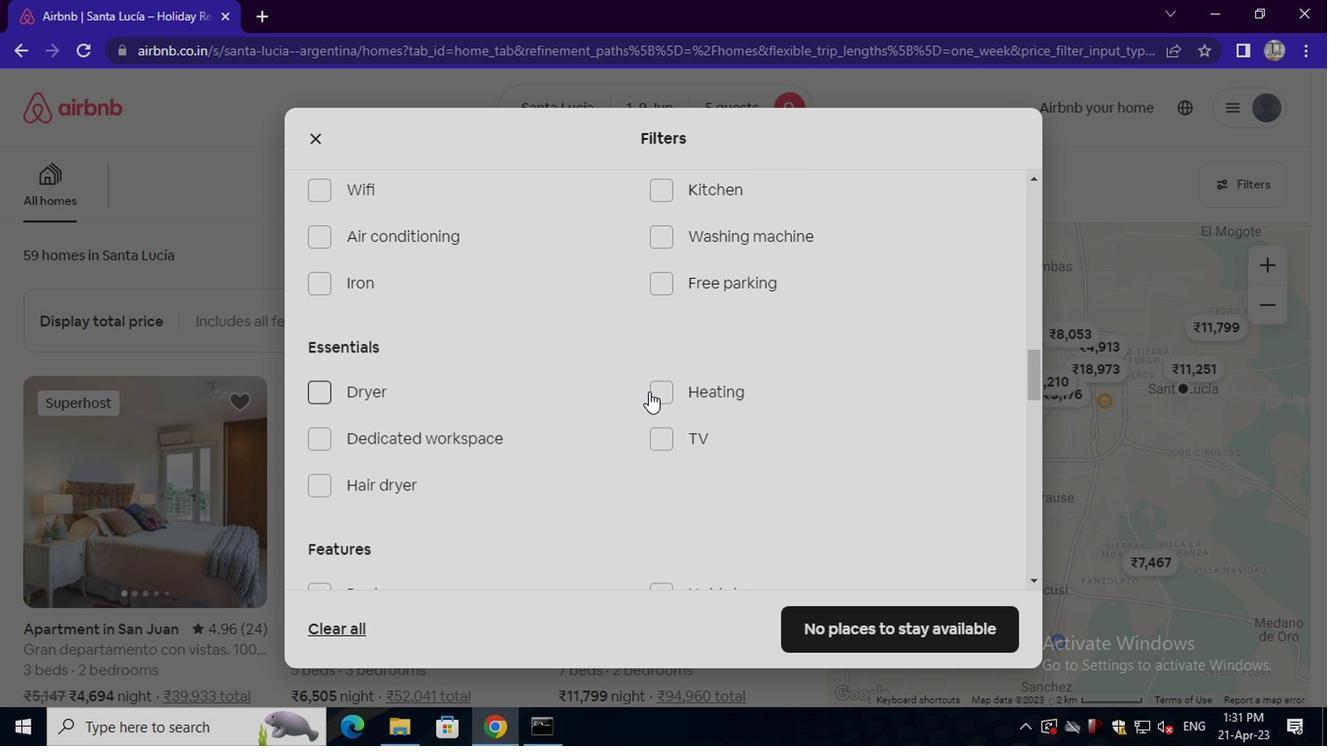 
Action: Mouse pressed left at (654, 394)
Screenshot: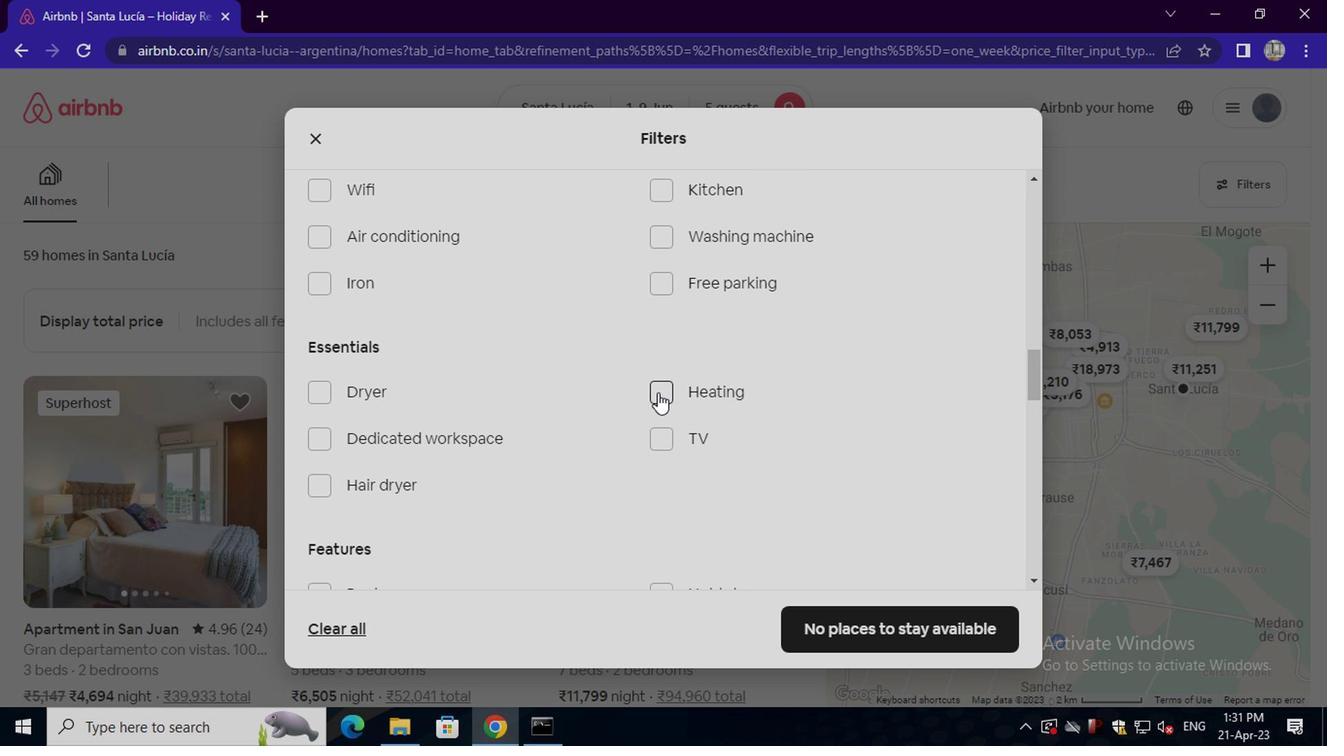 
Action: Mouse moved to (423, 489)
Screenshot: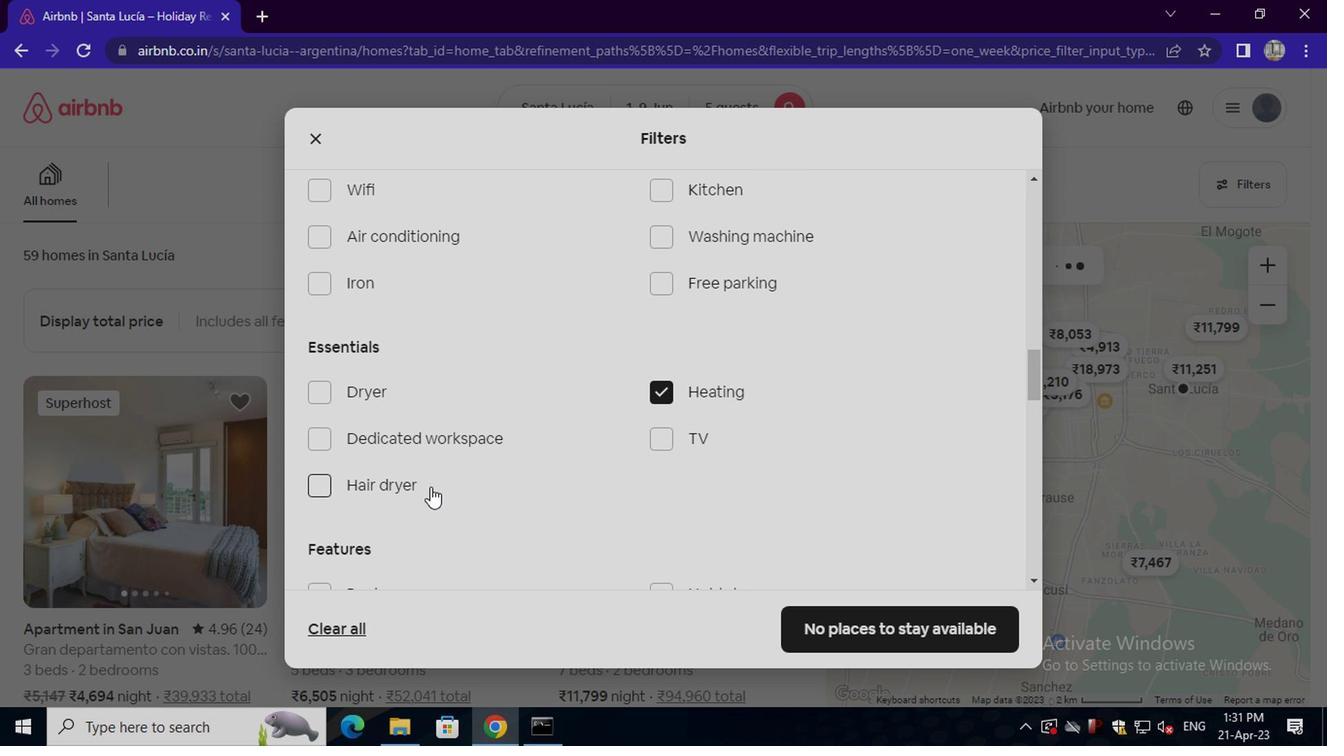 
Action: Mouse scrolled (423, 488) with delta (0, -1)
Screenshot: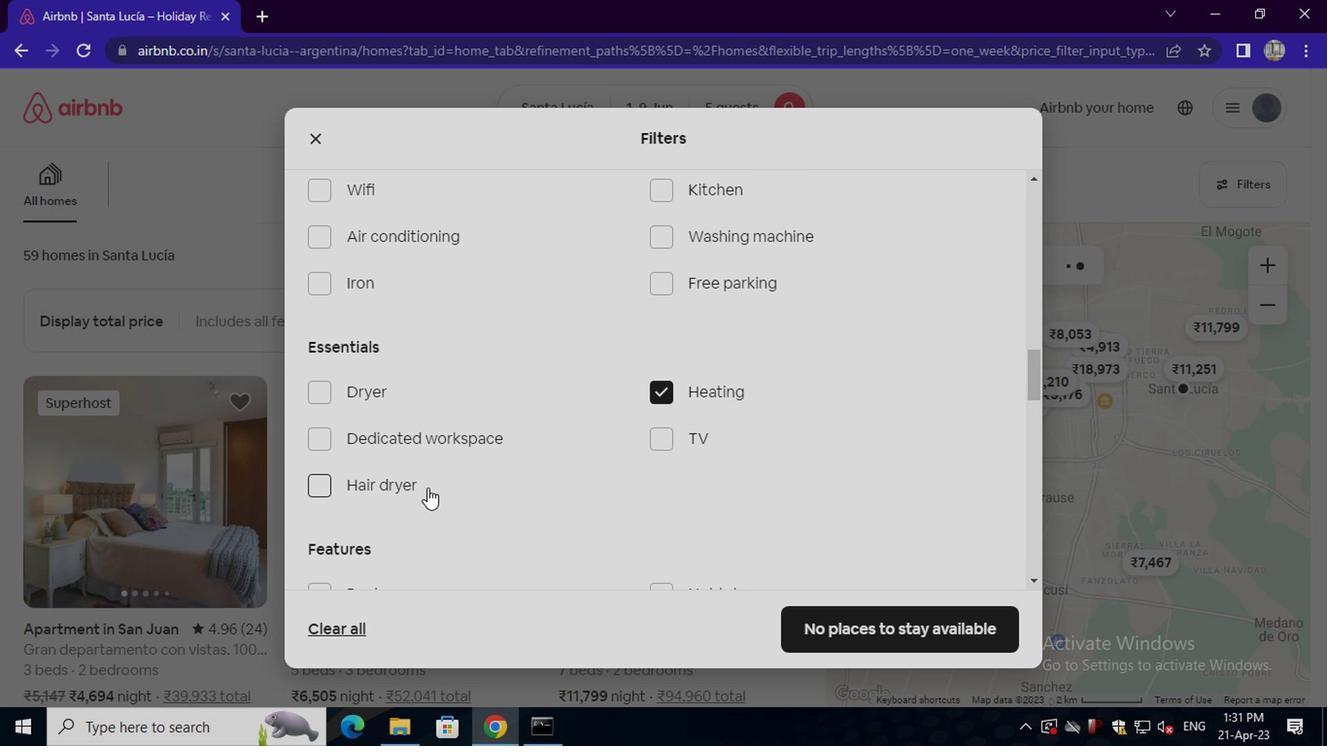
Action: Mouse scrolled (423, 488) with delta (0, -1)
Screenshot: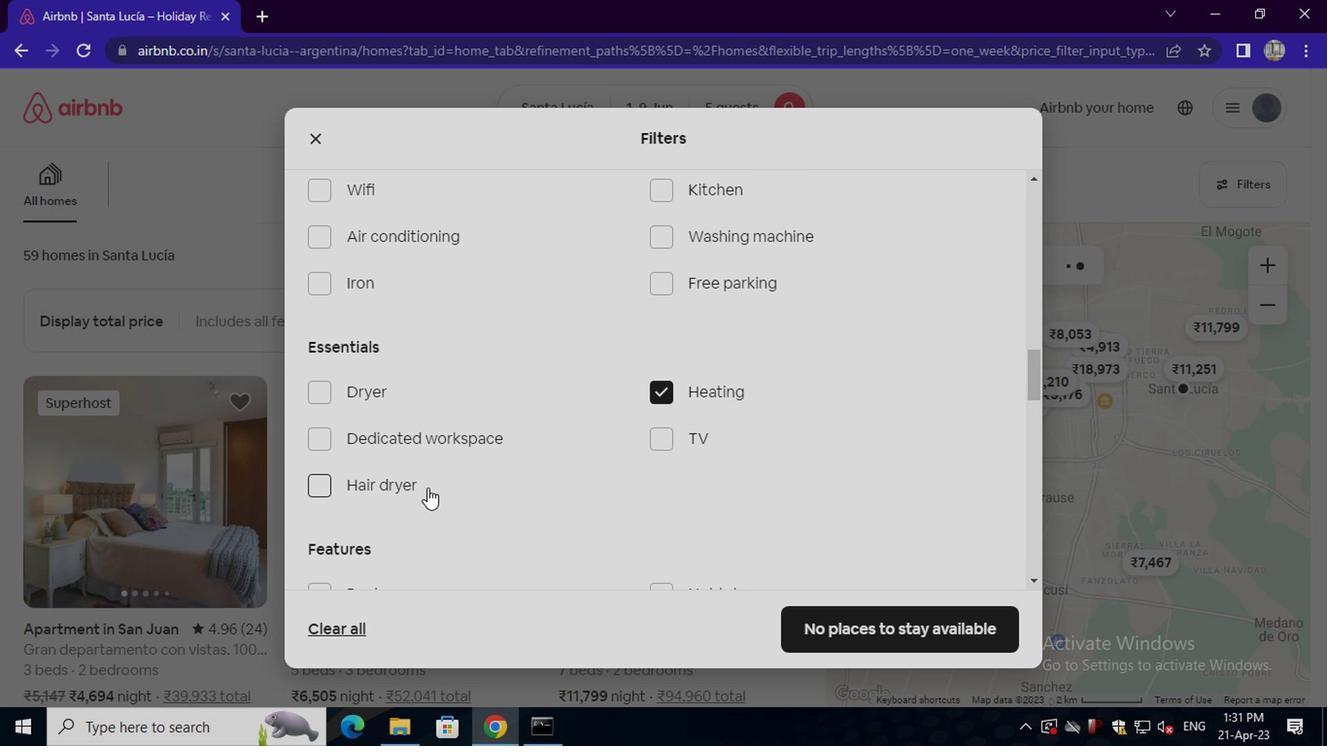 
Action: Mouse scrolled (423, 488) with delta (0, -1)
Screenshot: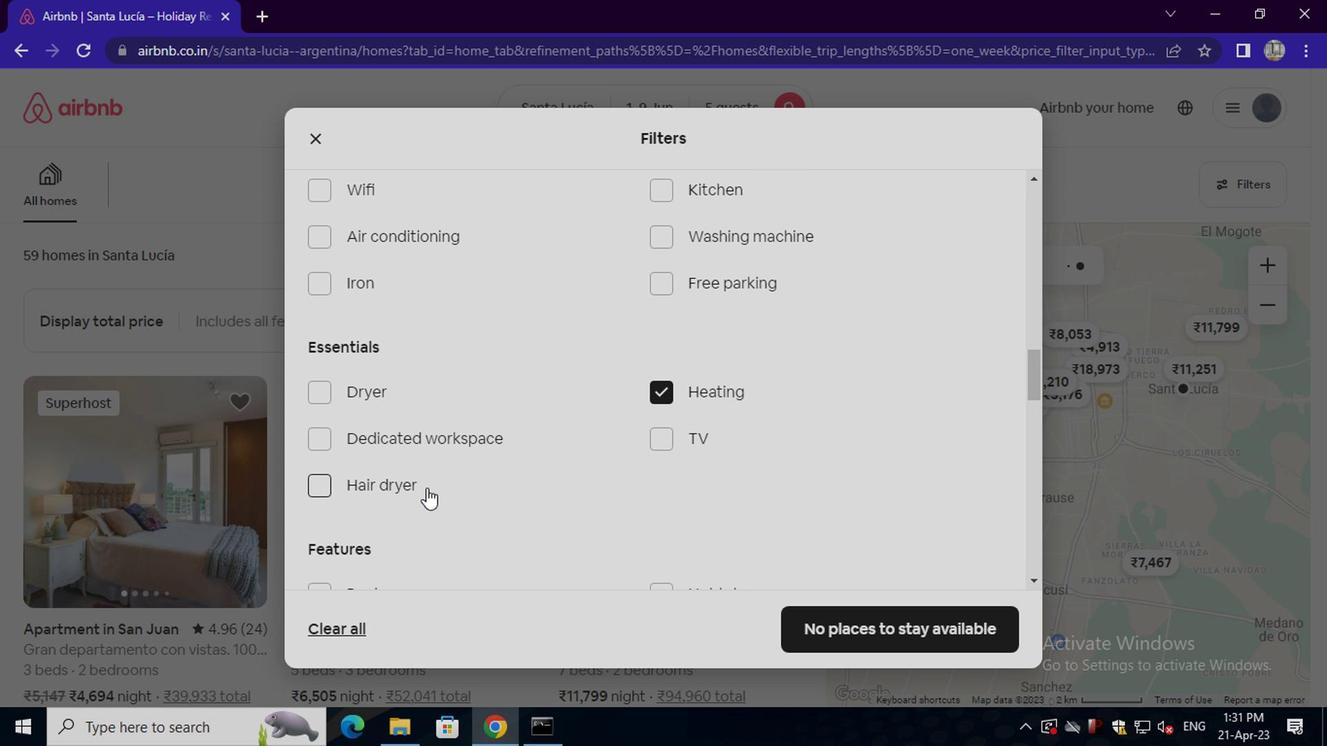 
Action: Mouse scrolled (423, 488) with delta (0, -1)
Screenshot: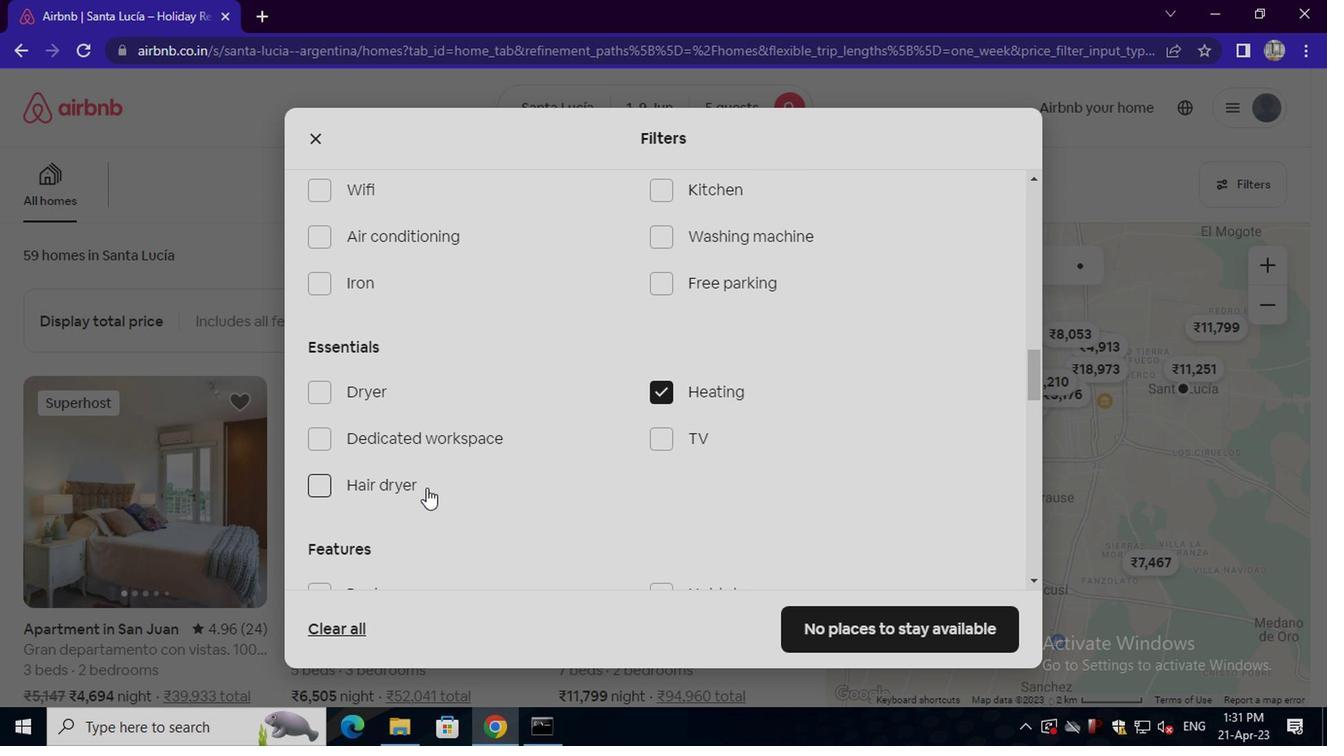 
Action: Mouse moved to (681, 497)
Screenshot: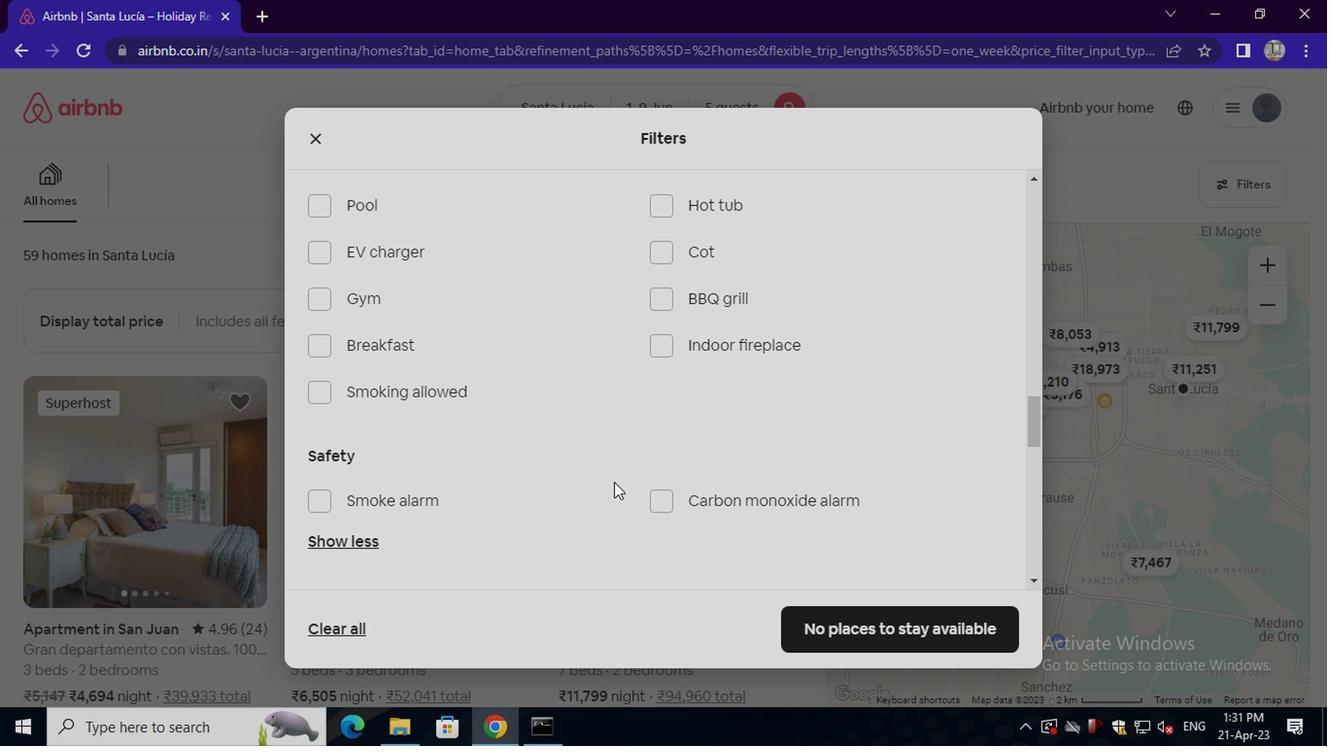 
Action: Mouse scrolled (681, 497) with delta (0, 0)
Screenshot: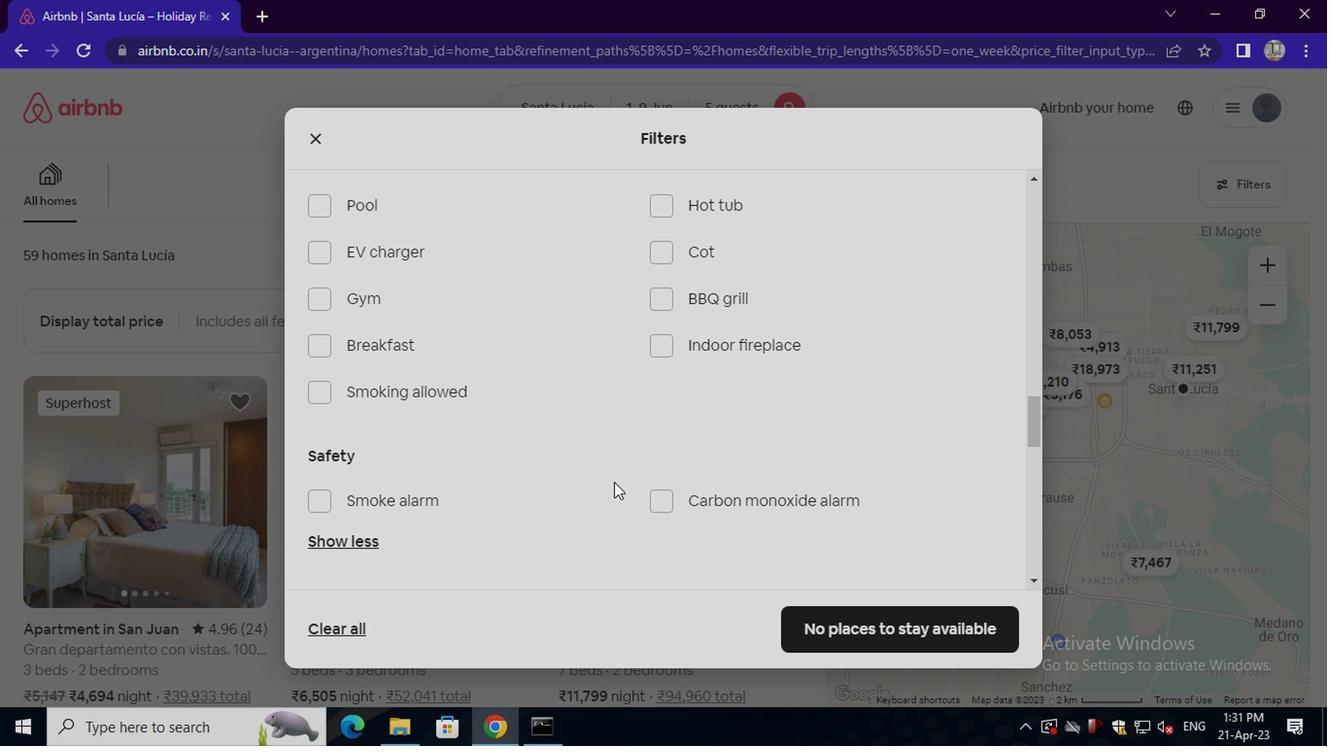 
Action: Mouse scrolled (681, 497) with delta (0, 0)
Screenshot: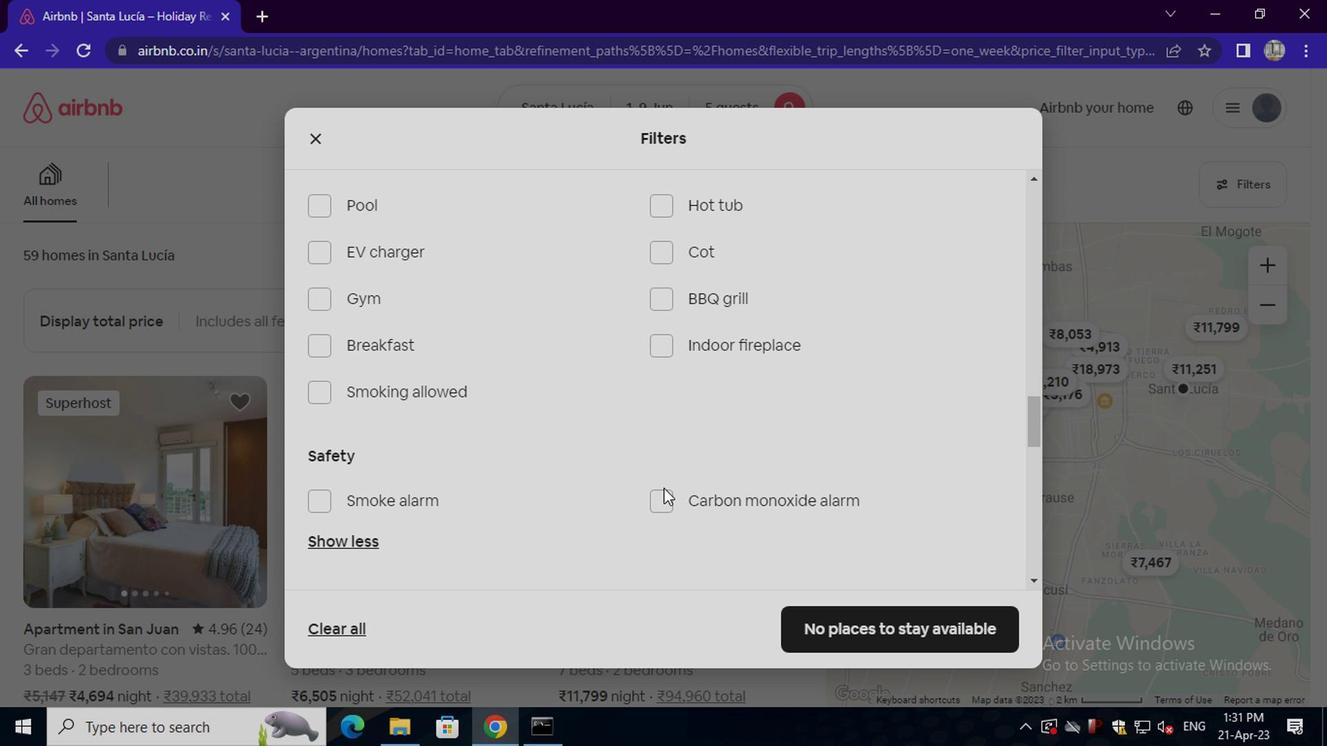 
Action: Mouse scrolled (681, 497) with delta (0, 0)
Screenshot: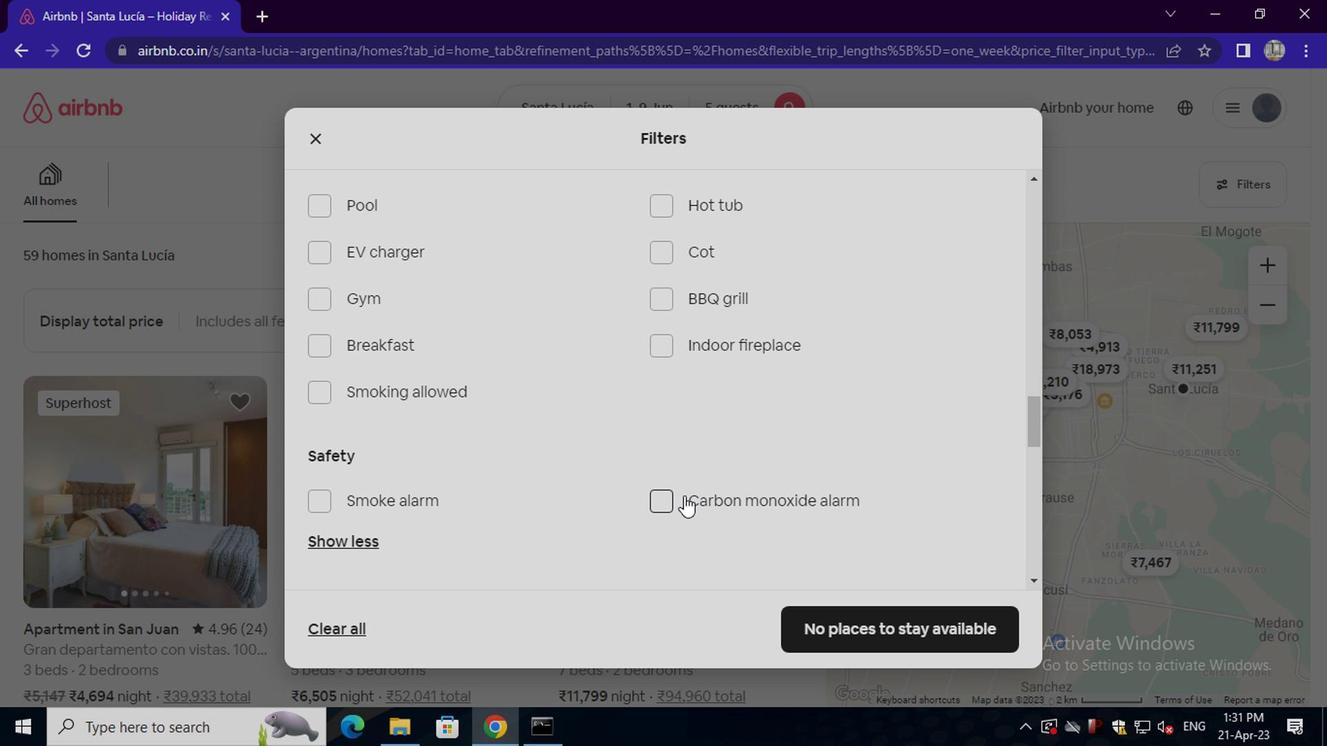 
Action: Mouse scrolled (681, 497) with delta (0, 0)
Screenshot: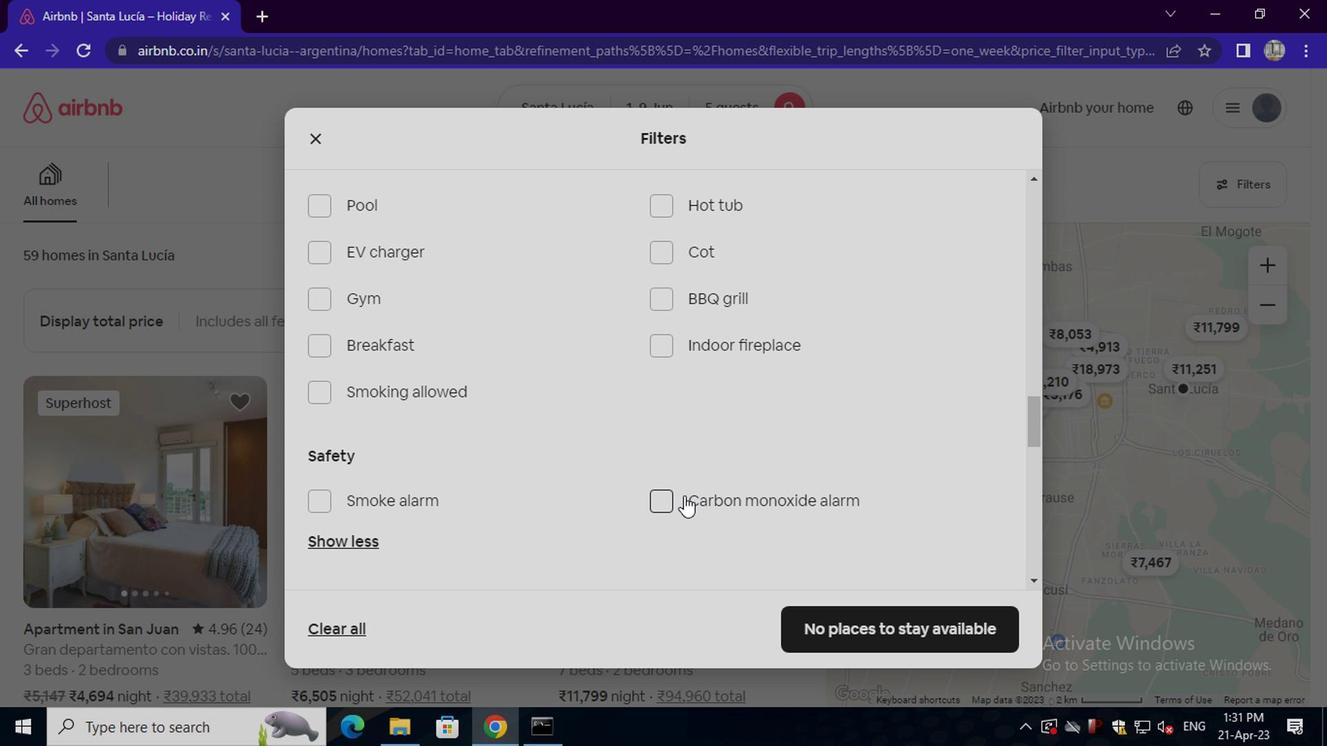 
Action: Mouse moved to (970, 381)
Screenshot: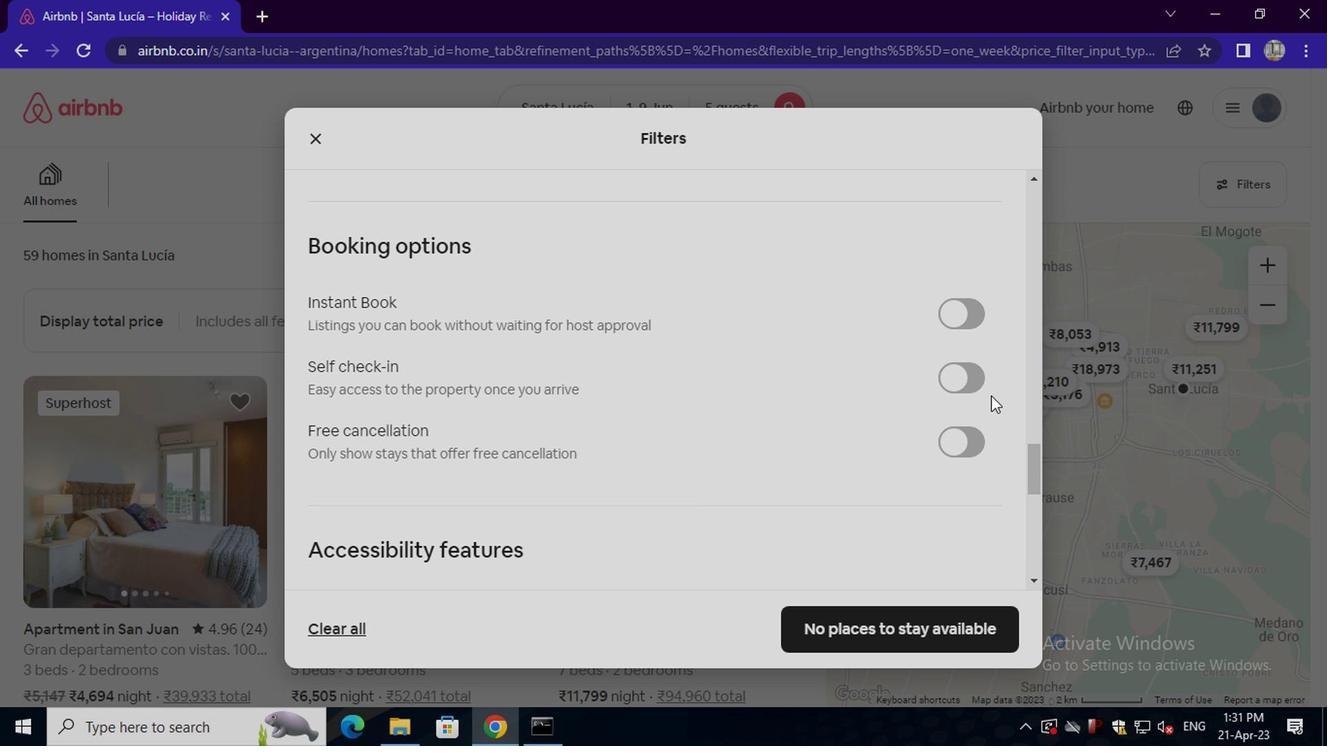 
Action: Mouse pressed left at (970, 381)
Screenshot: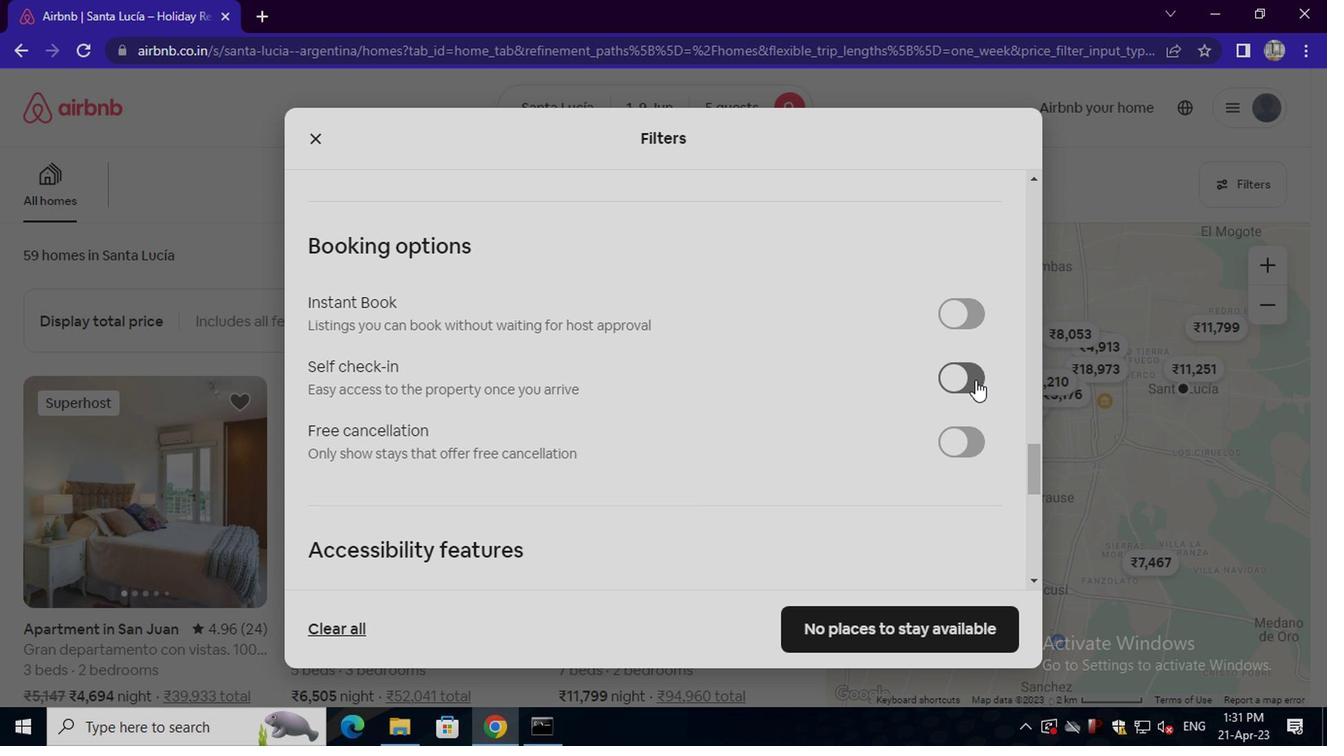
Action: Mouse moved to (626, 441)
Screenshot: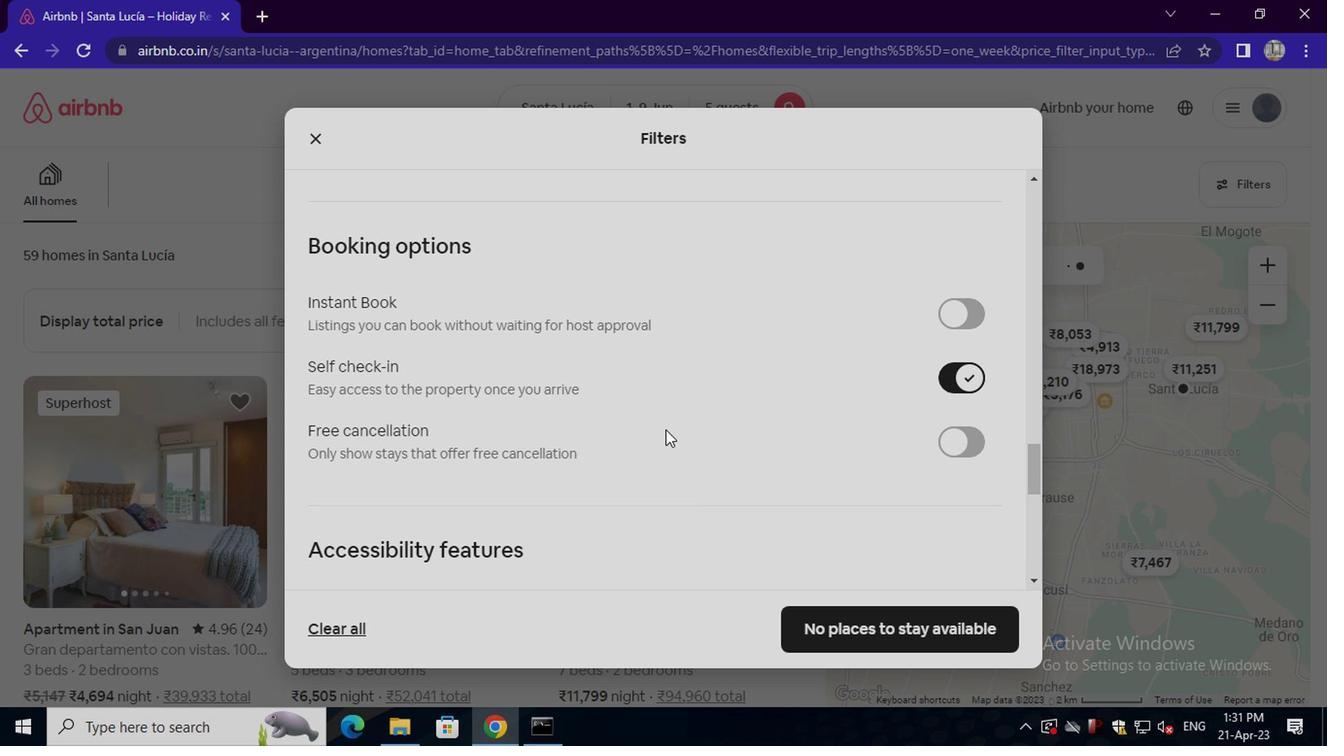 
Action: Mouse scrolled (626, 440) with delta (0, -1)
Screenshot: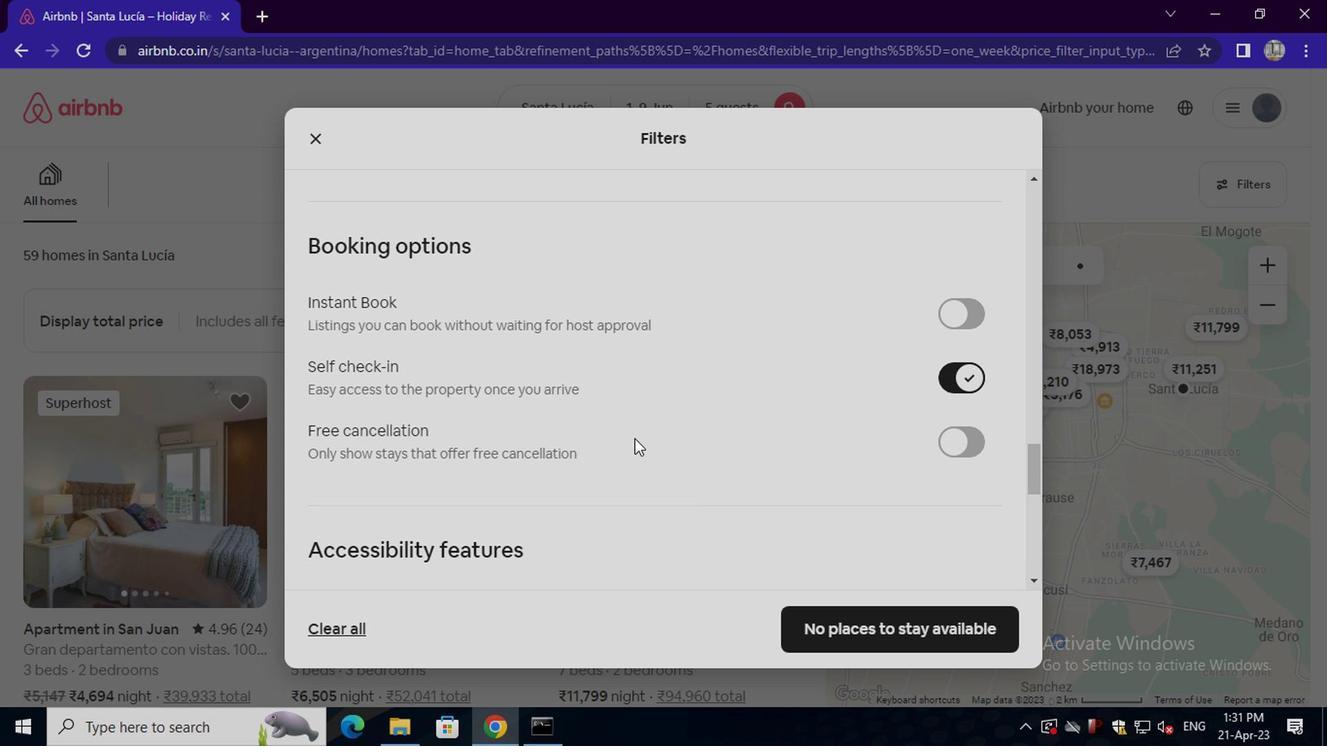 
Action: Mouse scrolled (626, 440) with delta (0, -1)
Screenshot: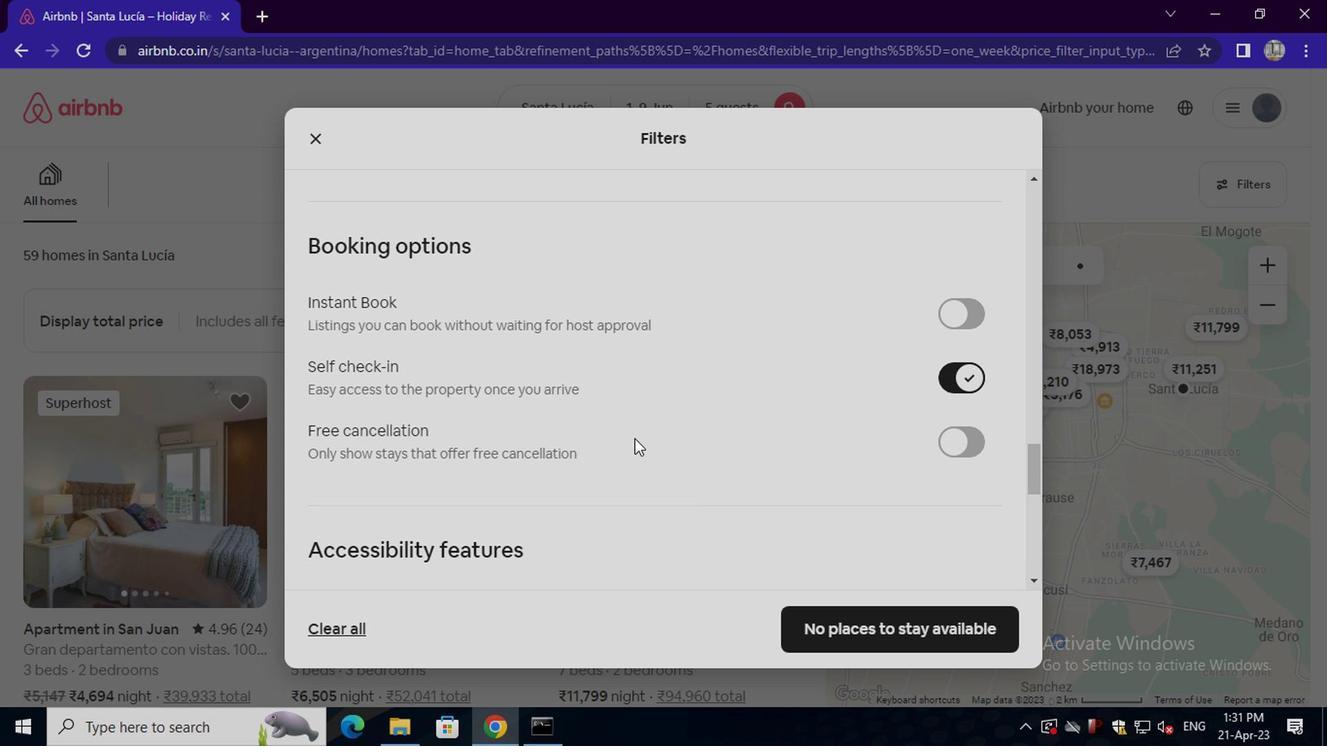
Action: Mouse scrolled (626, 440) with delta (0, -1)
Screenshot: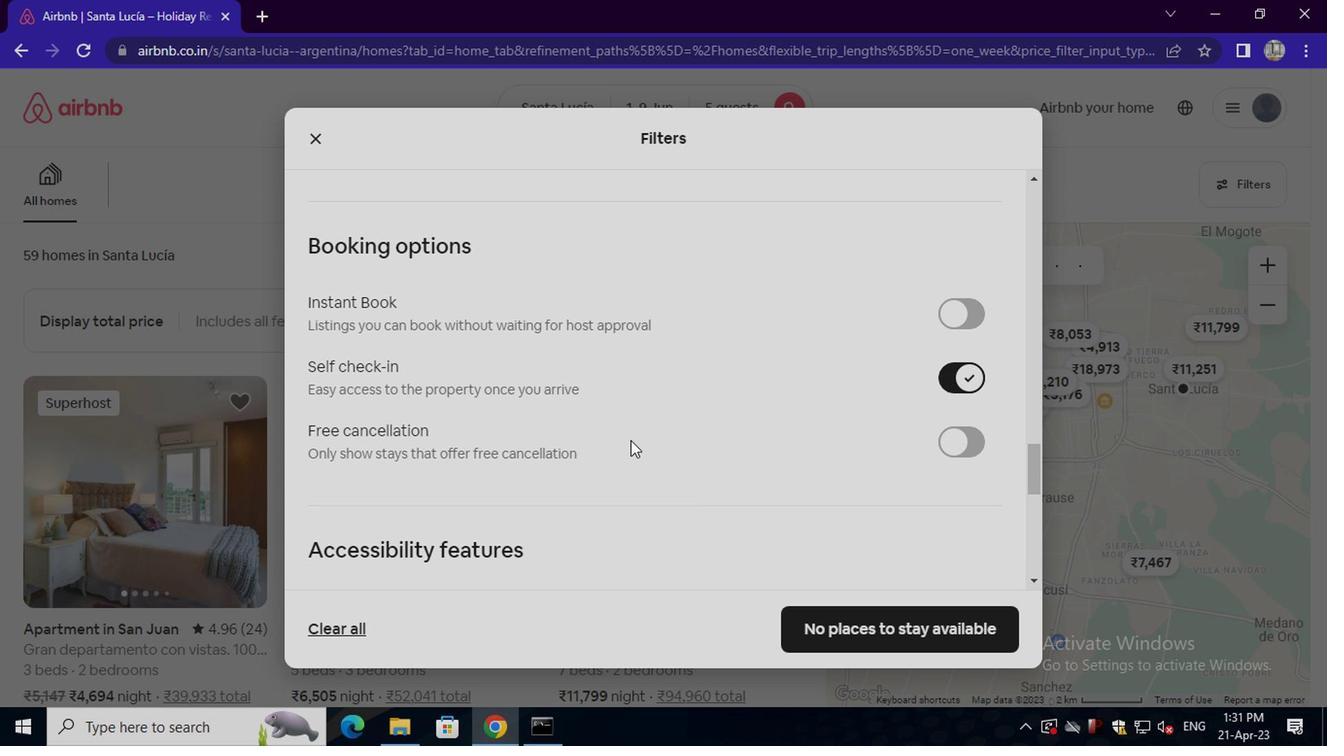 
Action: Mouse scrolled (626, 440) with delta (0, -1)
Screenshot: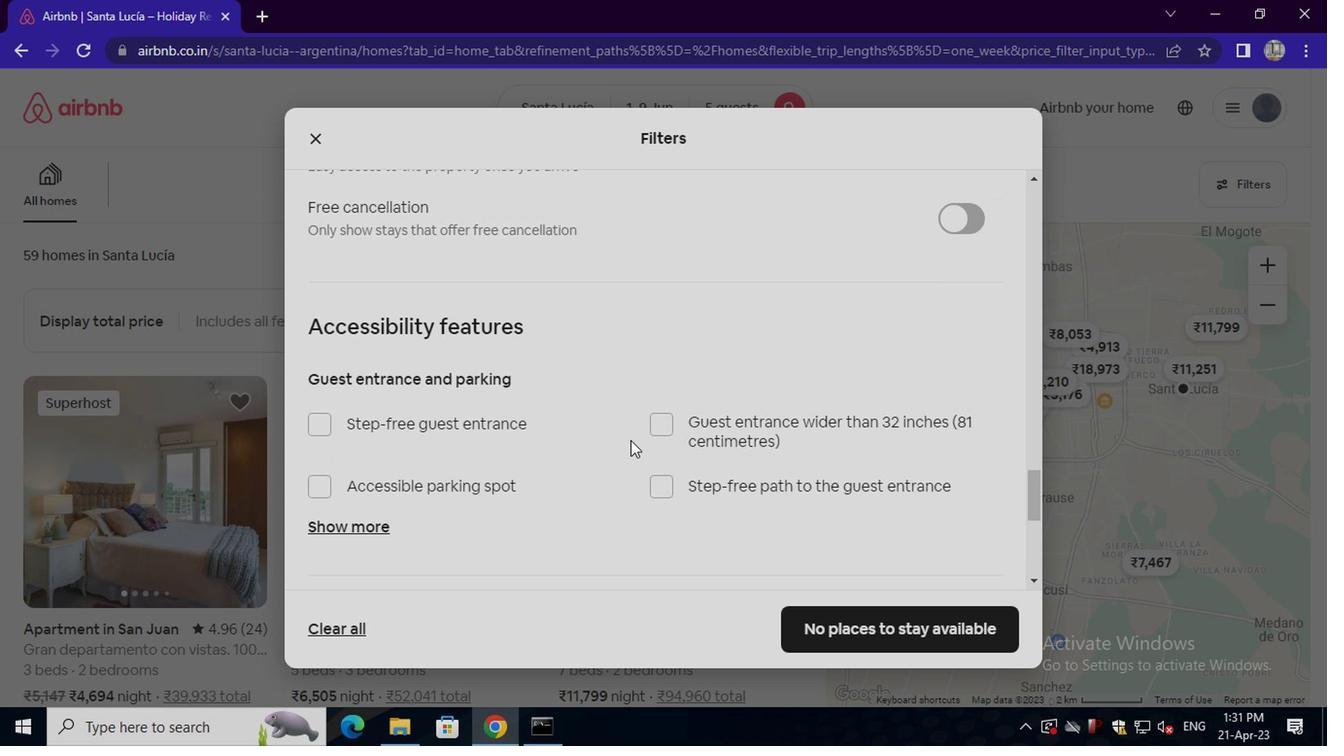 
Action: Mouse scrolled (626, 440) with delta (0, -1)
Screenshot: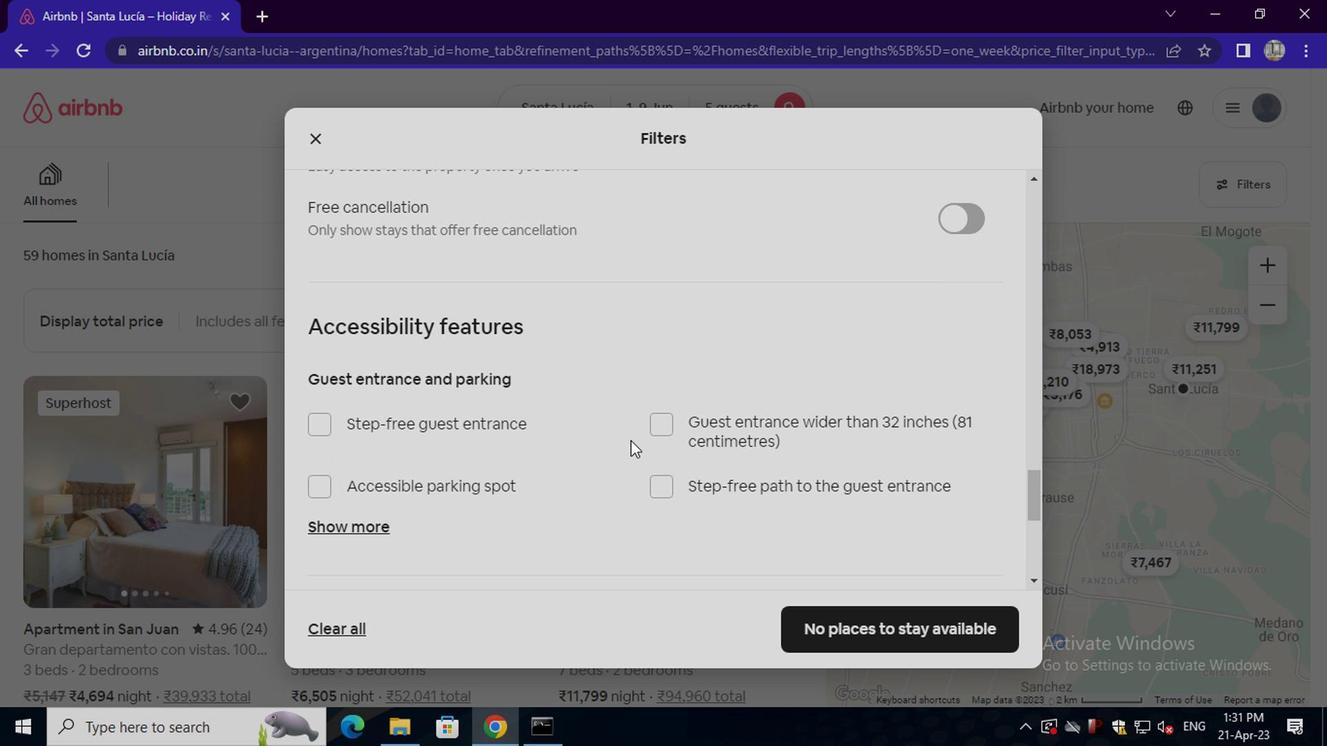 
Action: Mouse scrolled (626, 440) with delta (0, -1)
Screenshot: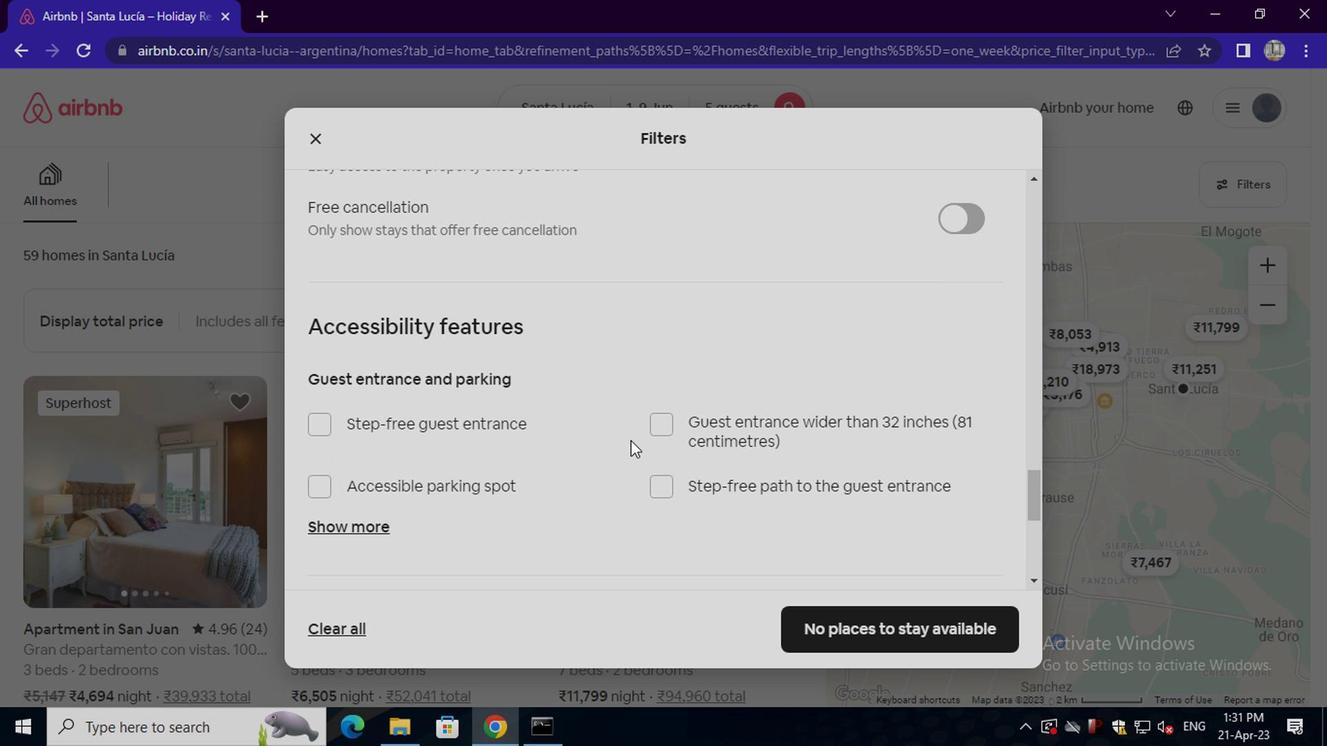 
Action: Mouse scrolled (626, 440) with delta (0, -1)
Screenshot: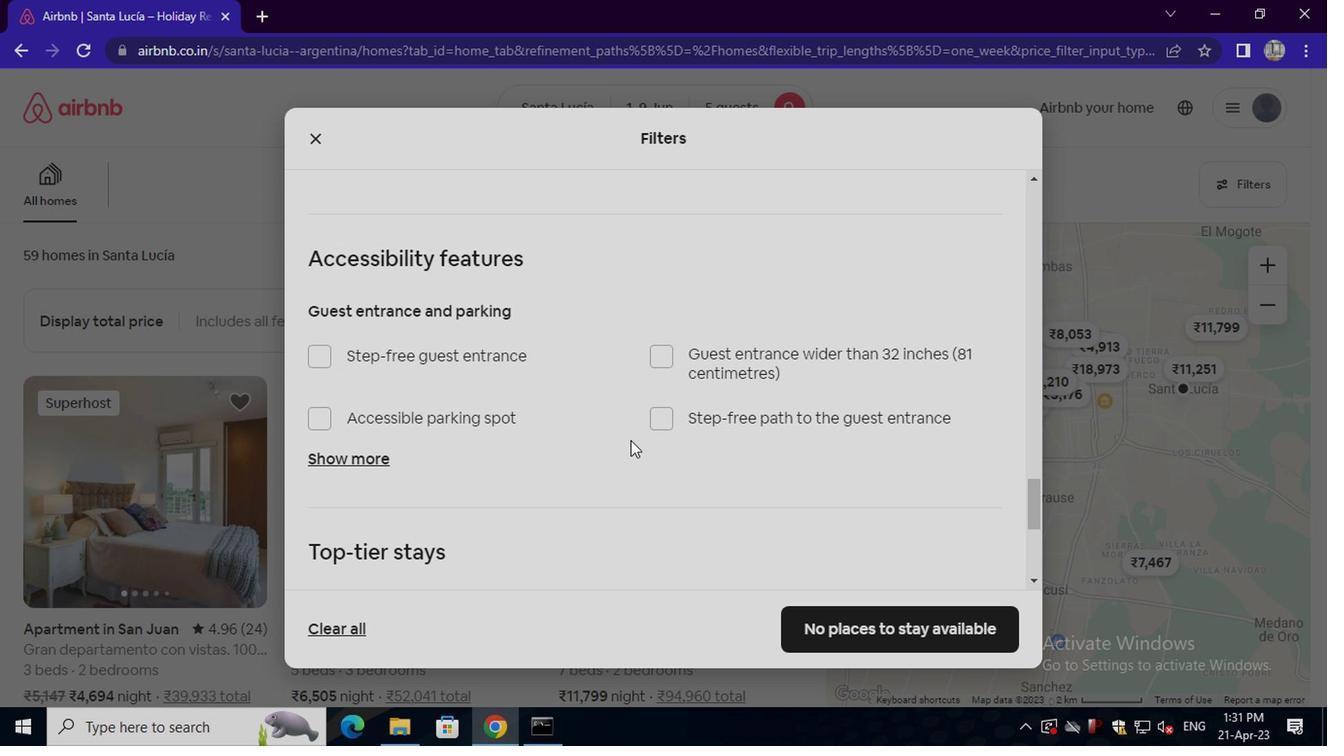 
Action: Mouse moved to (392, 456)
Screenshot: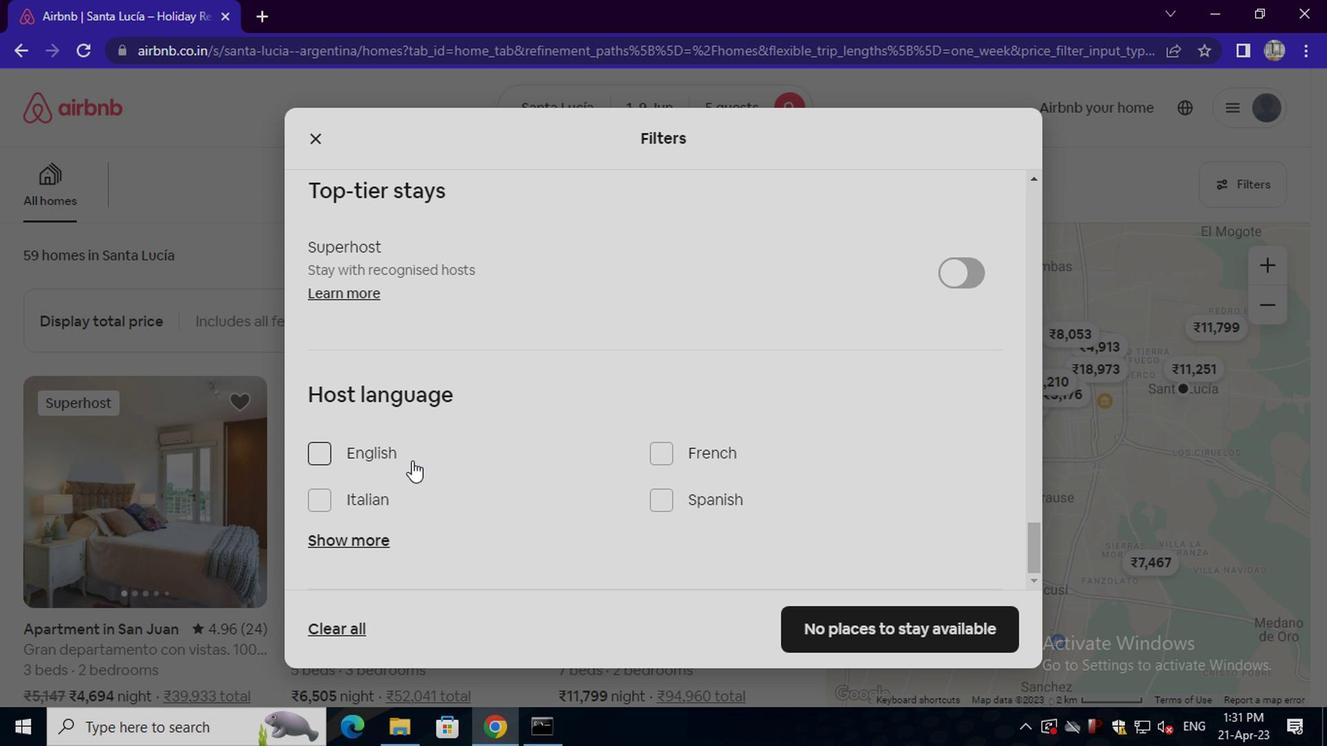 
Action: Mouse pressed left at (392, 456)
Screenshot: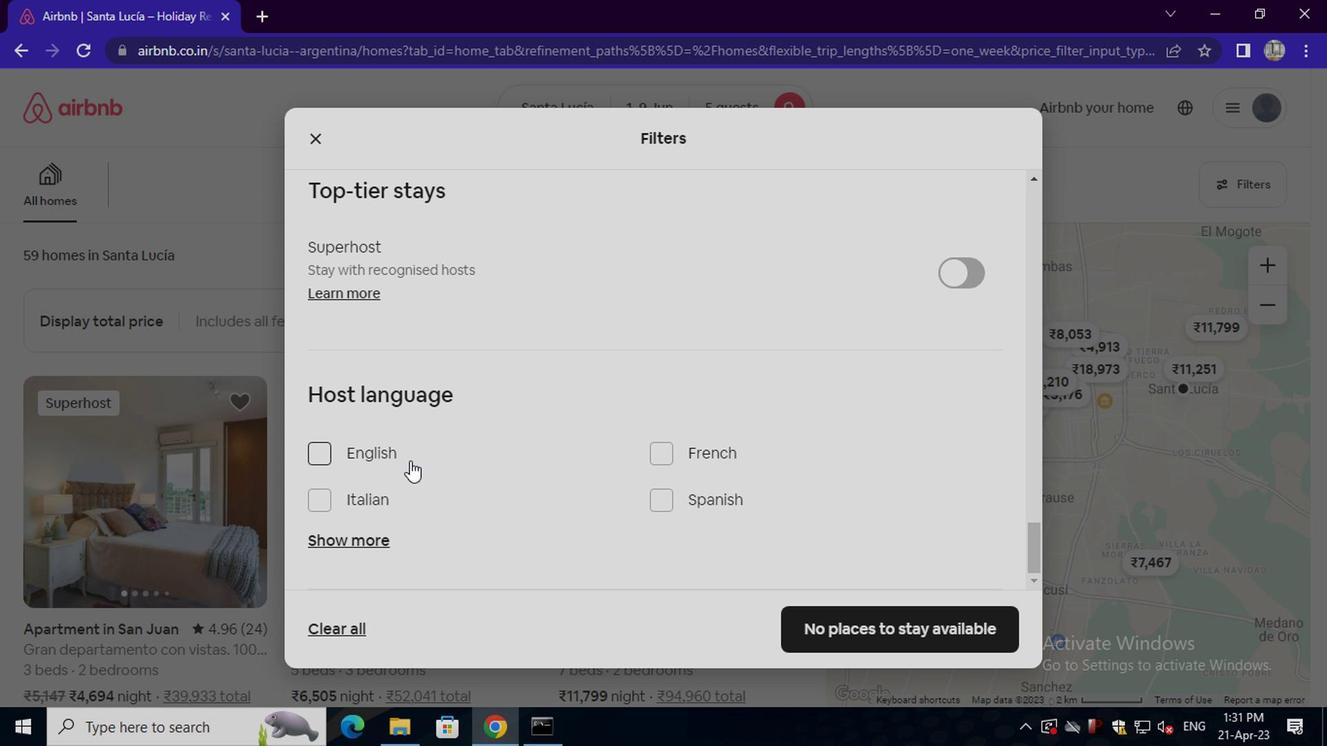 
Action: Mouse moved to (869, 637)
Screenshot: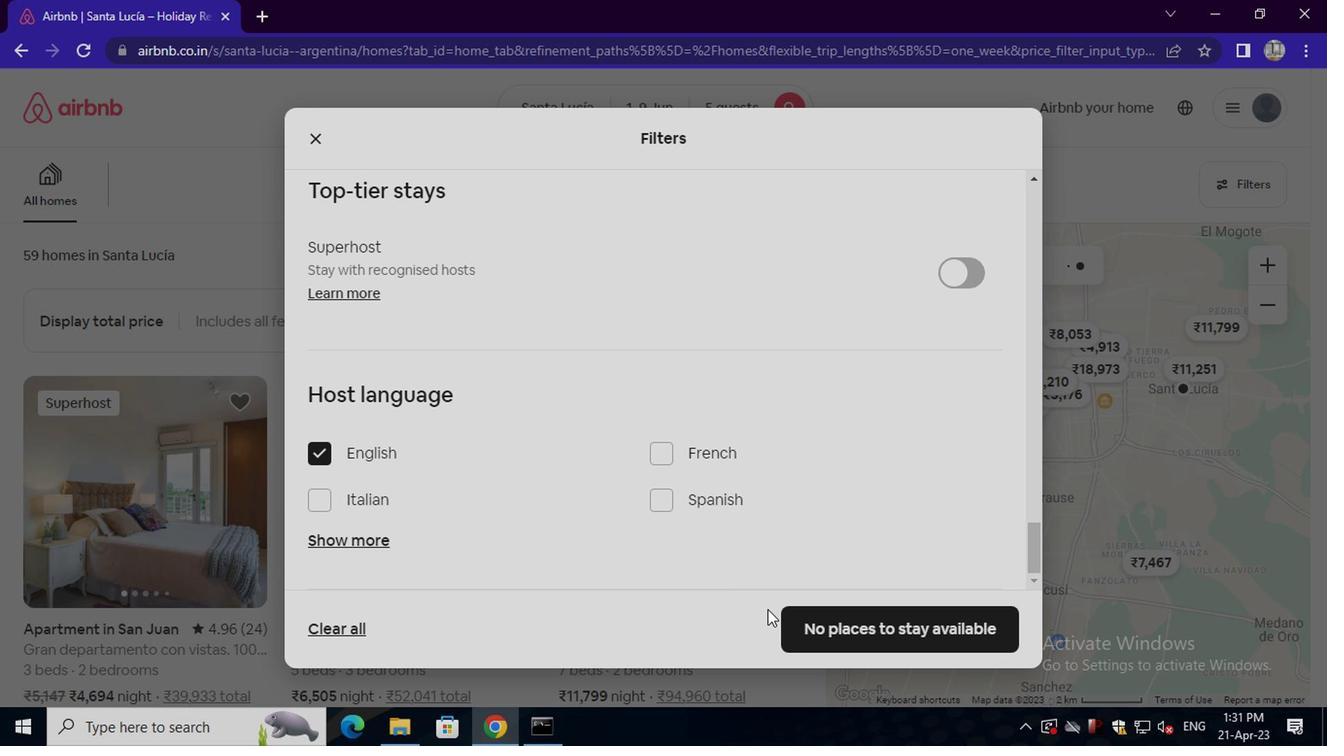 
Action: Mouse pressed left at (869, 637)
Screenshot: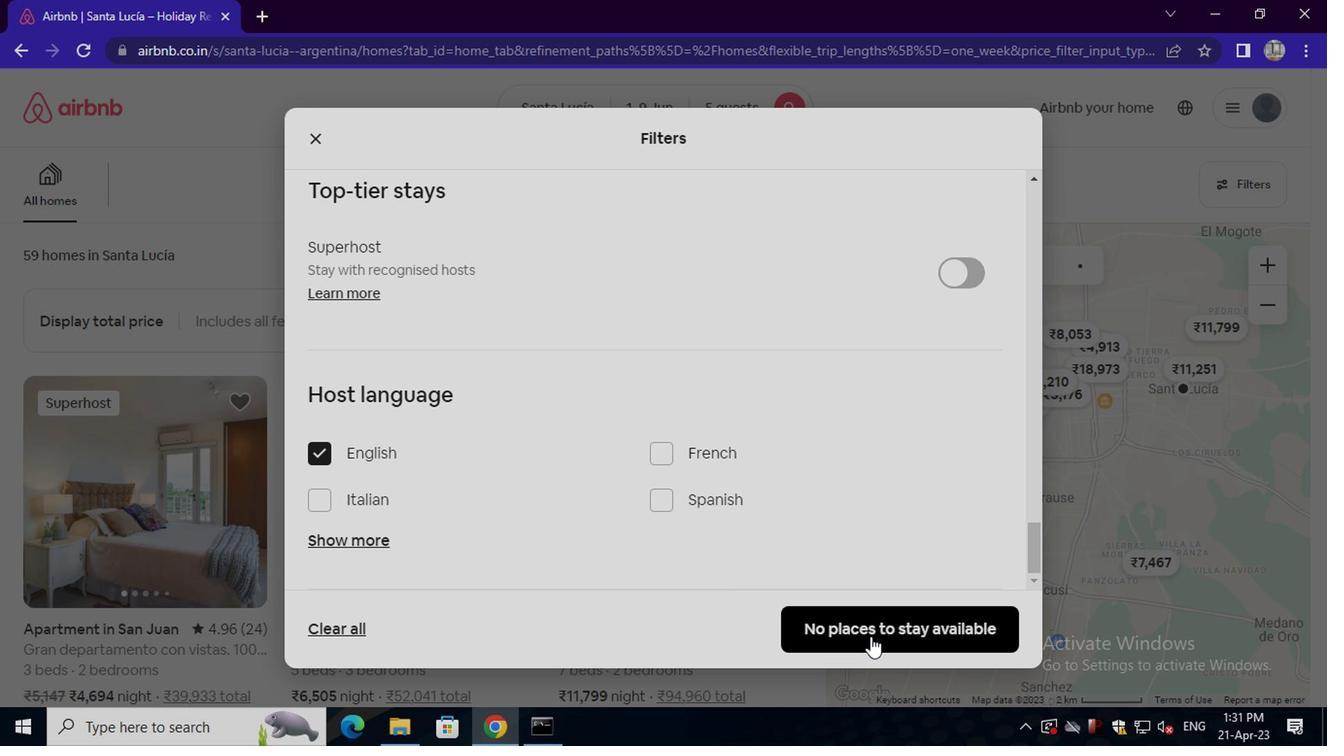 
